 Task: Compose an email with the signature Ashley Martin with the subject Job application follow-up and the message Could you please provide more details on this issue? from softage.1@softage.net to softage.7@softage.net with an attached document Invoice.pdf Undo the message and rewrite the message as I am pleased to inform you that your request has been approved. Send the email. Finally, move the email from Sent Items to the label Insurance
Action: Mouse moved to (374, 611)
Screenshot: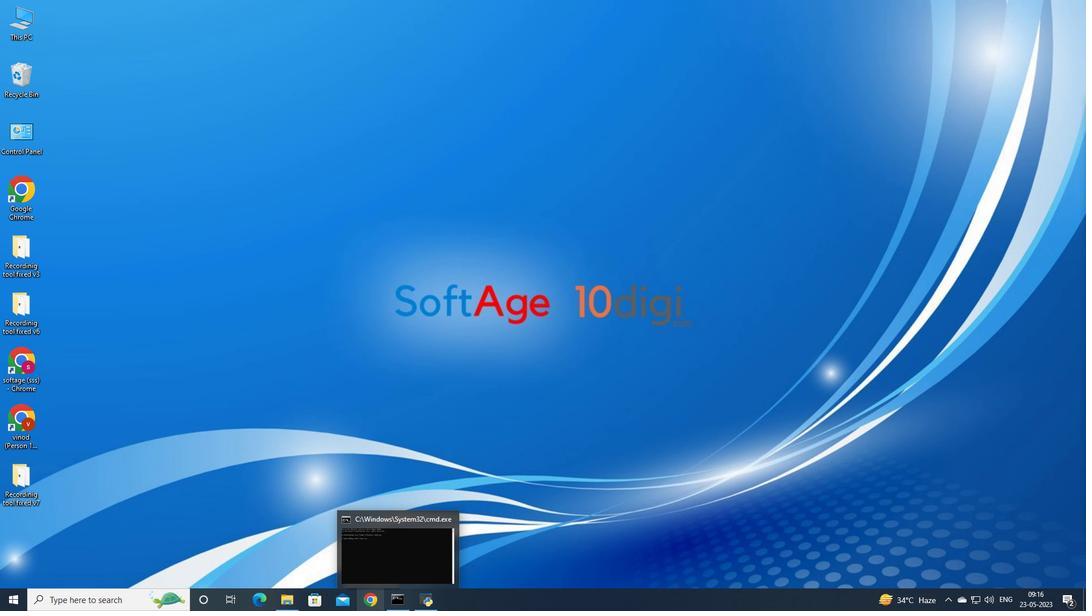 
Action: Mouse pressed left at (374, 610)
Screenshot: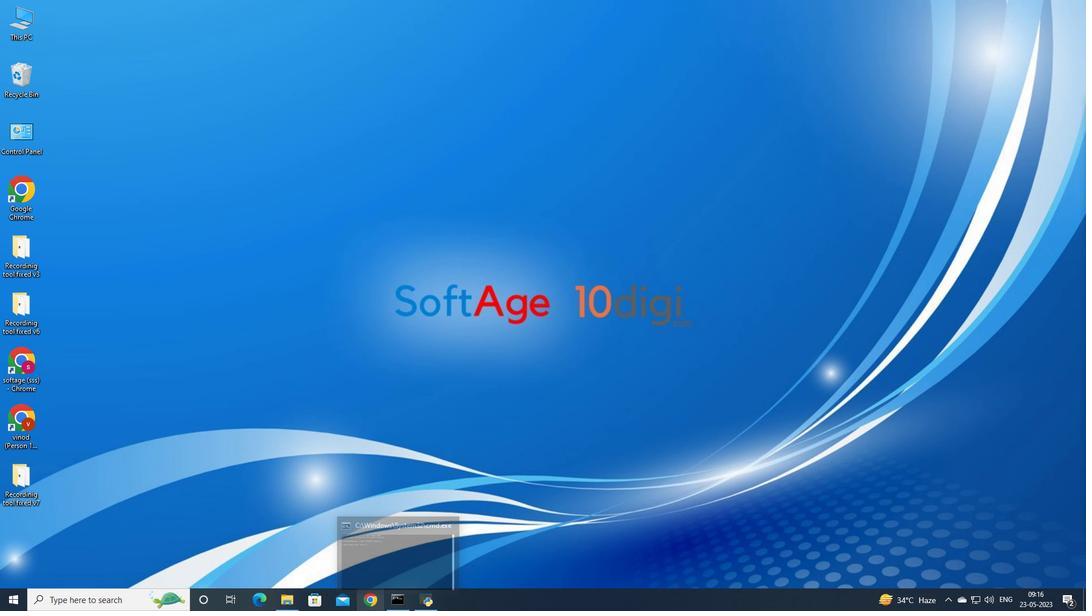 
Action: Mouse moved to (501, 354)
Screenshot: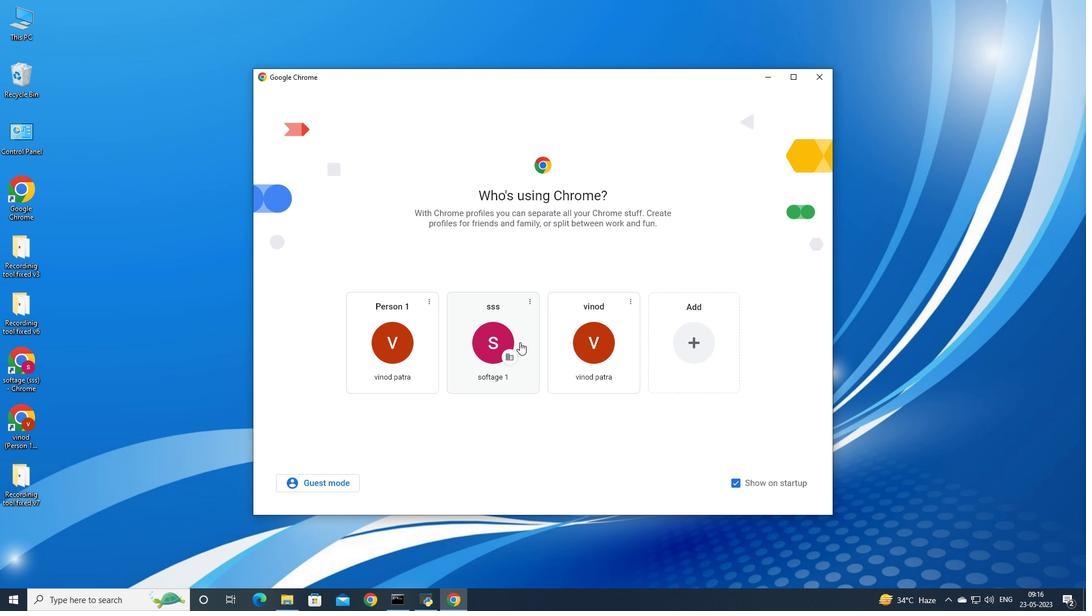 
Action: Mouse pressed left at (501, 354)
Screenshot: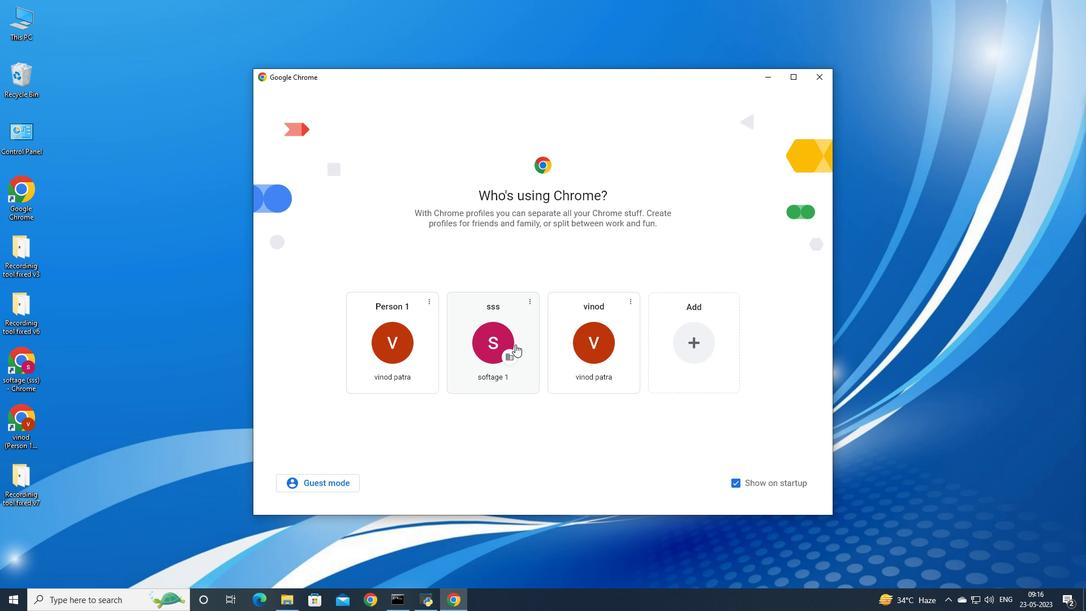 
Action: Mouse moved to (981, 61)
Screenshot: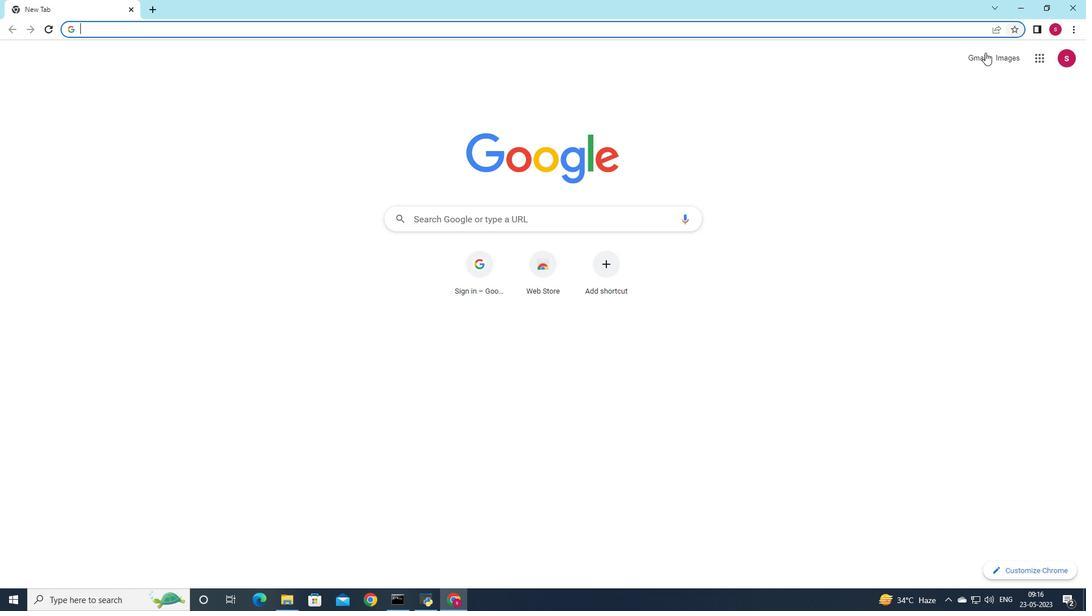 
Action: Mouse pressed left at (981, 61)
Screenshot: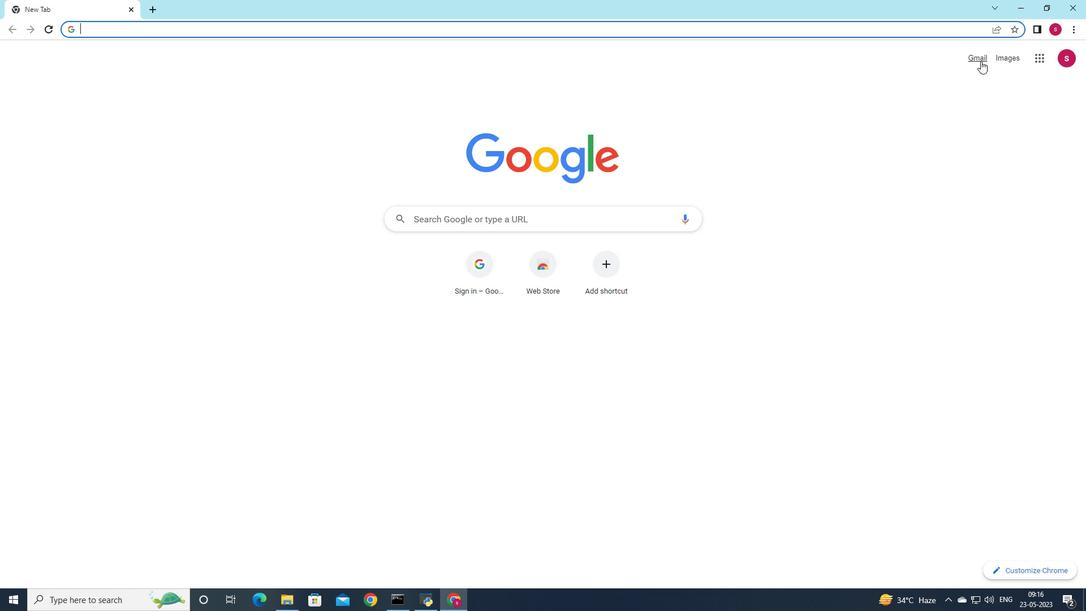 
Action: Mouse moved to (964, 74)
Screenshot: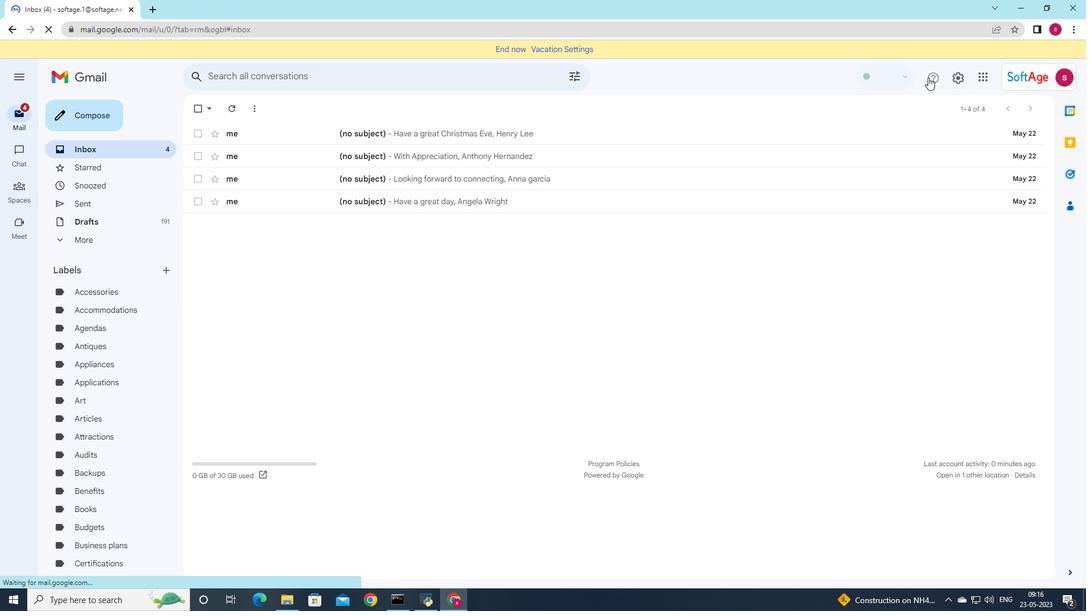 
Action: Mouse pressed left at (964, 74)
Screenshot: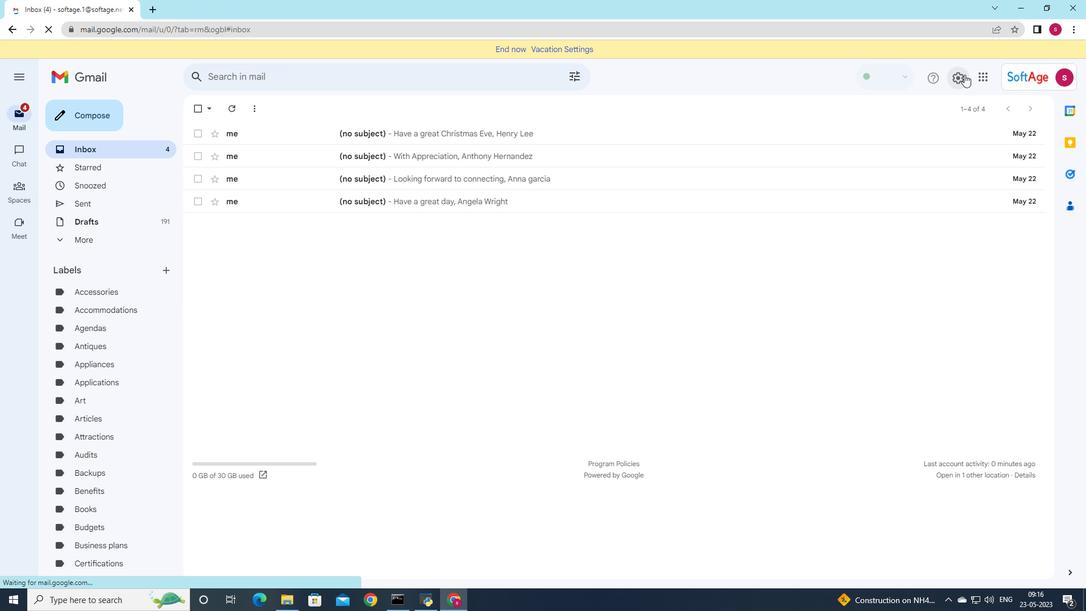 
Action: Mouse moved to (959, 131)
Screenshot: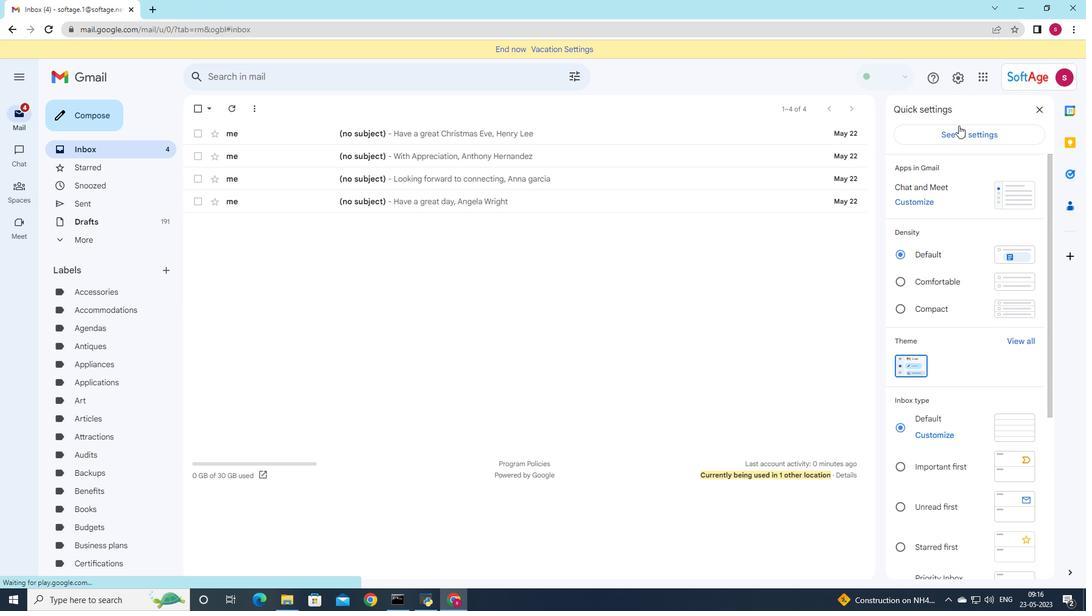 
Action: Mouse pressed left at (959, 131)
Screenshot: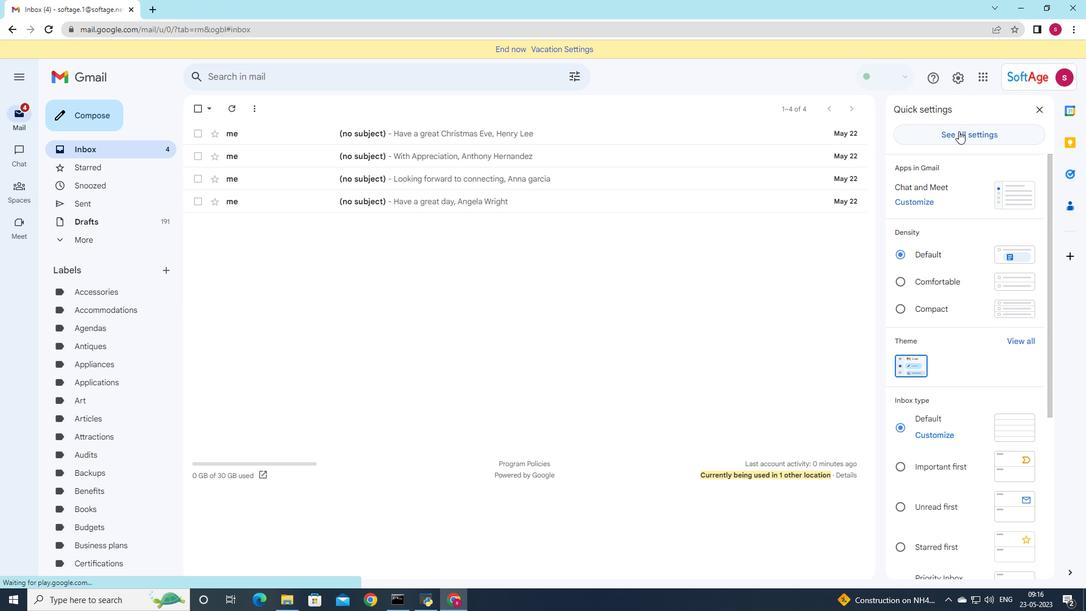 
Action: Mouse moved to (497, 409)
Screenshot: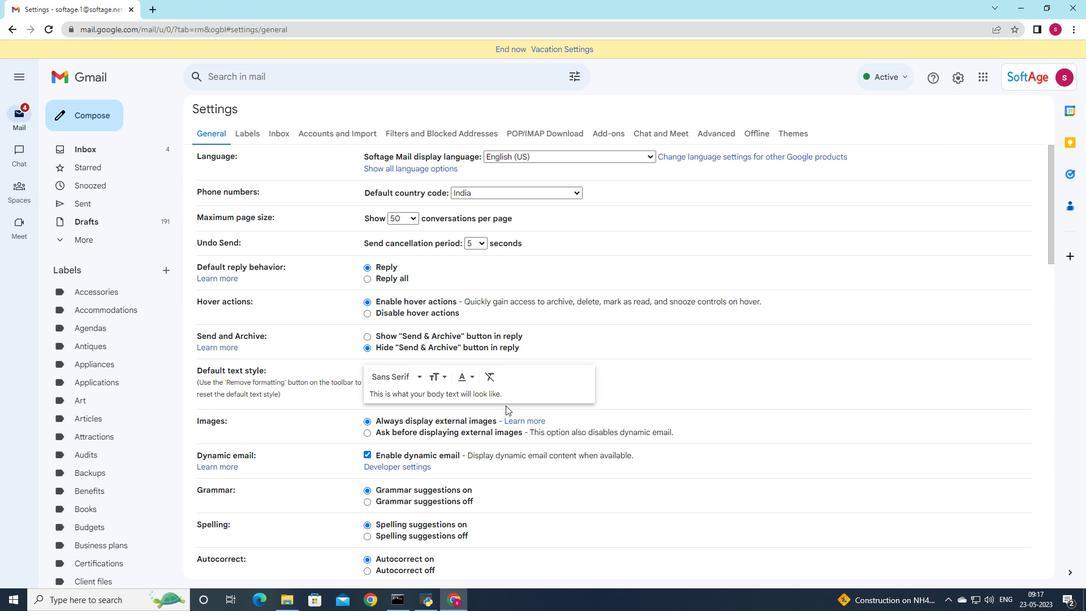 
Action: Mouse scrolled (497, 409) with delta (0, 0)
Screenshot: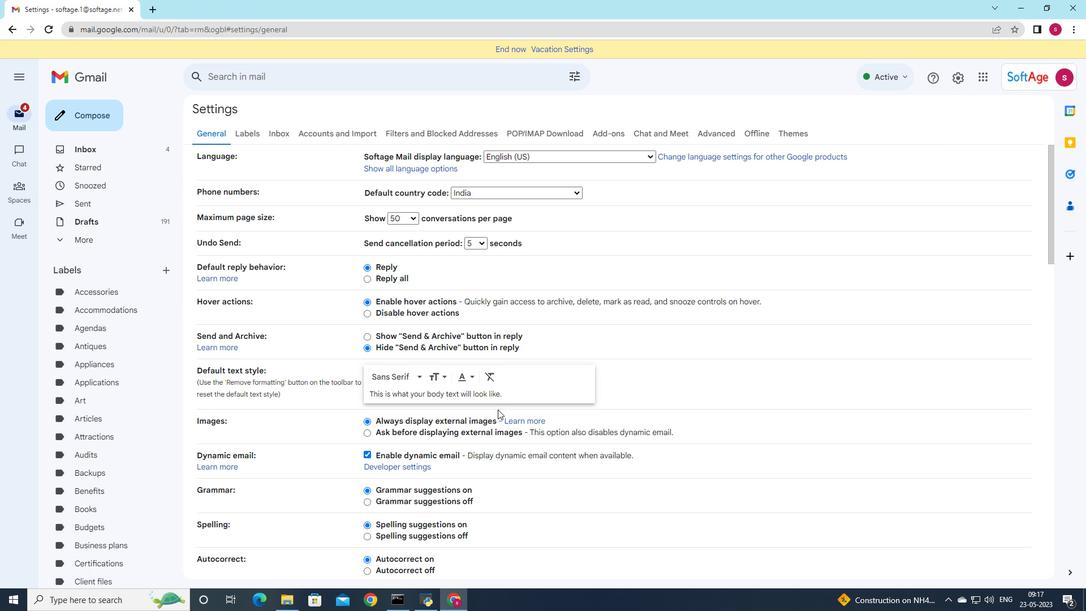
Action: Mouse scrolled (497, 409) with delta (0, 0)
Screenshot: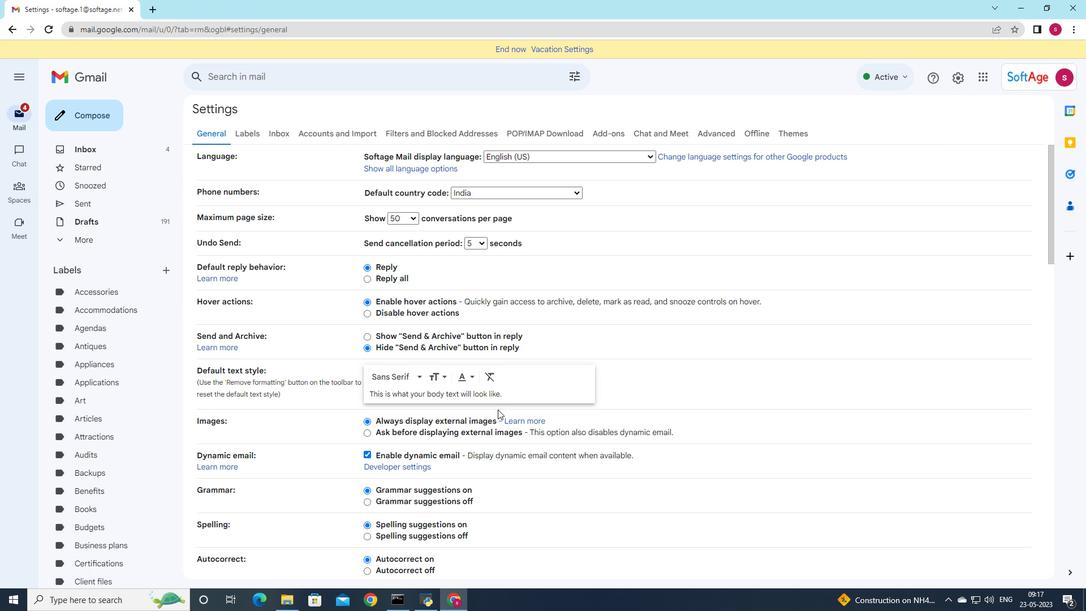 
Action: Mouse scrolled (497, 409) with delta (0, 0)
Screenshot: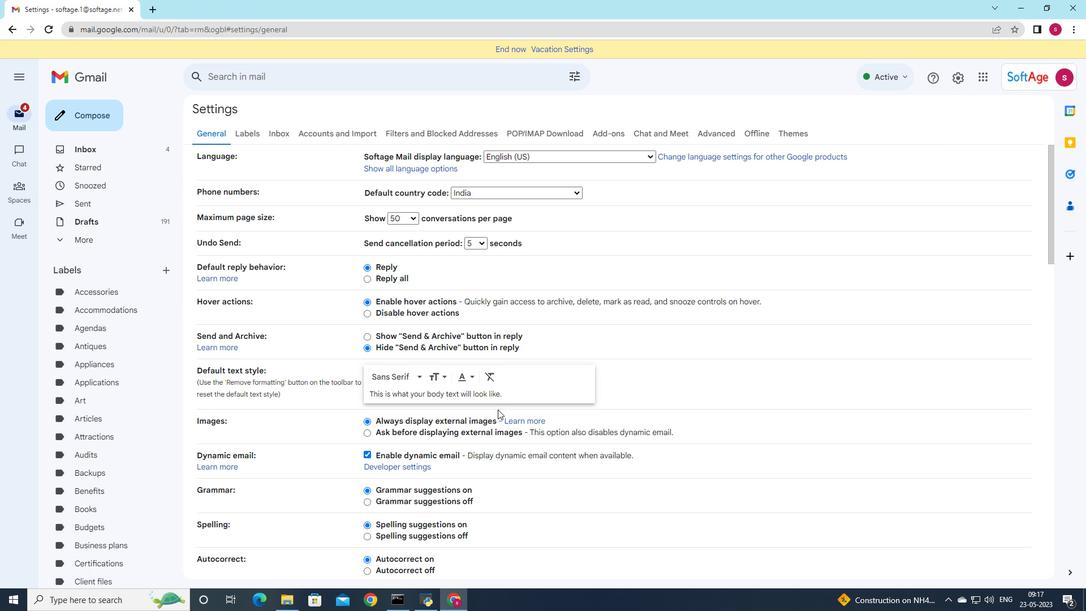 
Action: Mouse scrolled (497, 409) with delta (0, 0)
Screenshot: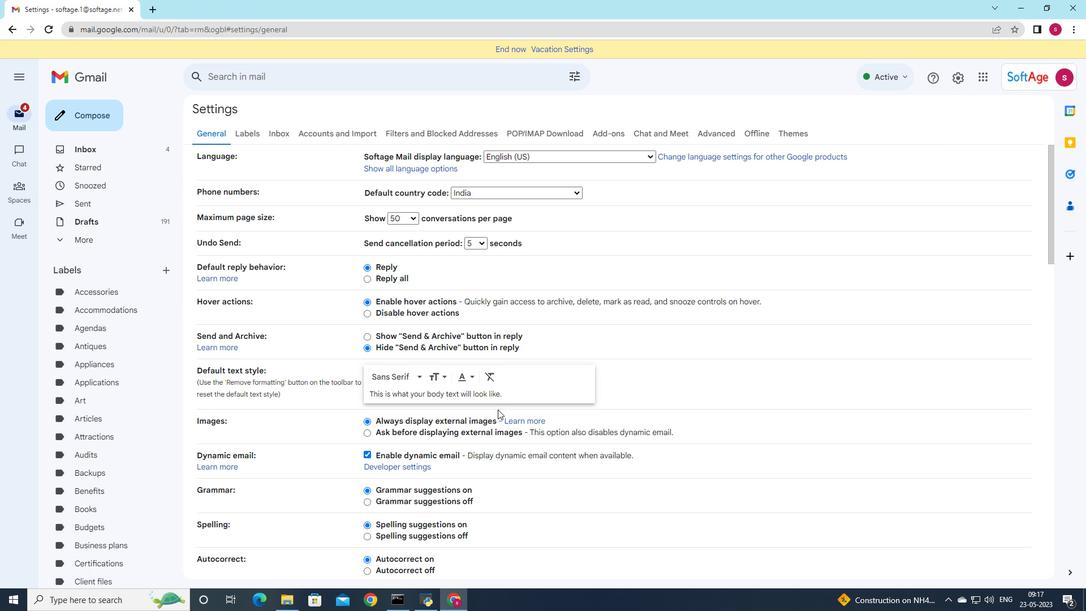 
Action: Mouse moved to (497, 409)
Screenshot: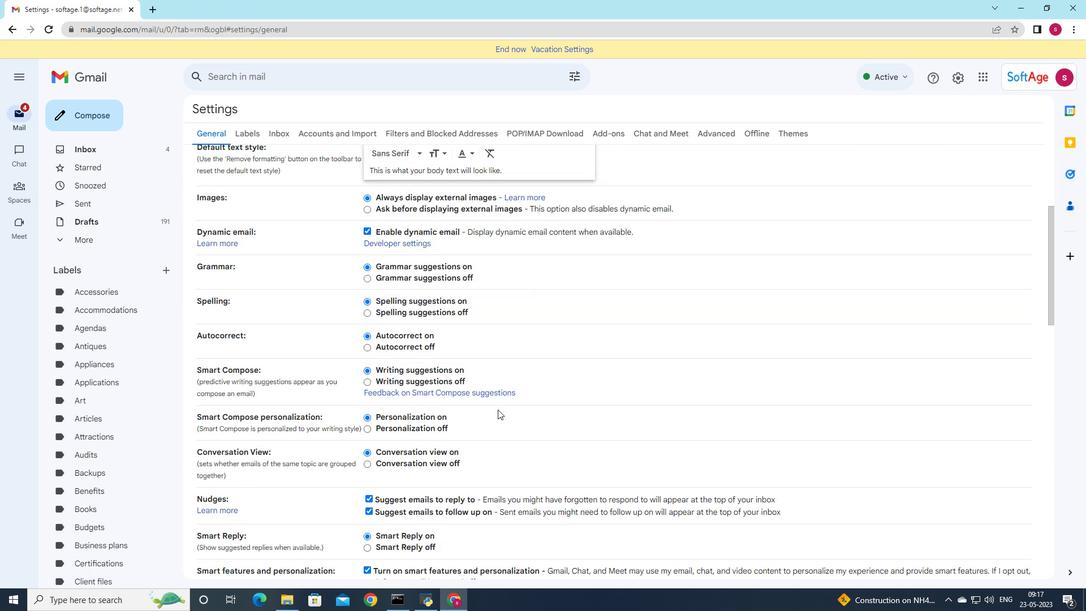 
Action: Mouse scrolled (497, 409) with delta (0, 0)
Screenshot: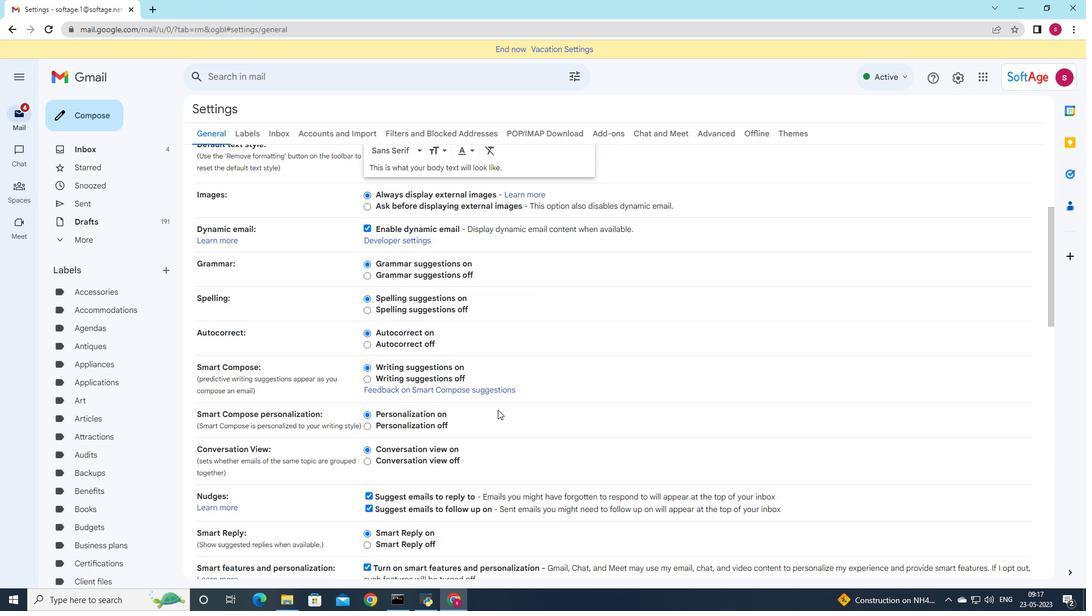 
Action: Mouse scrolled (497, 409) with delta (0, 0)
Screenshot: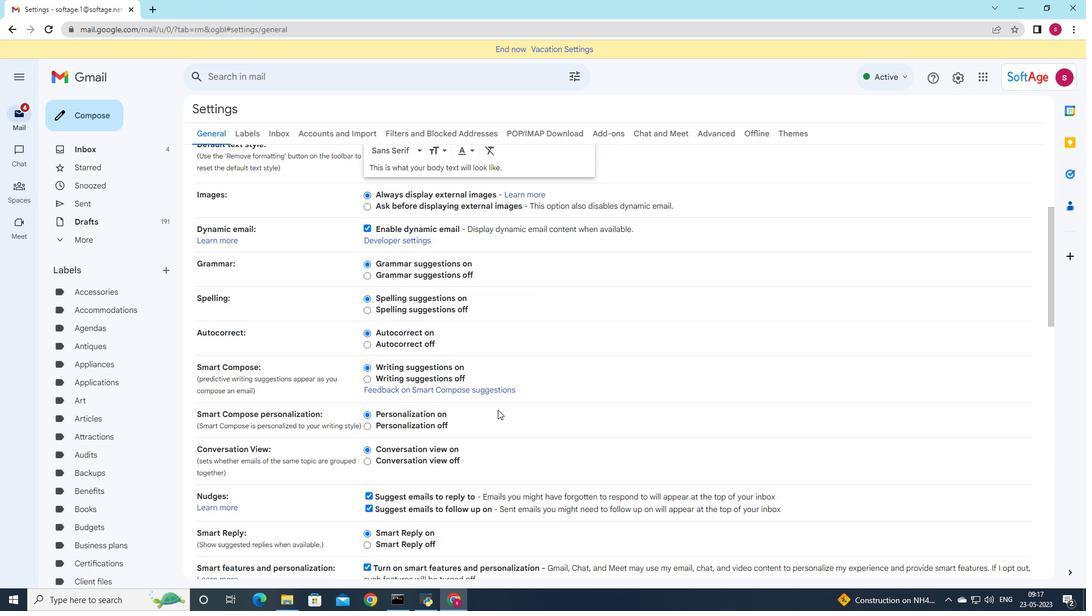 
Action: Mouse scrolled (497, 409) with delta (0, 0)
Screenshot: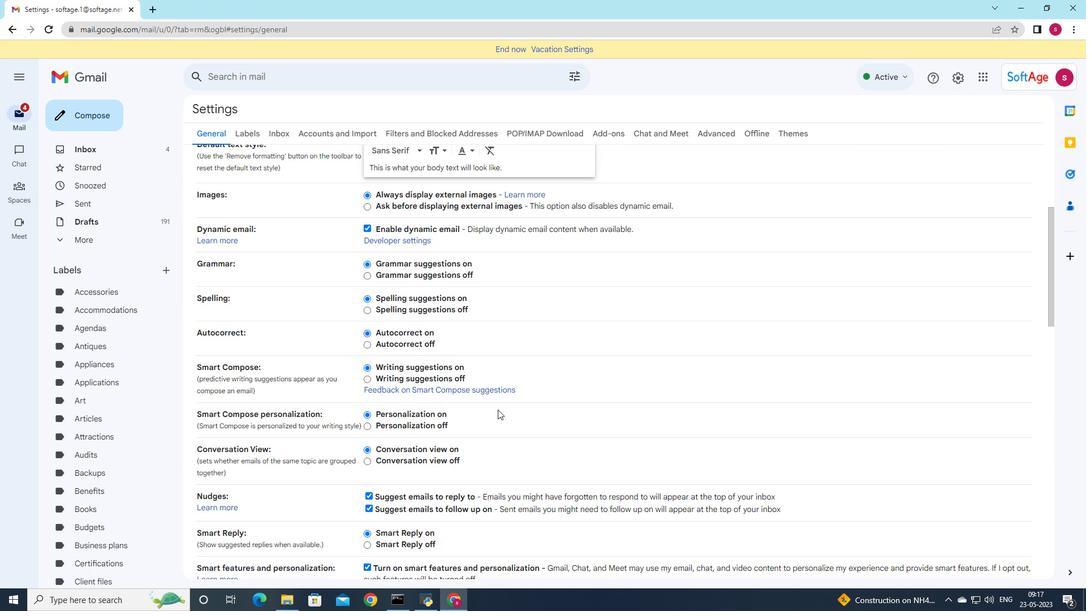 
Action: Mouse moved to (497, 410)
Screenshot: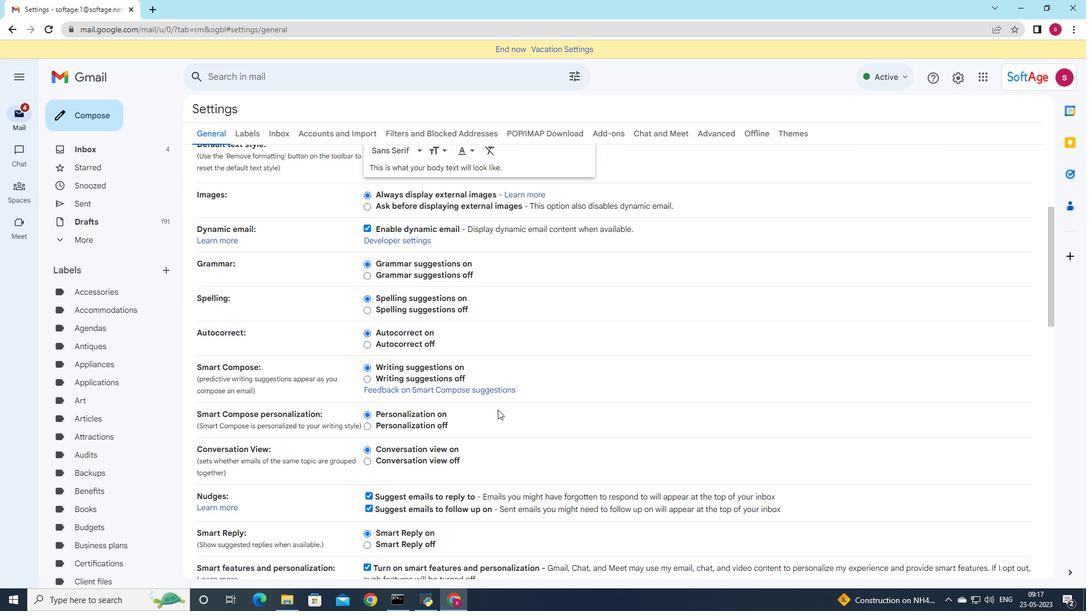 
Action: Mouse scrolled (497, 409) with delta (0, 0)
Screenshot: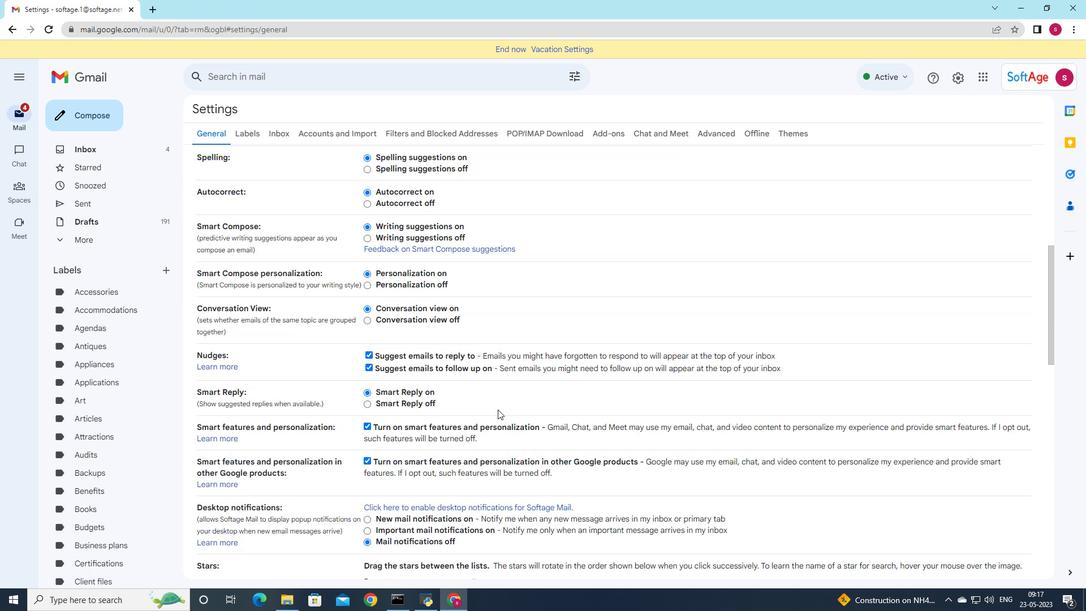 
Action: Mouse scrolled (497, 409) with delta (0, 0)
Screenshot: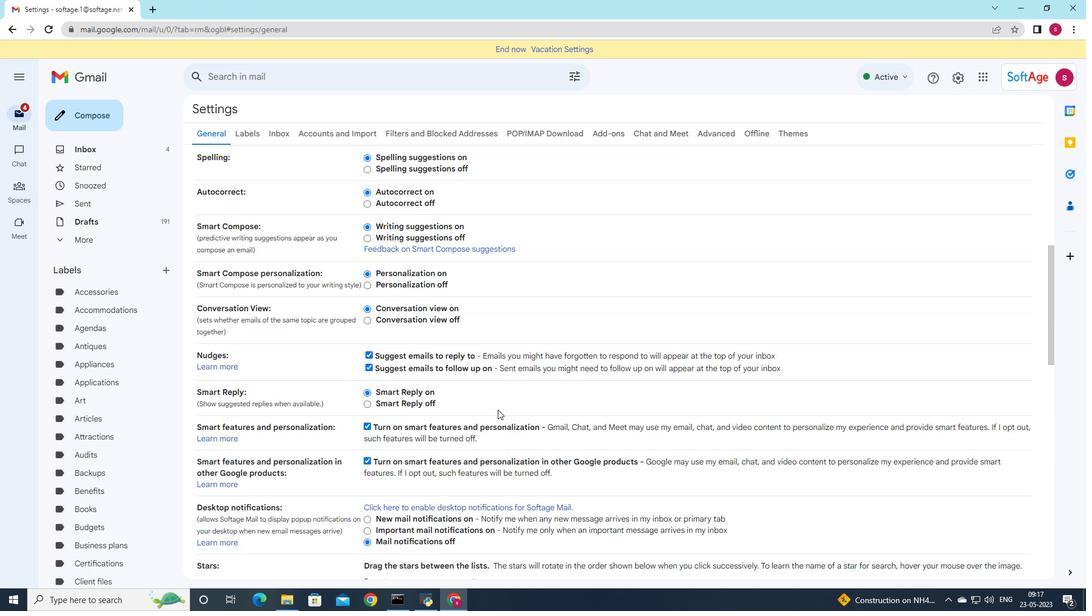 
Action: Mouse scrolled (497, 409) with delta (0, 0)
Screenshot: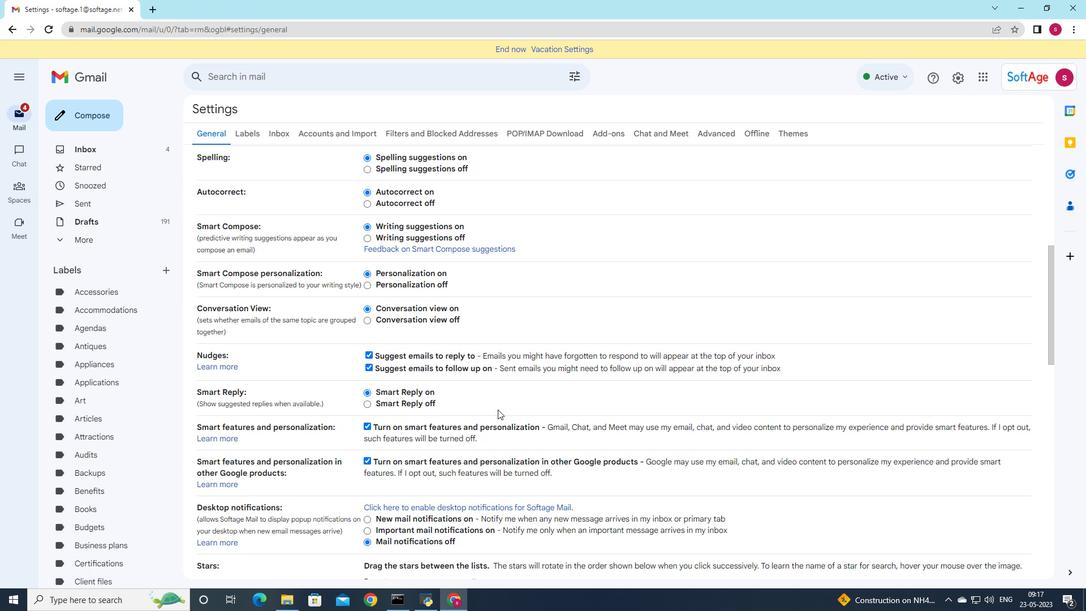 
Action: Mouse scrolled (497, 409) with delta (0, 0)
Screenshot: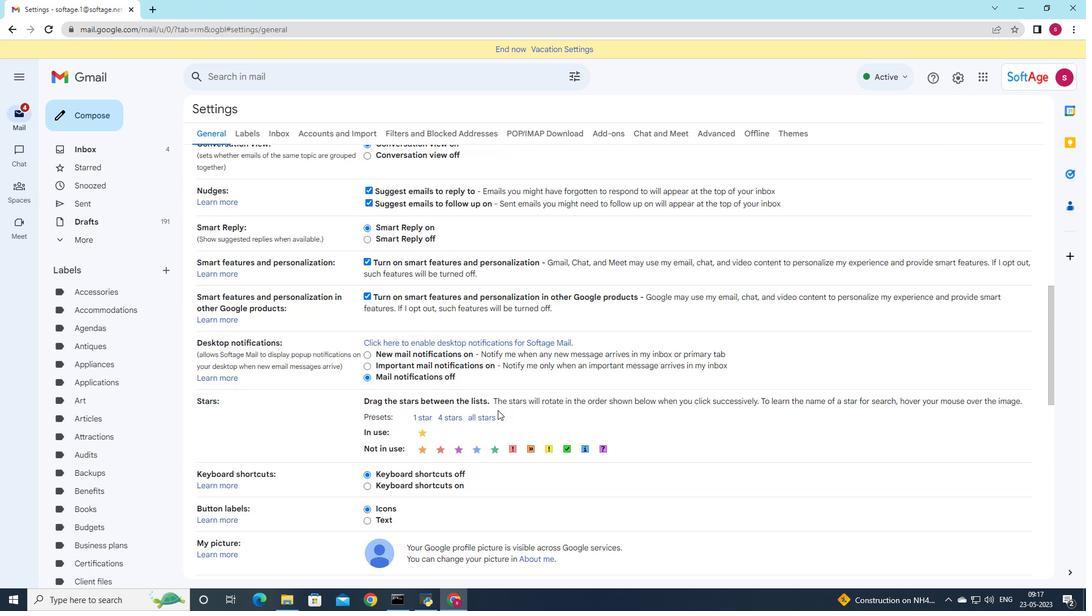 
Action: Mouse scrolled (497, 409) with delta (0, 0)
Screenshot: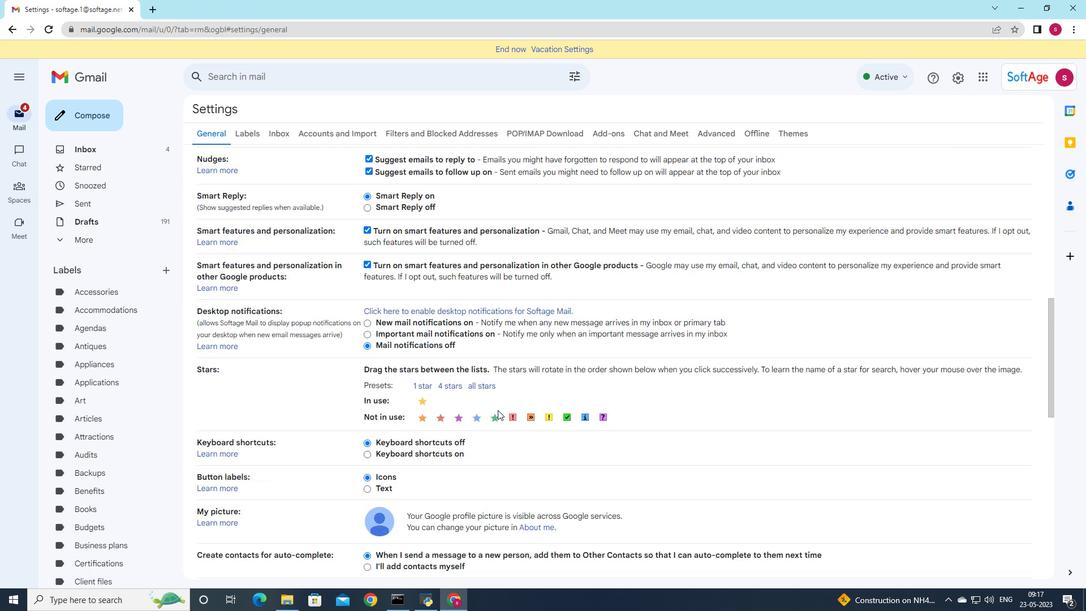 
Action: Mouse scrolled (497, 409) with delta (0, 0)
Screenshot: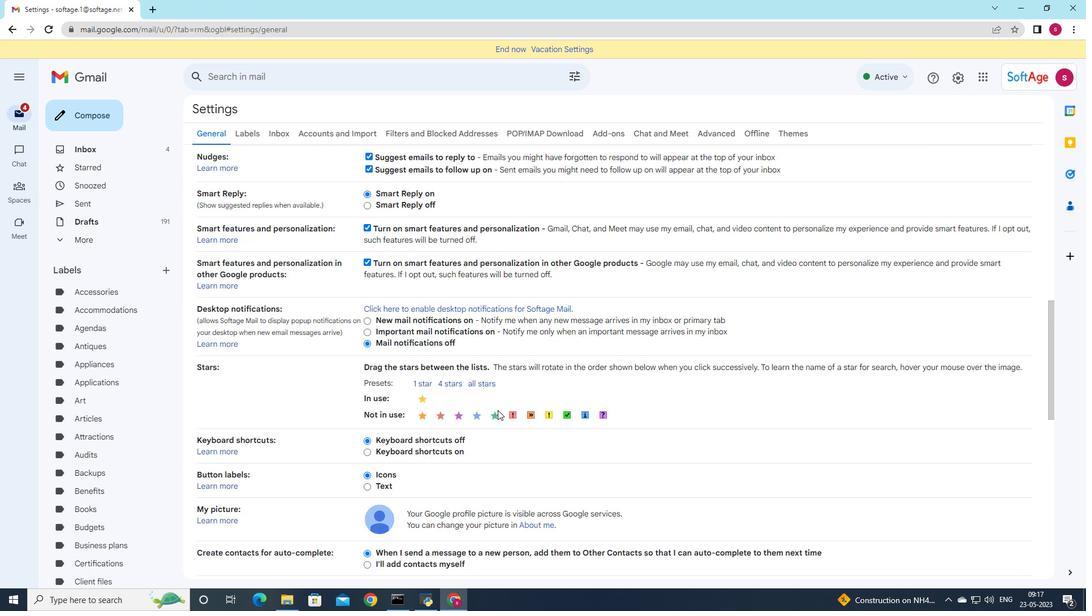 
Action: Mouse moved to (491, 427)
Screenshot: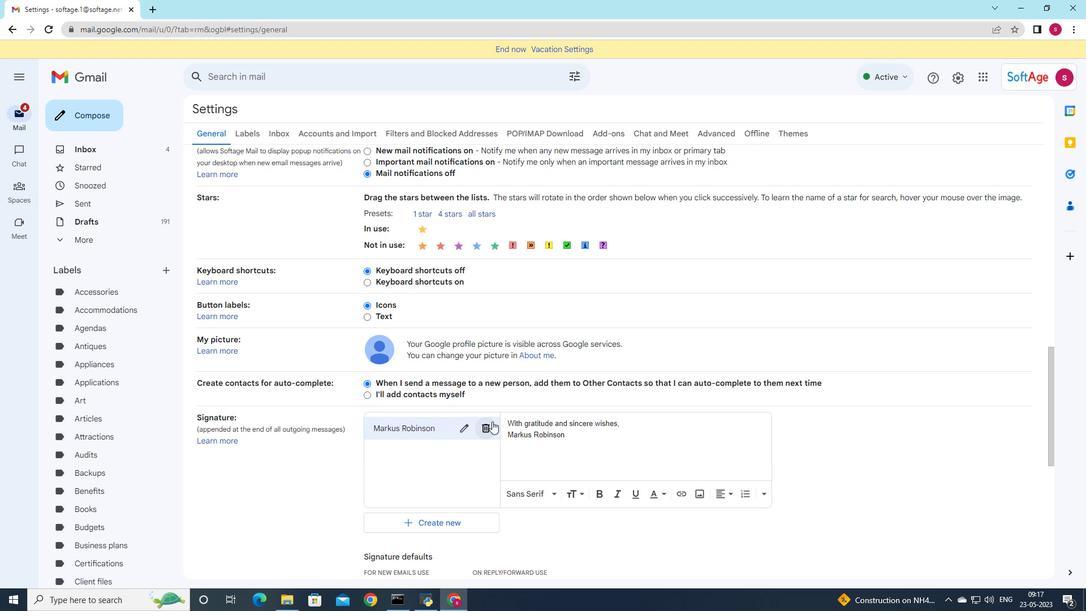
Action: Mouse pressed left at (491, 427)
Screenshot: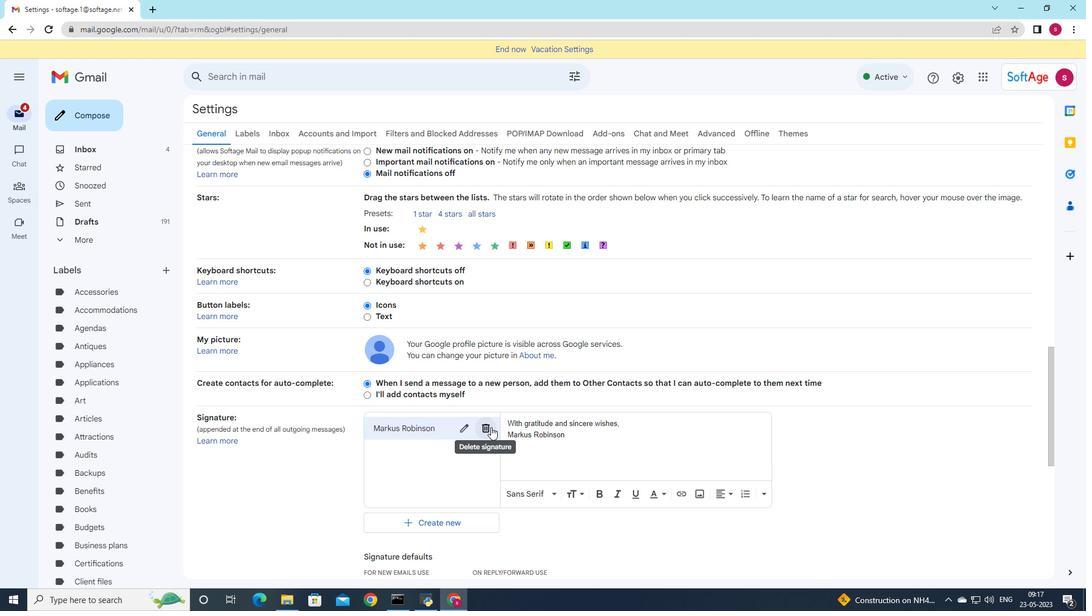 
Action: Mouse moved to (639, 336)
Screenshot: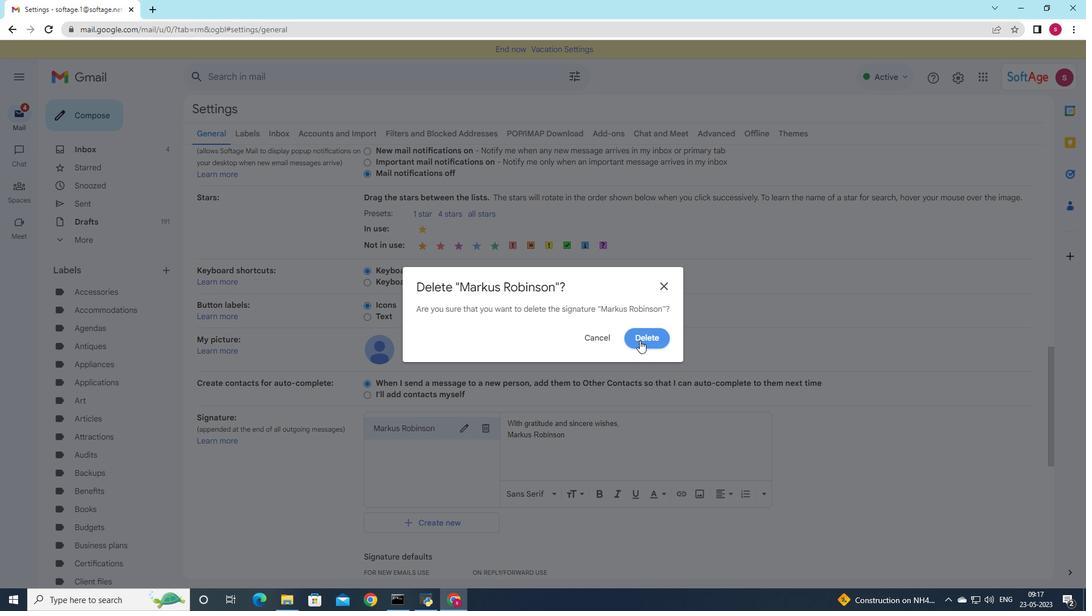 
Action: Mouse pressed left at (639, 336)
Screenshot: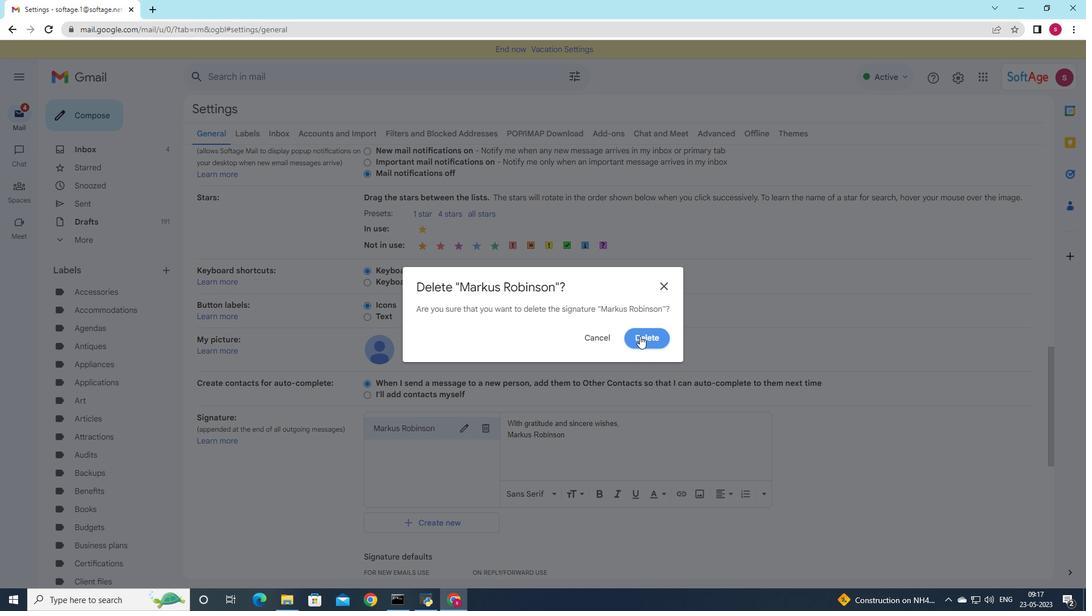 
Action: Mouse moved to (421, 434)
Screenshot: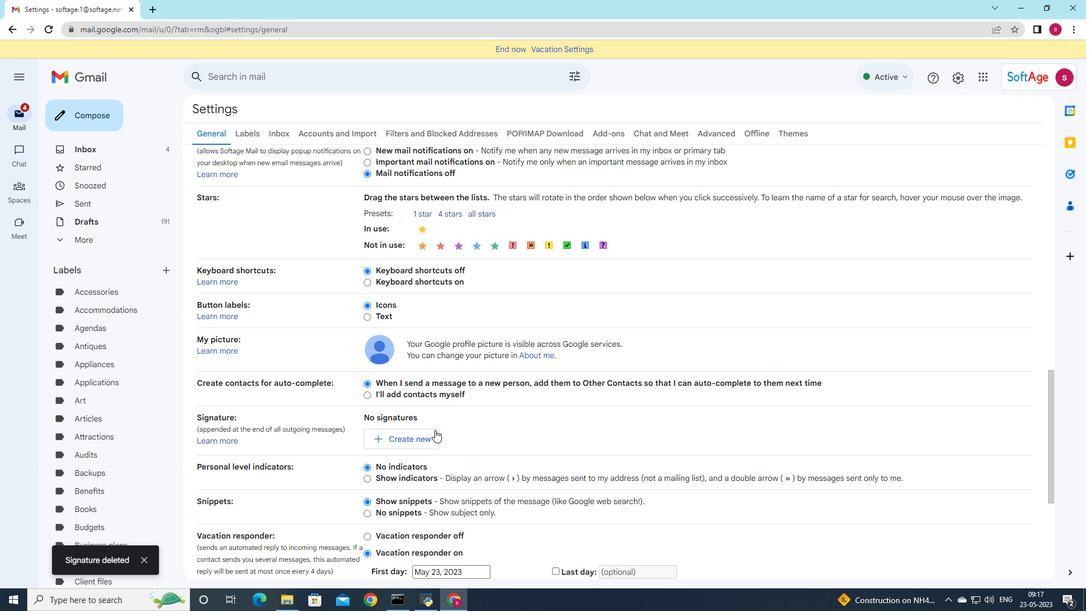 
Action: Mouse pressed left at (421, 434)
Screenshot: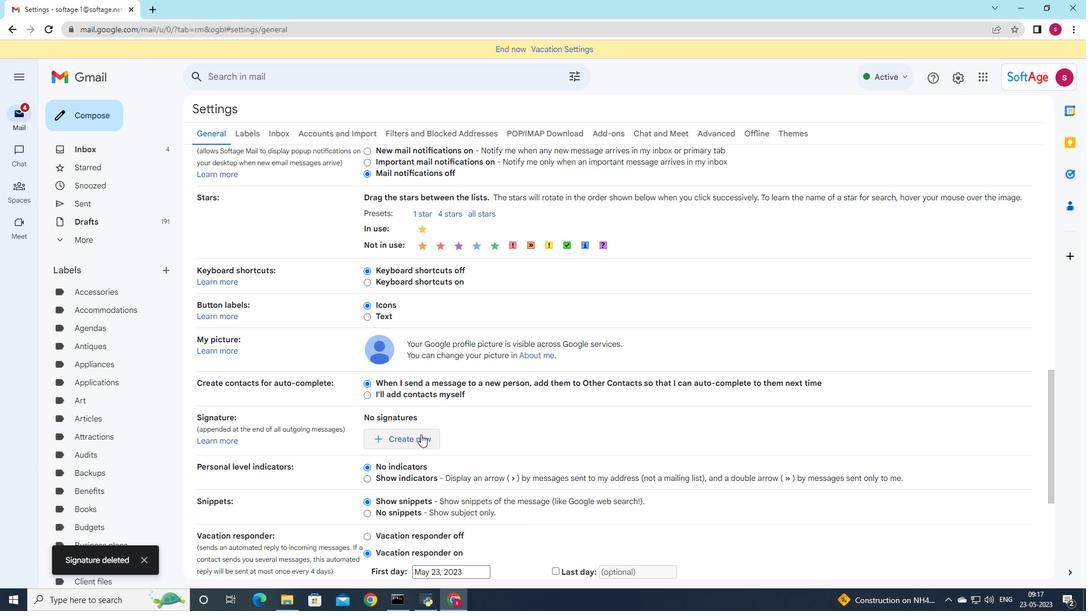 
Action: Mouse moved to (901, 421)
Screenshot: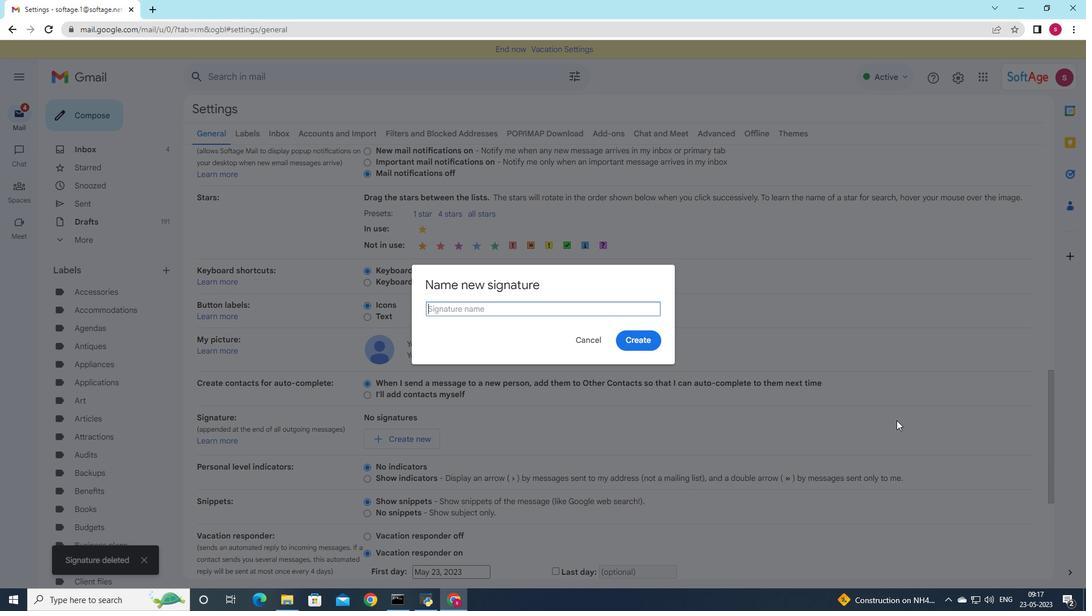 
Action: Key pressed <Key.shift>Ashley
Screenshot: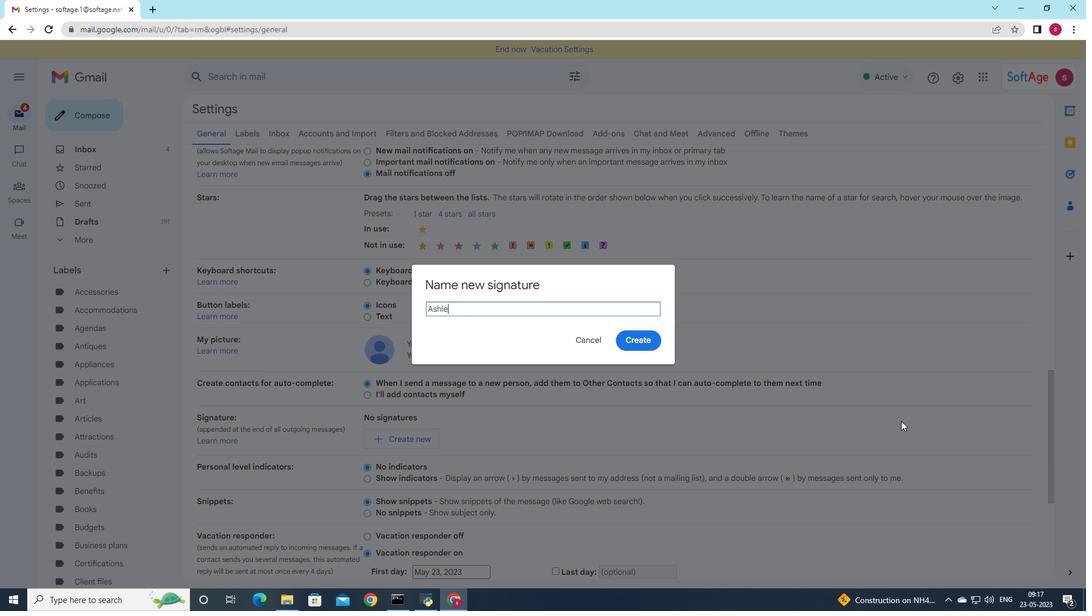 
Action: Mouse moved to (633, 343)
Screenshot: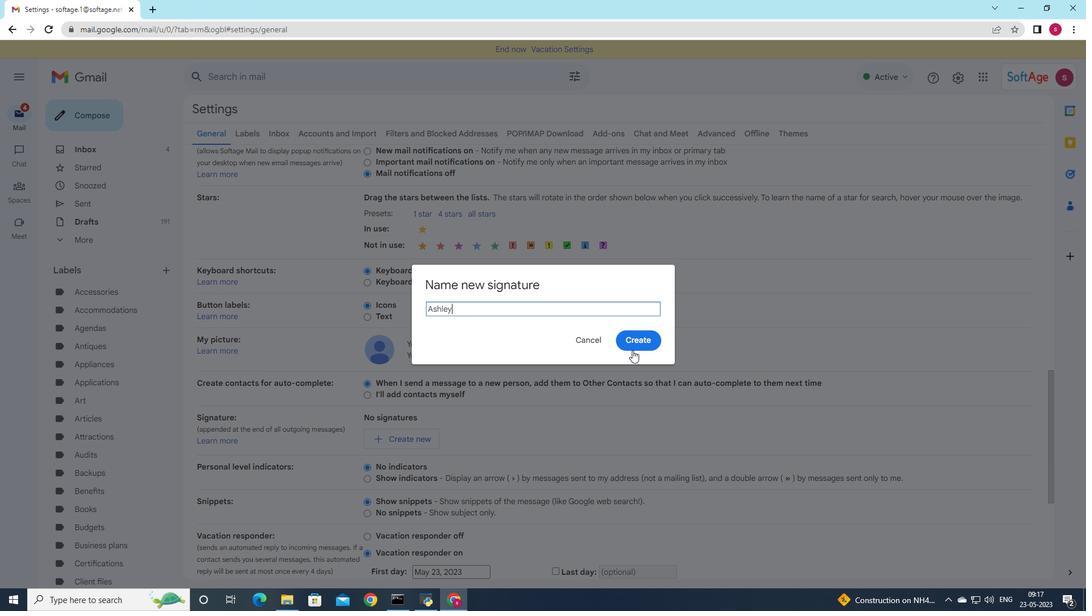 
Action: Mouse pressed left at (633, 343)
Screenshot: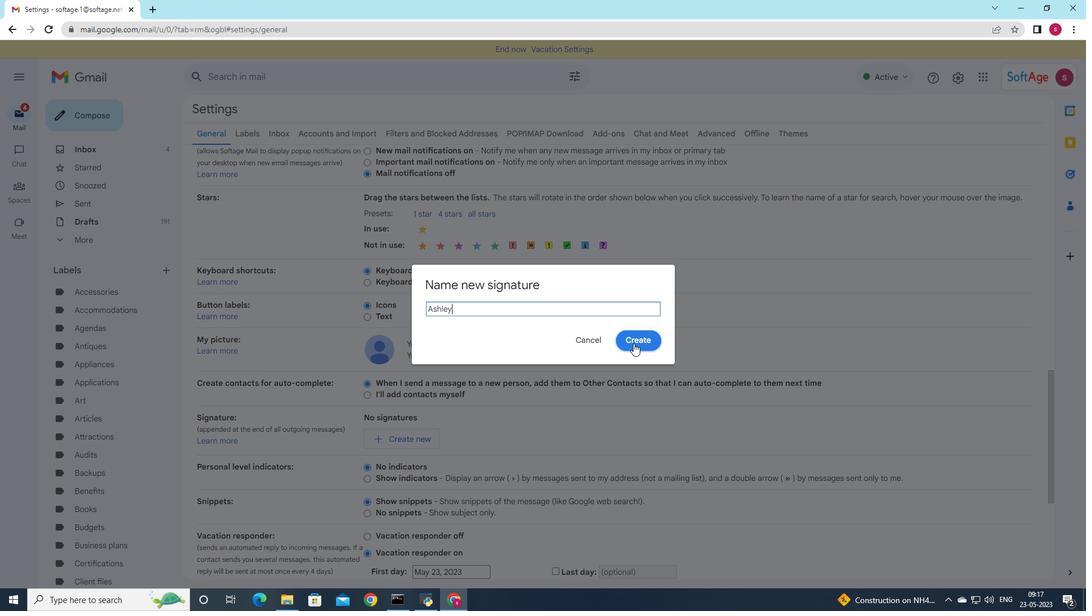 
Action: Mouse moved to (521, 432)
Screenshot: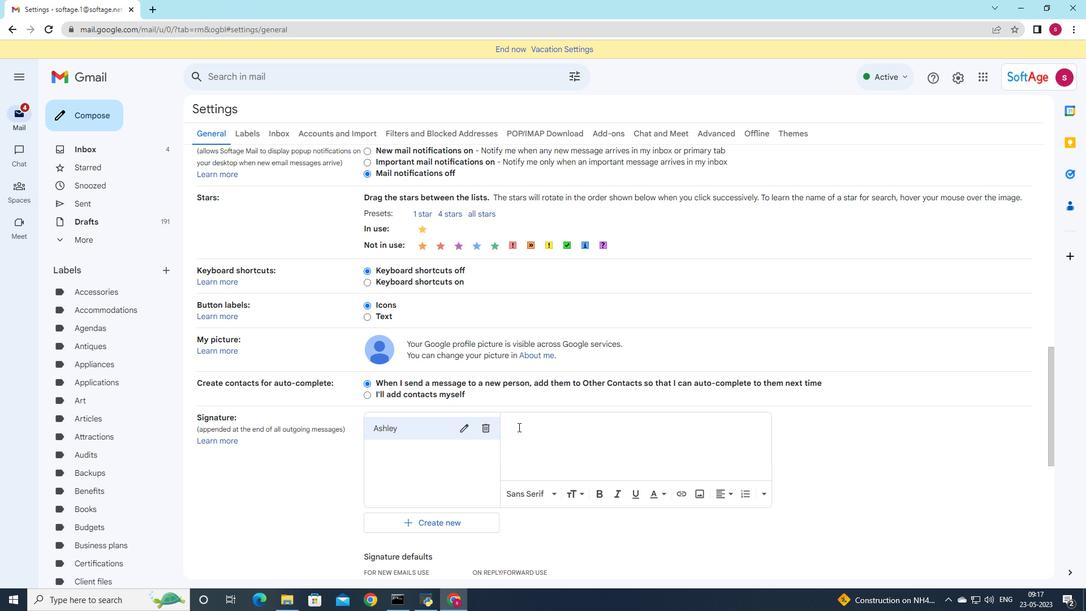 
Action: Mouse pressed left at (521, 432)
Screenshot: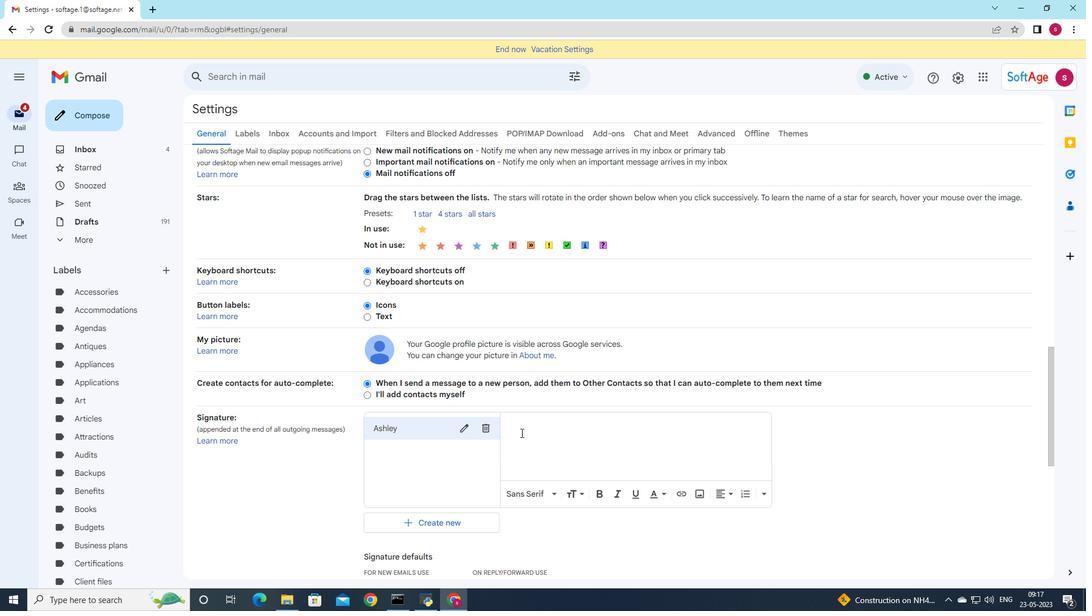 
Action: Mouse moved to (573, 405)
Screenshot: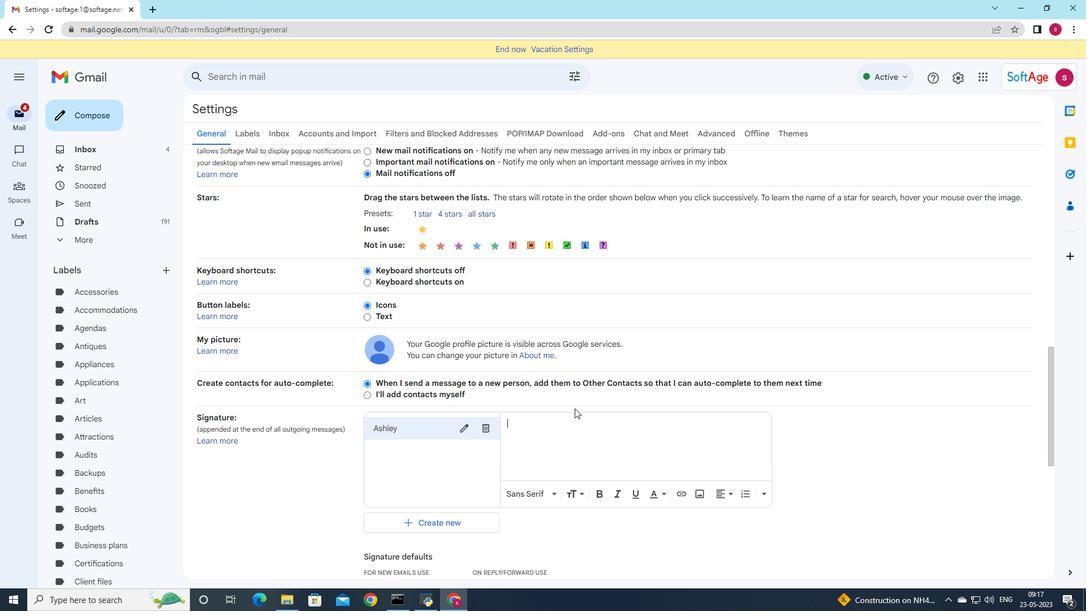 
Action: Mouse scrolled (573, 404) with delta (0, 0)
Screenshot: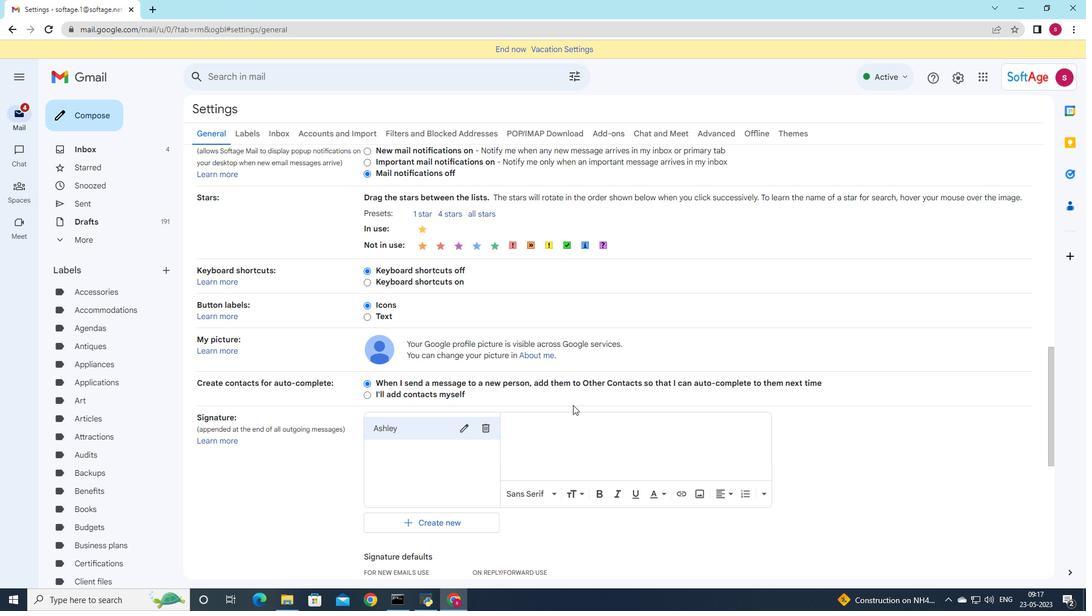 
Action: Mouse moved to (778, 345)
Screenshot: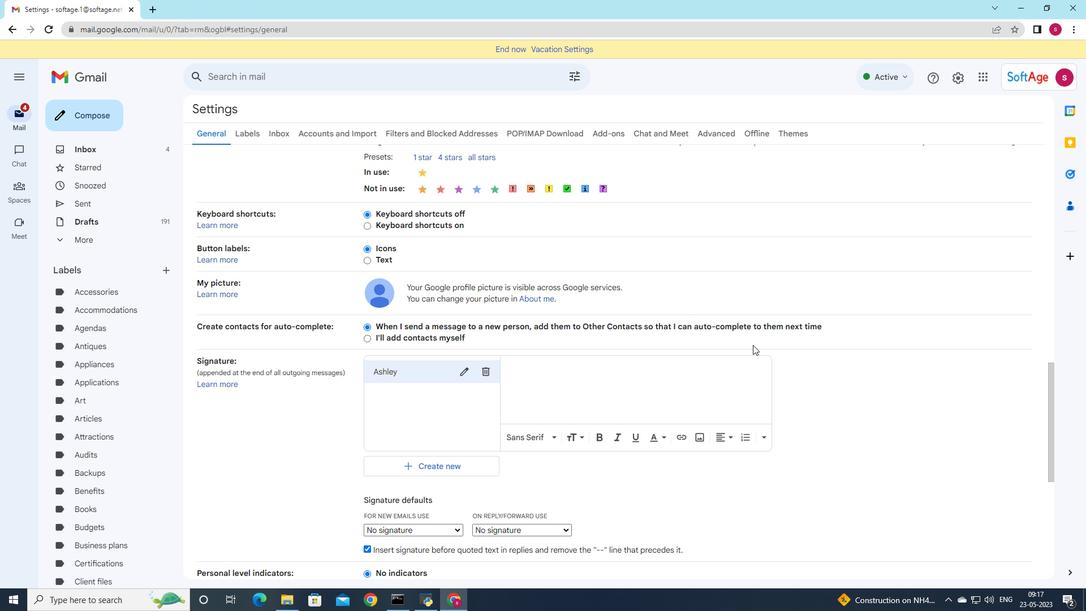 
Action: Key pressed <Key.shift>Could<Key.space>you<Key.space>please<Key.space>provide<Key.space>more<Key.space>details<Key.space>on<Key.space>this<Key.space>issue<Key.enter><Key.shift>Ashley<Key.space><Key.shift><Key.shift><Key.shift>Martin
Screenshot: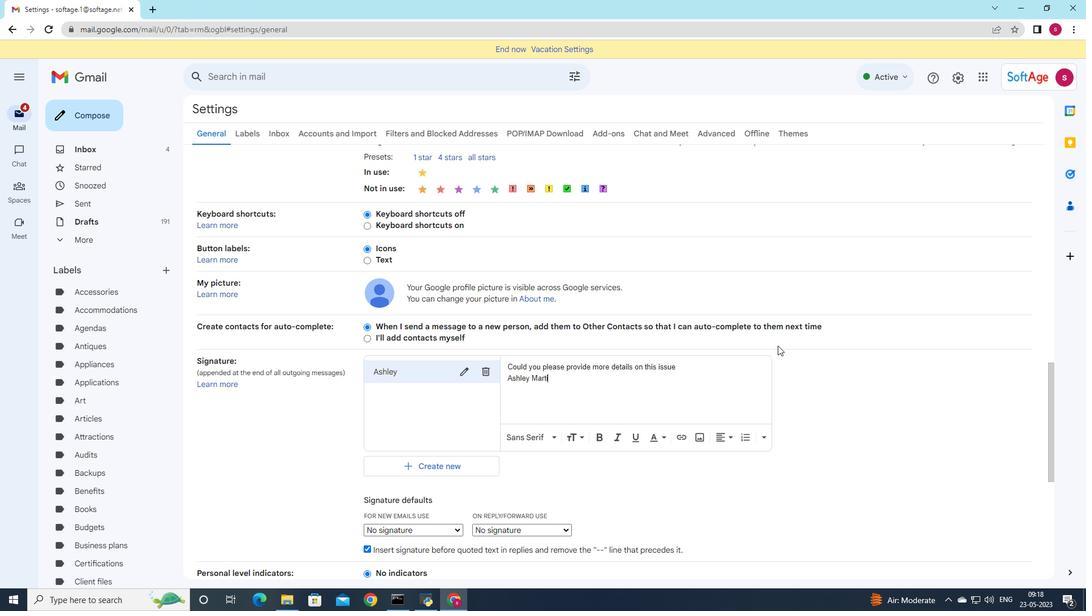 
Action: Mouse moved to (528, 363)
Screenshot: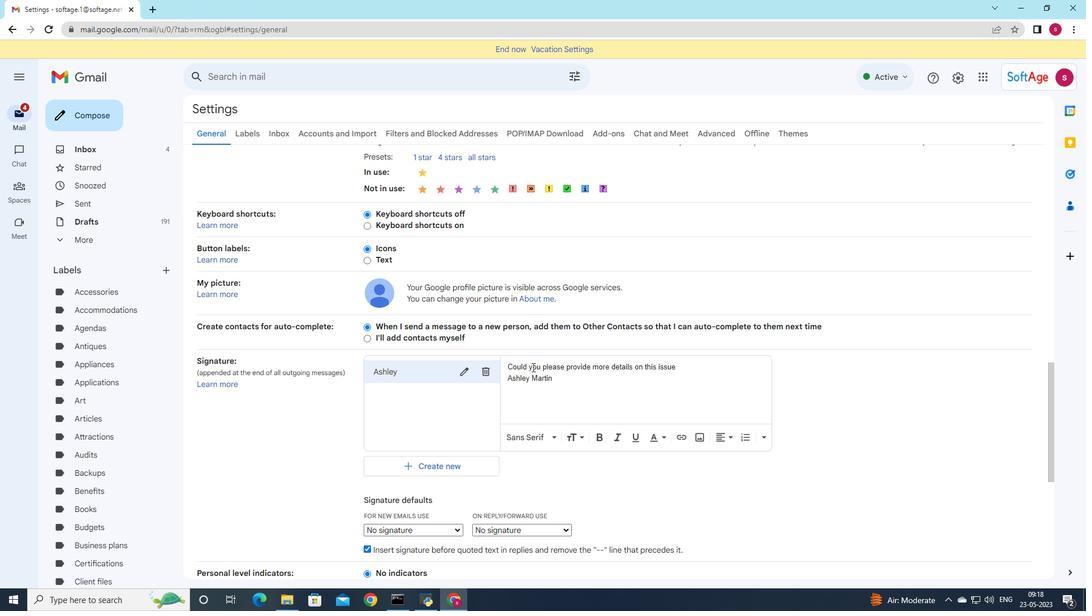 
Action: Mouse scrolled (528, 363) with delta (0, 0)
Screenshot: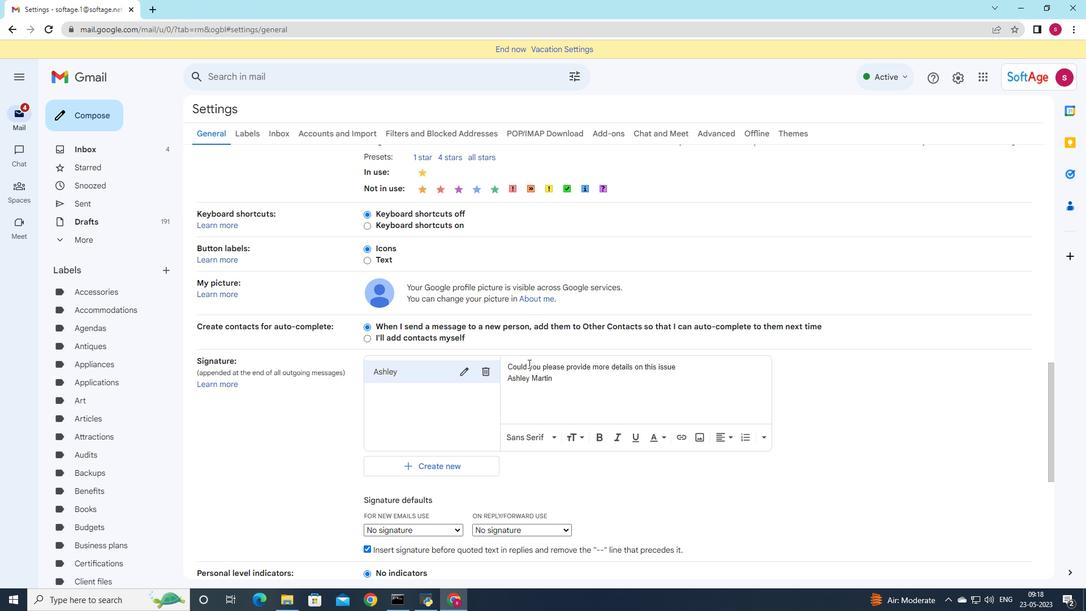 
Action: Mouse scrolled (528, 363) with delta (0, 0)
Screenshot: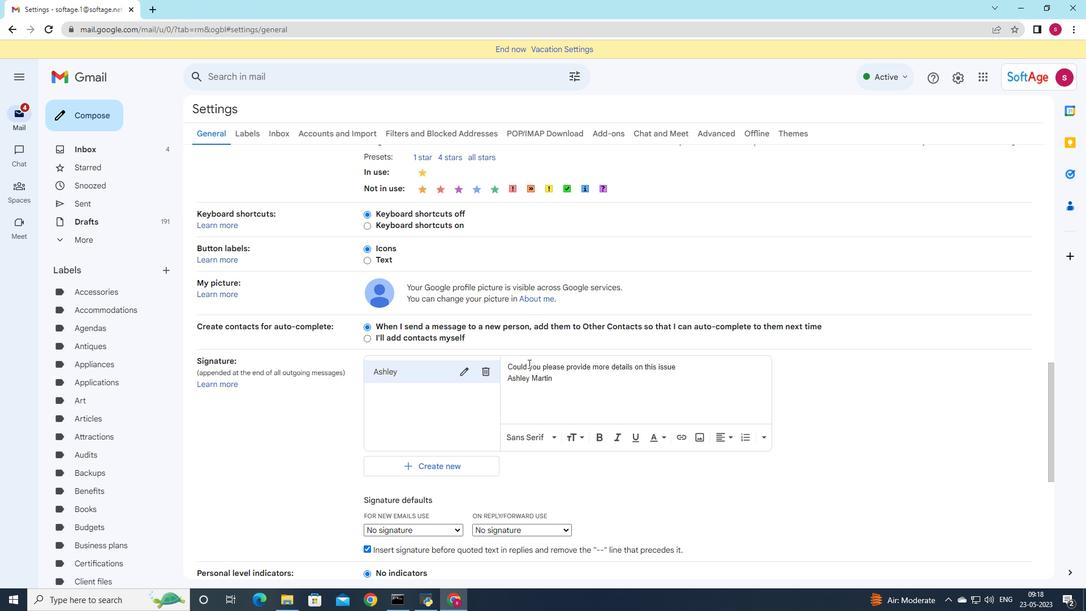 
Action: Mouse scrolled (528, 363) with delta (0, 0)
Screenshot: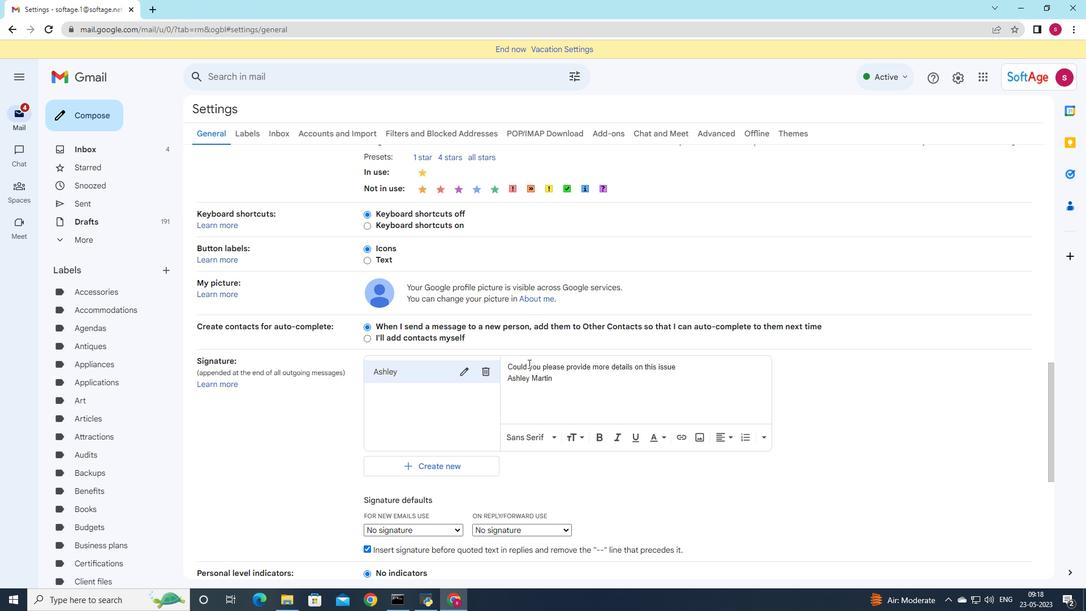 
Action: Mouse moved to (452, 362)
Screenshot: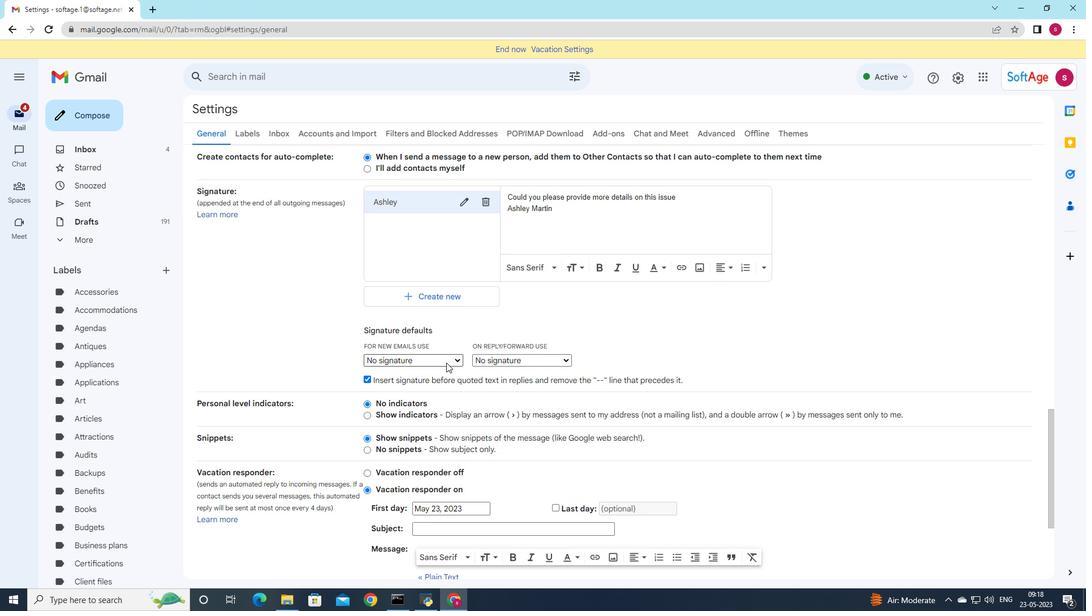 
Action: Mouse pressed left at (452, 362)
Screenshot: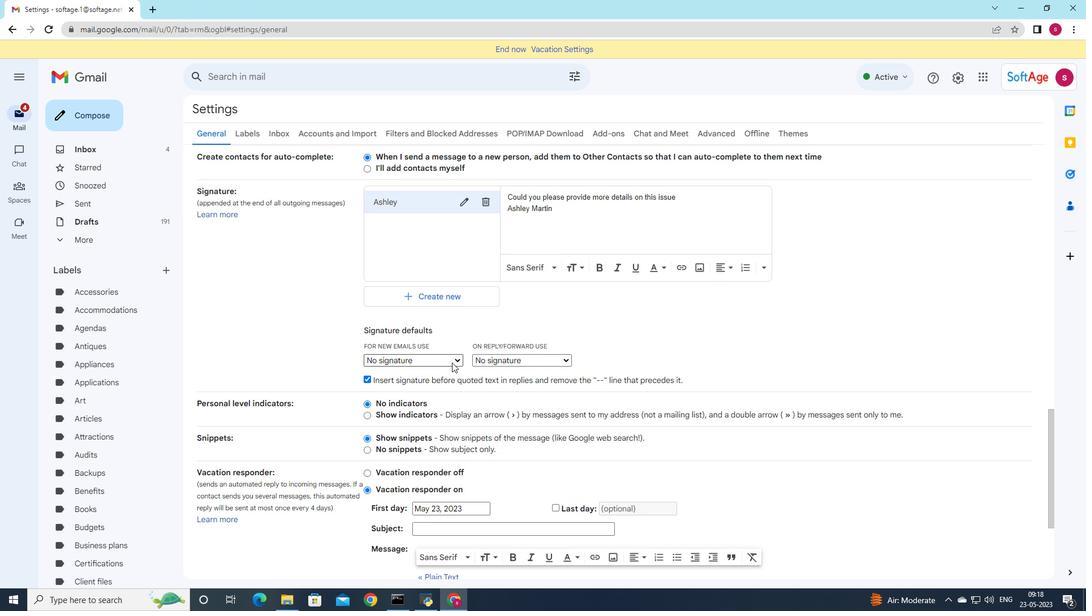 
Action: Mouse moved to (452, 383)
Screenshot: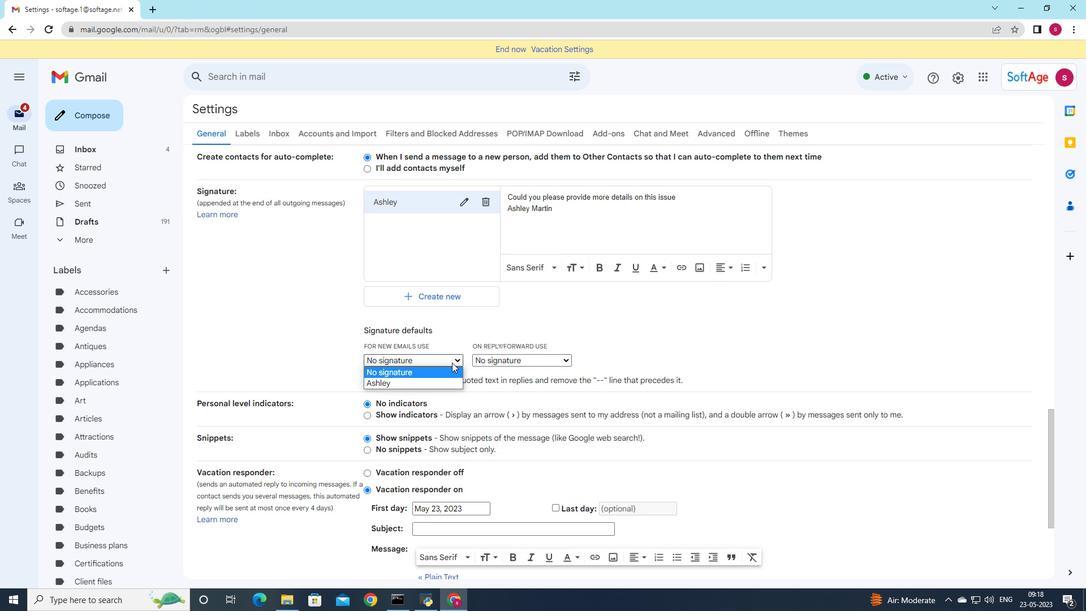 
Action: Mouse pressed left at (452, 383)
Screenshot: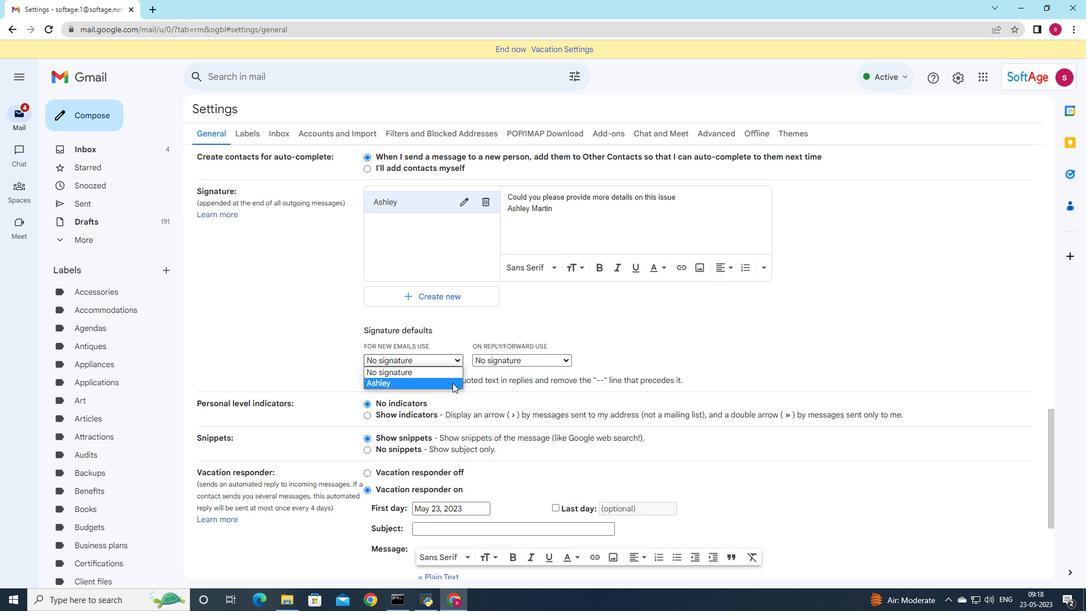 
Action: Mouse moved to (514, 359)
Screenshot: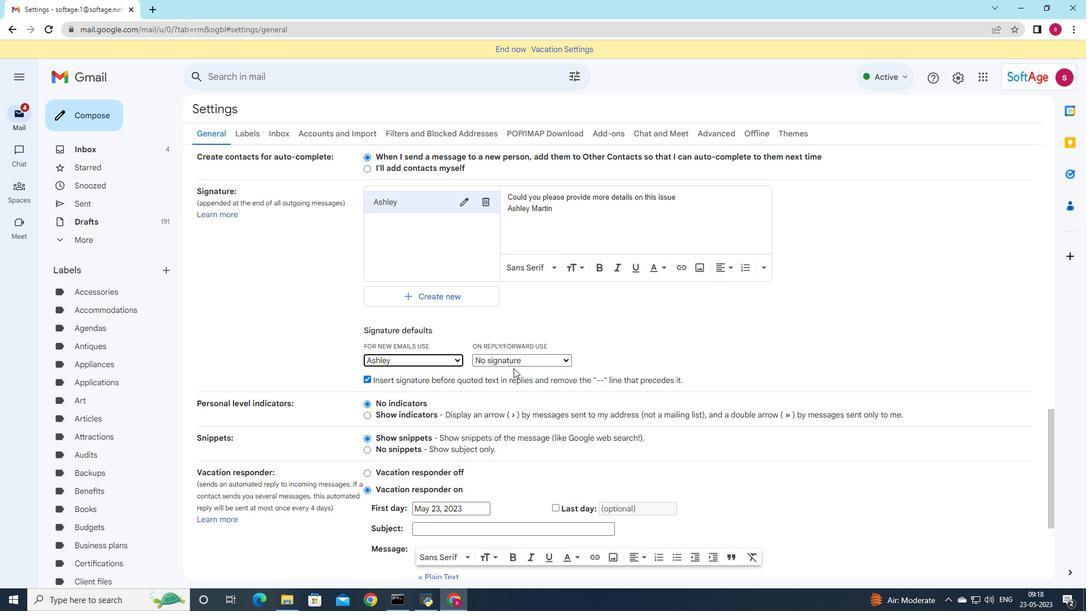 
Action: Mouse pressed left at (514, 359)
Screenshot: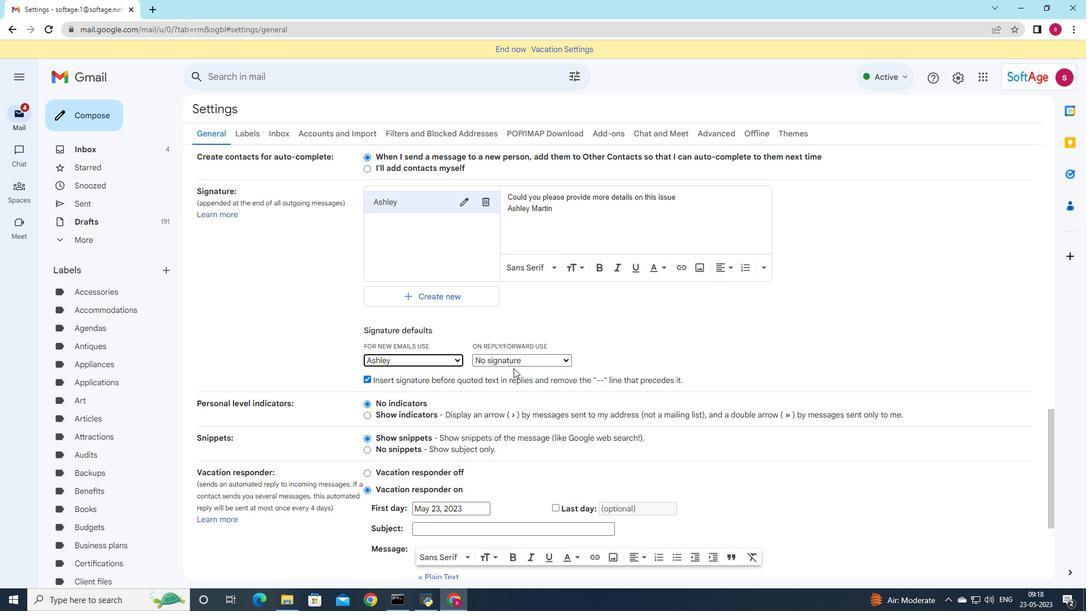 
Action: Mouse moved to (516, 379)
Screenshot: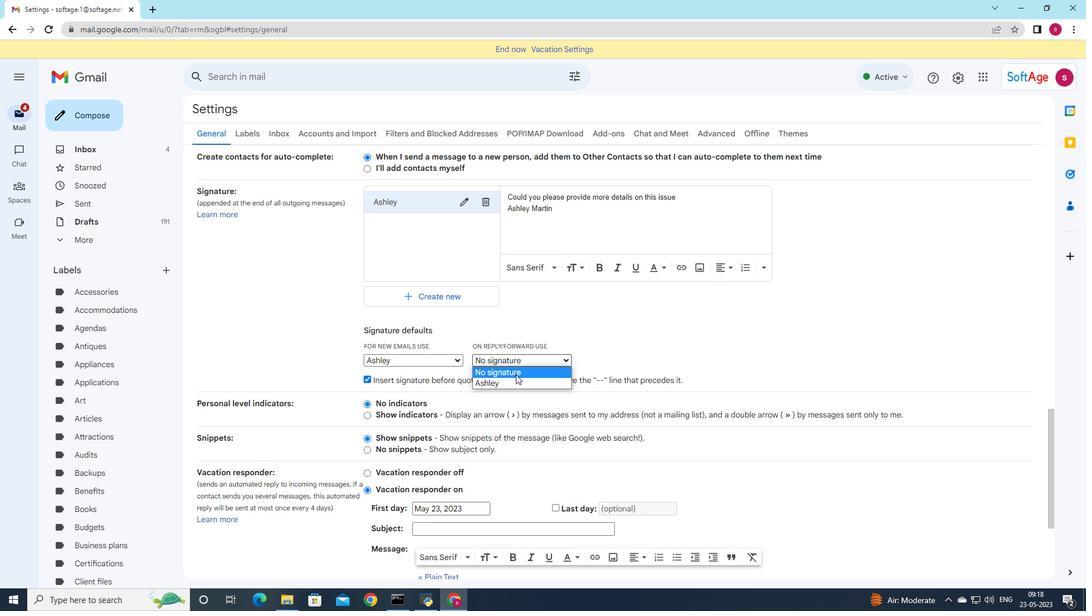 
Action: Mouse pressed left at (516, 379)
Screenshot: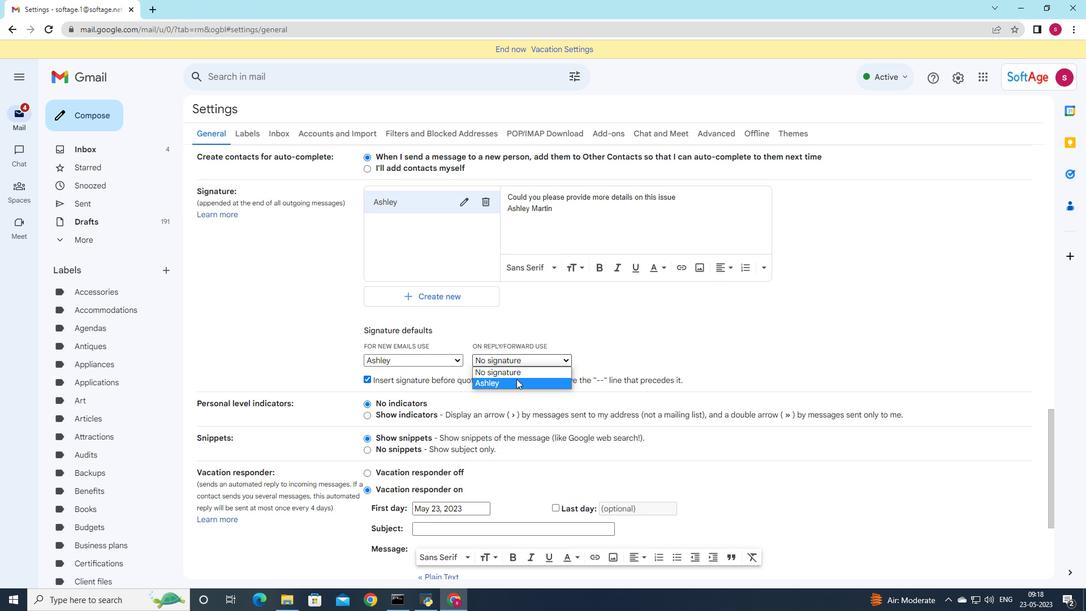 
Action: Mouse moved to (521, 364)
Screenshot: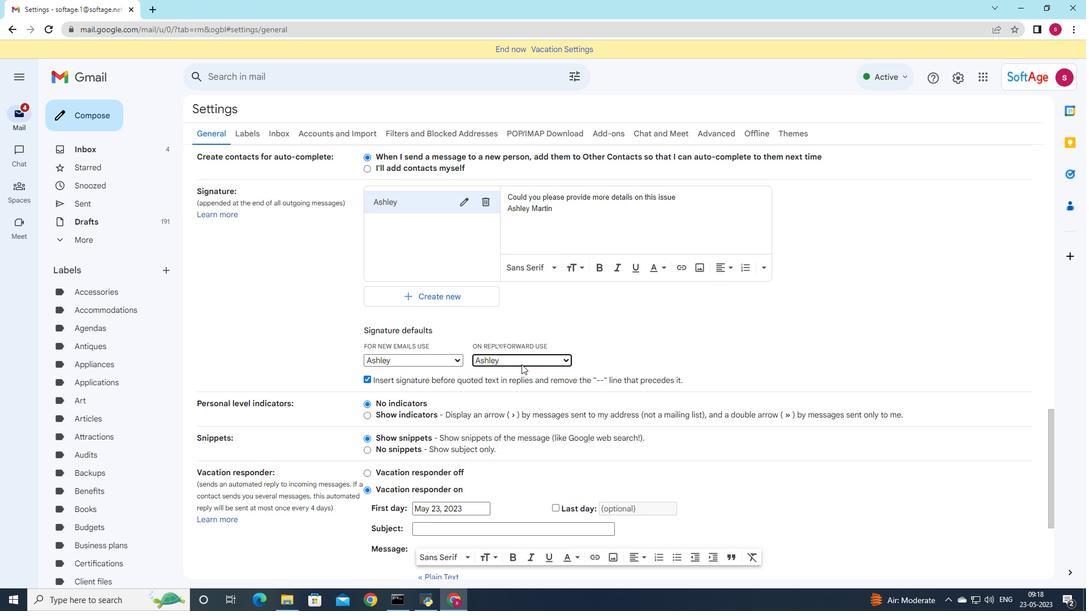 
Action: Mouse scrolled (521, 363) with delta (0, 0)
Screenshot: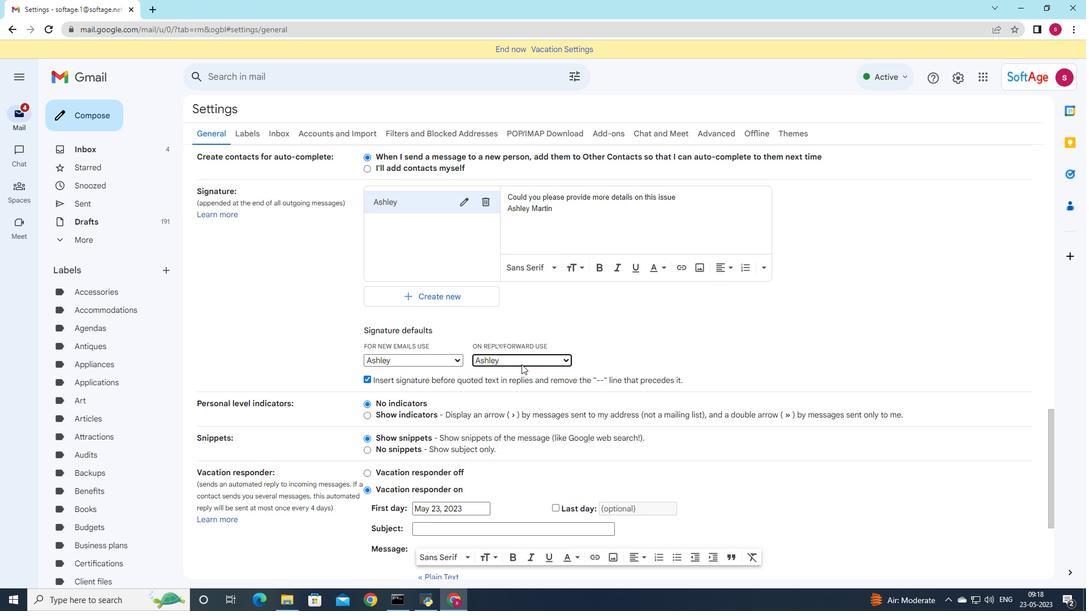 
Action: Mouse moved to (520, 364)
Screenshot: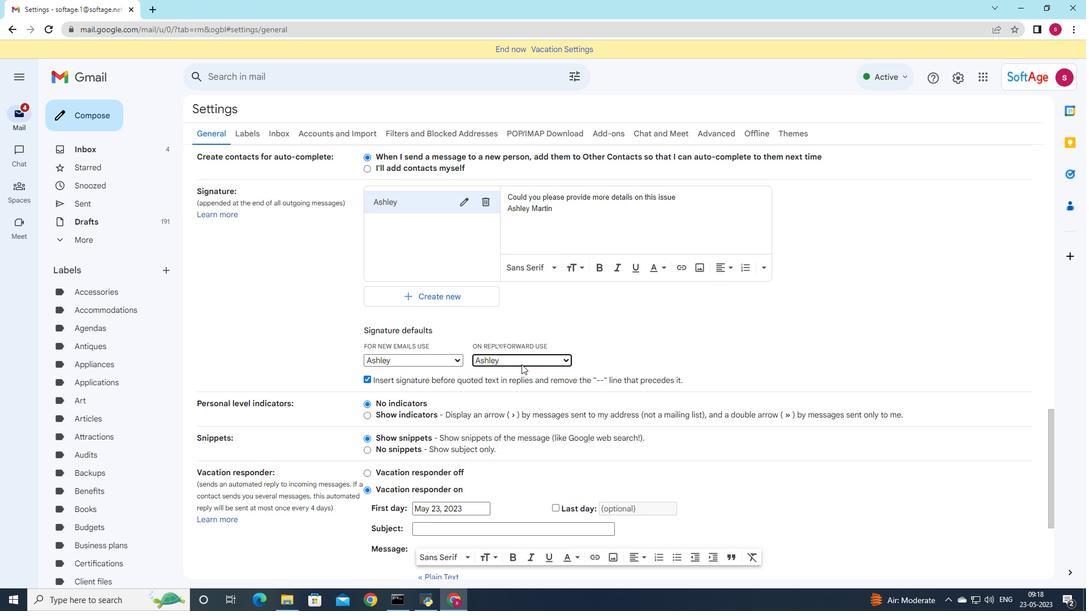 
Action: Mouse scrolled (520, 364) with delta (0, 0)
Screenshot: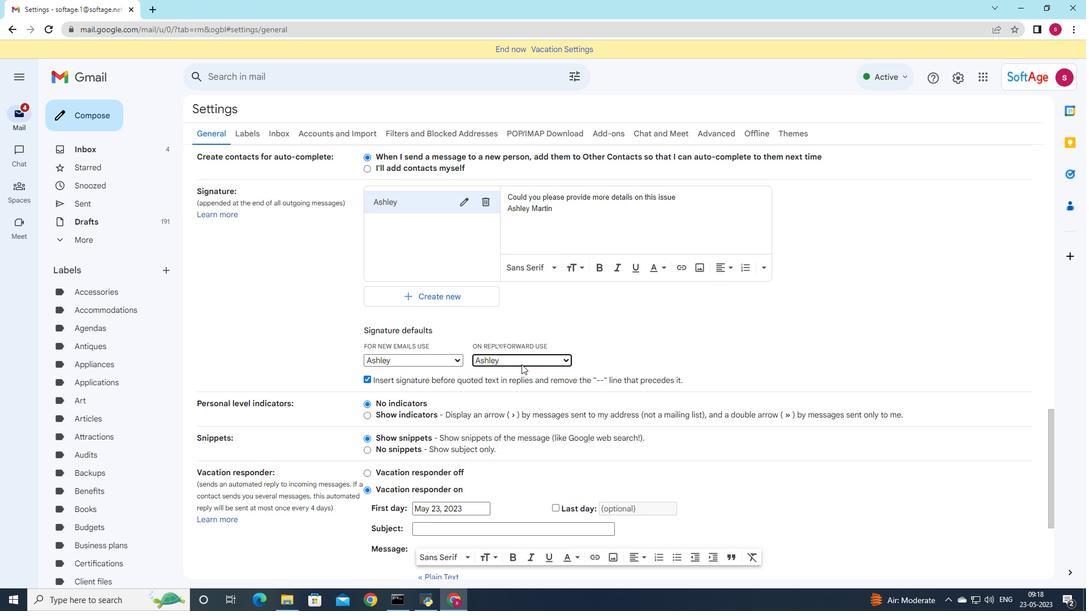 
Action: Mouse moved to (516, 367)
Screenshot: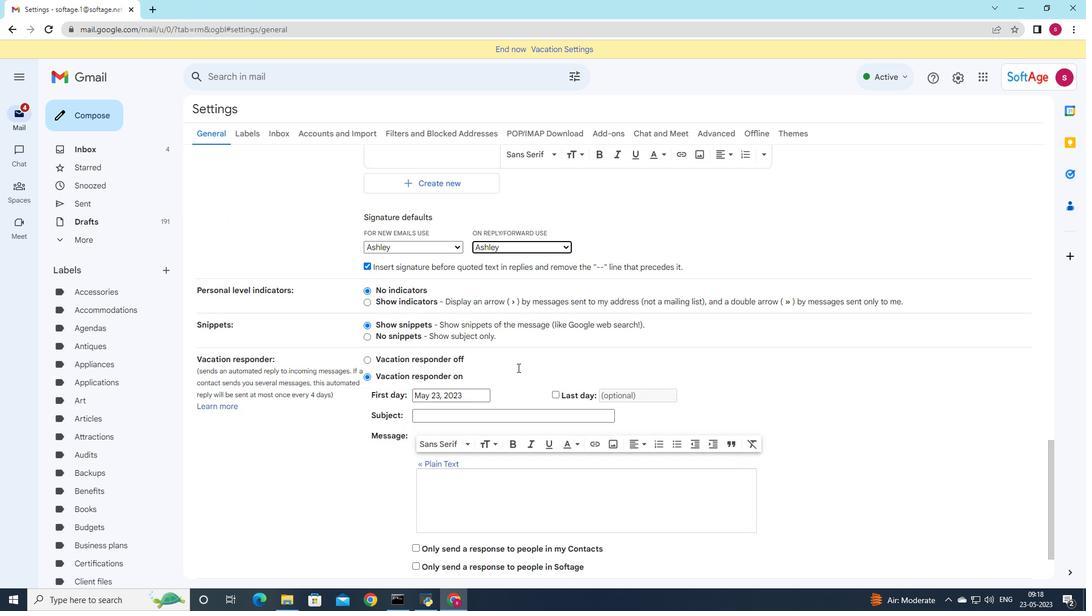 
Action: Mouse scrolled (516, 367) with delta (0, 0)
Screenshot: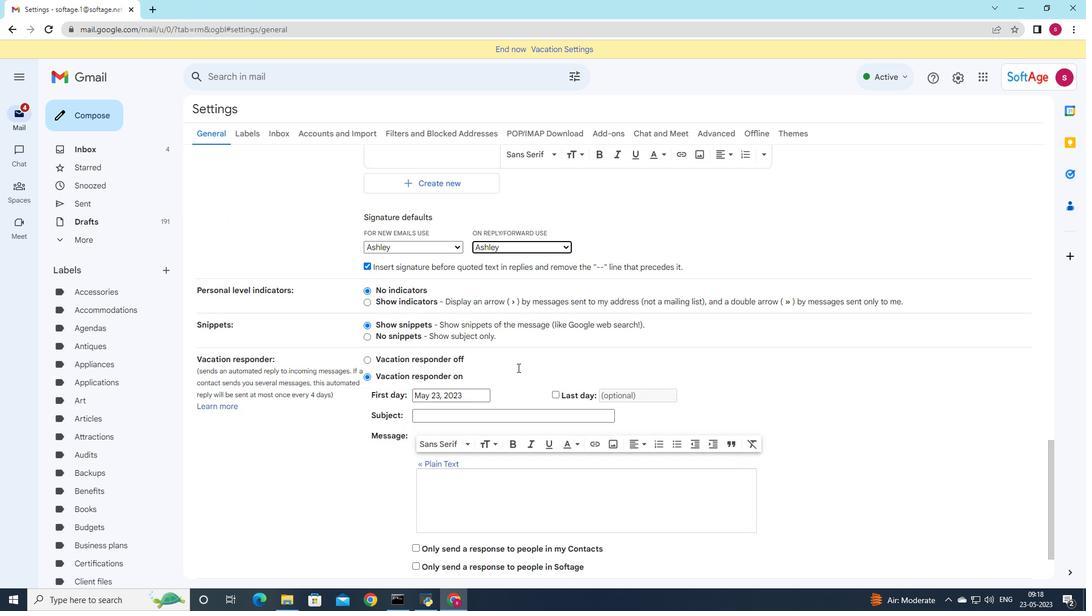 
Action: Mouse moved to (516, 368)
Screenshot: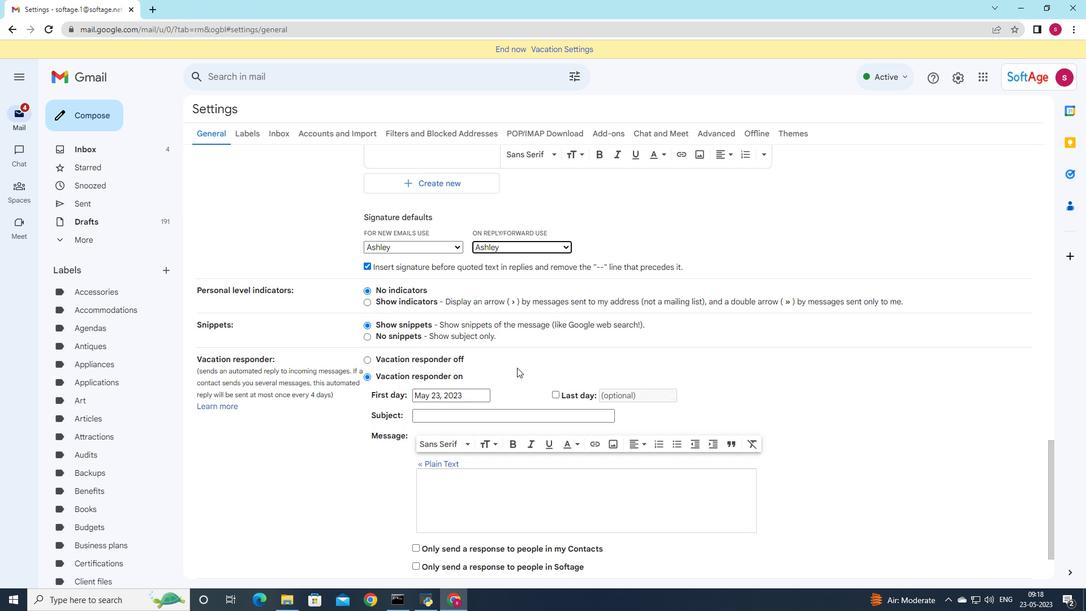 
Action: Mouse scrolled (516, 367) with delta (0, 0)
Screenshot: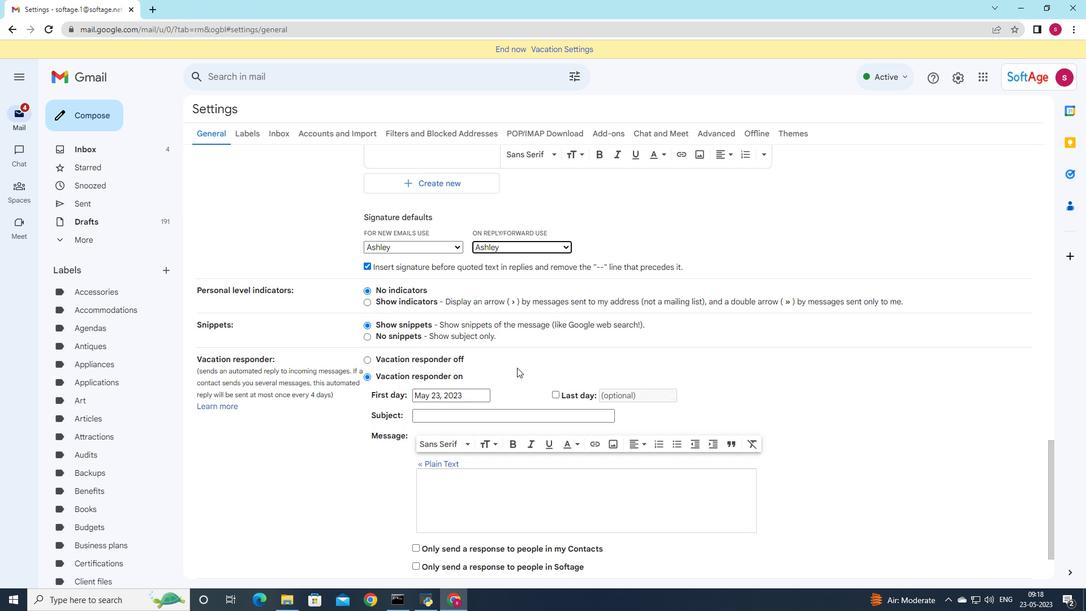 
Action: Mouse scrolled (516, 367) with delta (0, 0)
Screenshot: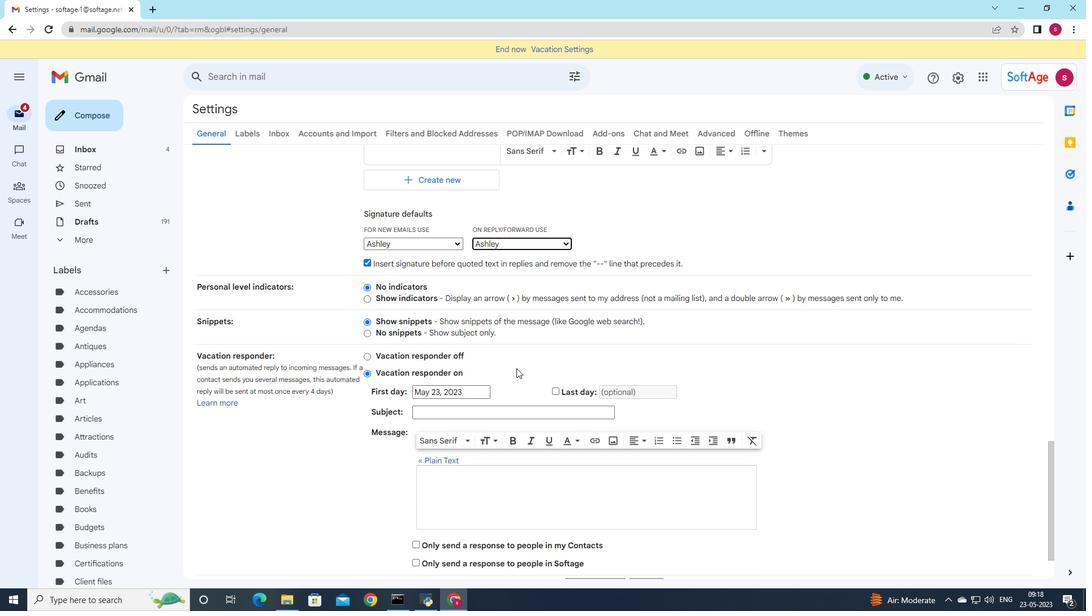 
Action: Mouse moved to (464, 329)
Screenshot: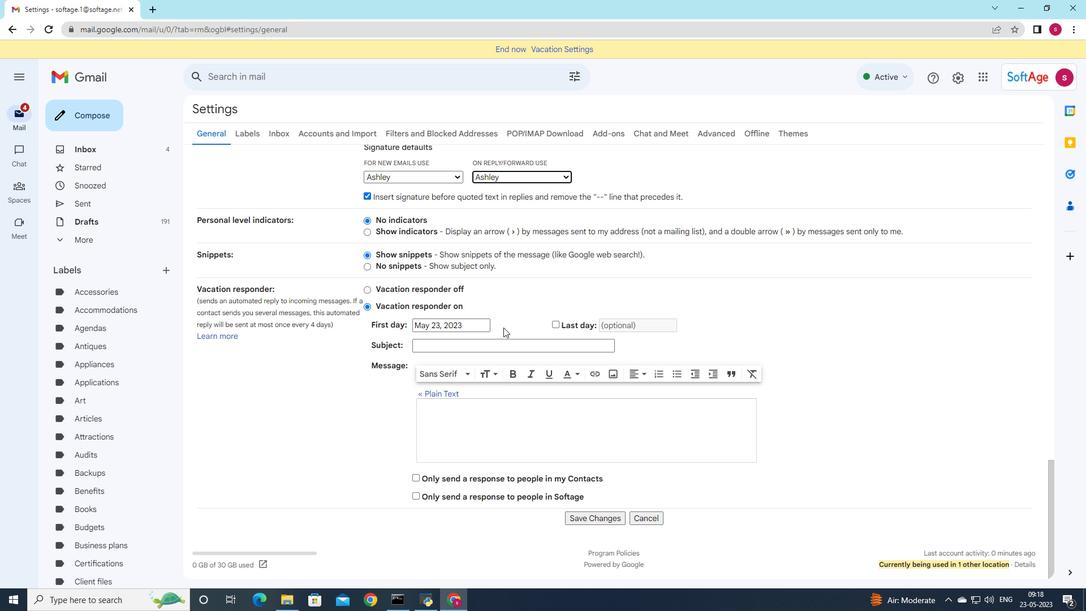 
Action: Mouse scrolled (464, 329) with delta (0, 0)
Screenshot: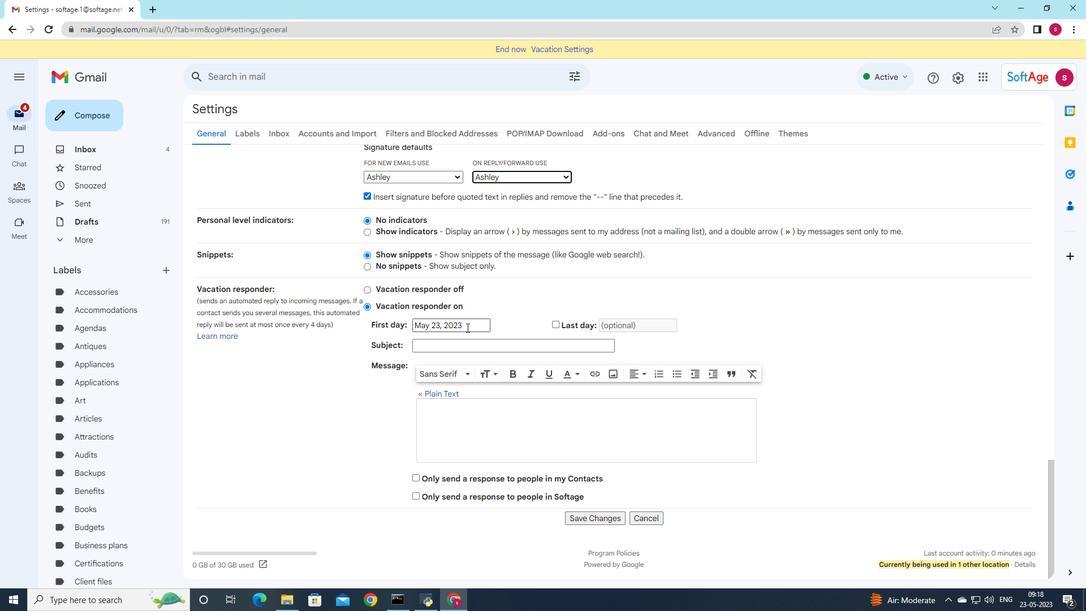 
Action: Mouse moved to (468, 332)
Screenshot: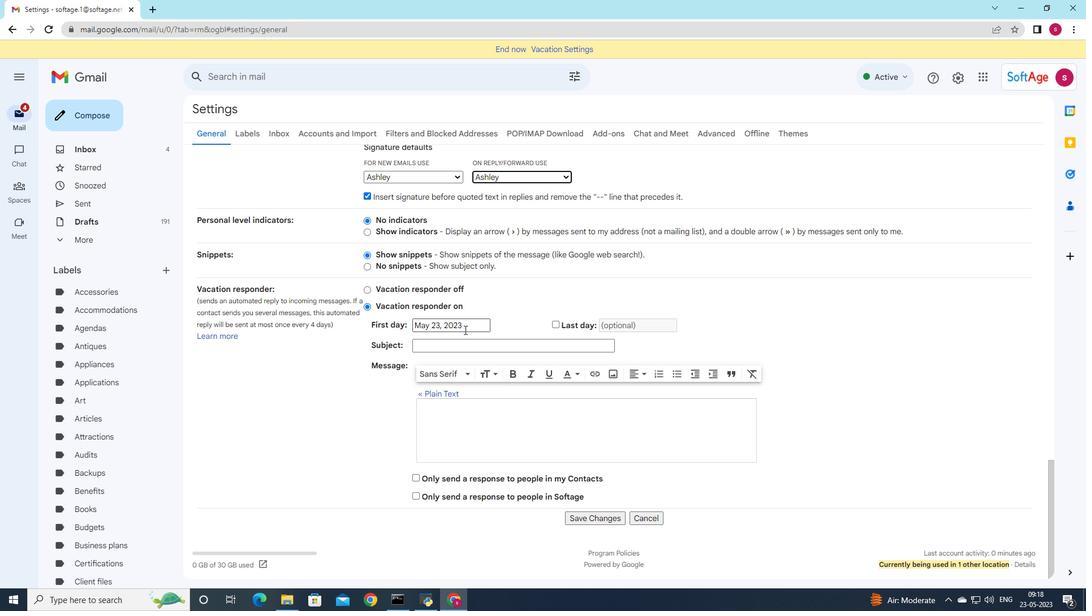 
Action: Mouse scrolled (468, 331) with delta (0, 0)
Screenshot: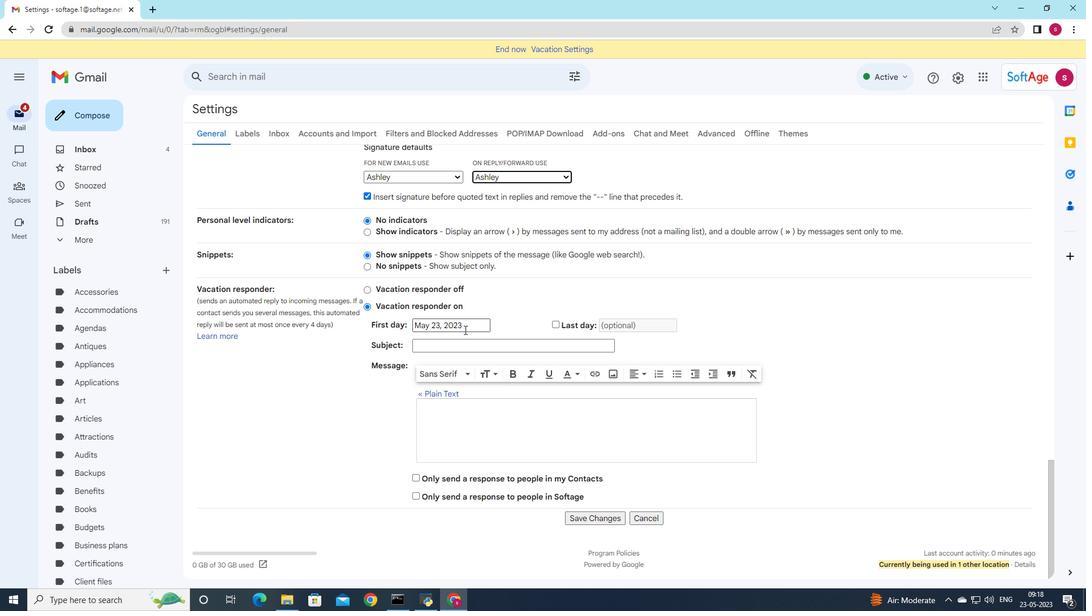 
Action: Mouse moved to (576, 515)
Screenshot: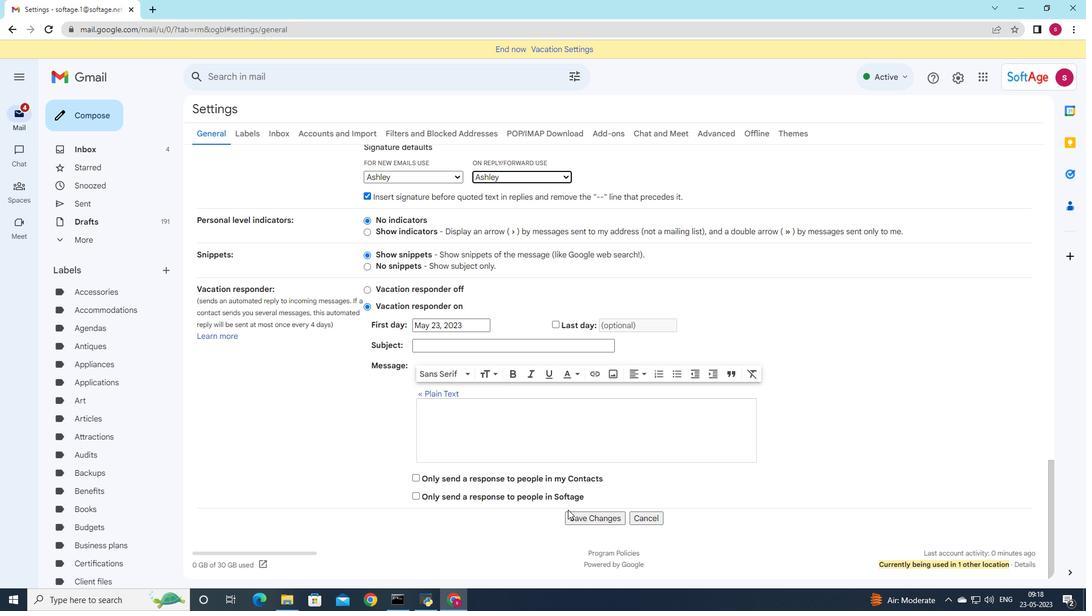 
Action: Mouse pressed left at (576, 515)
Screenshot: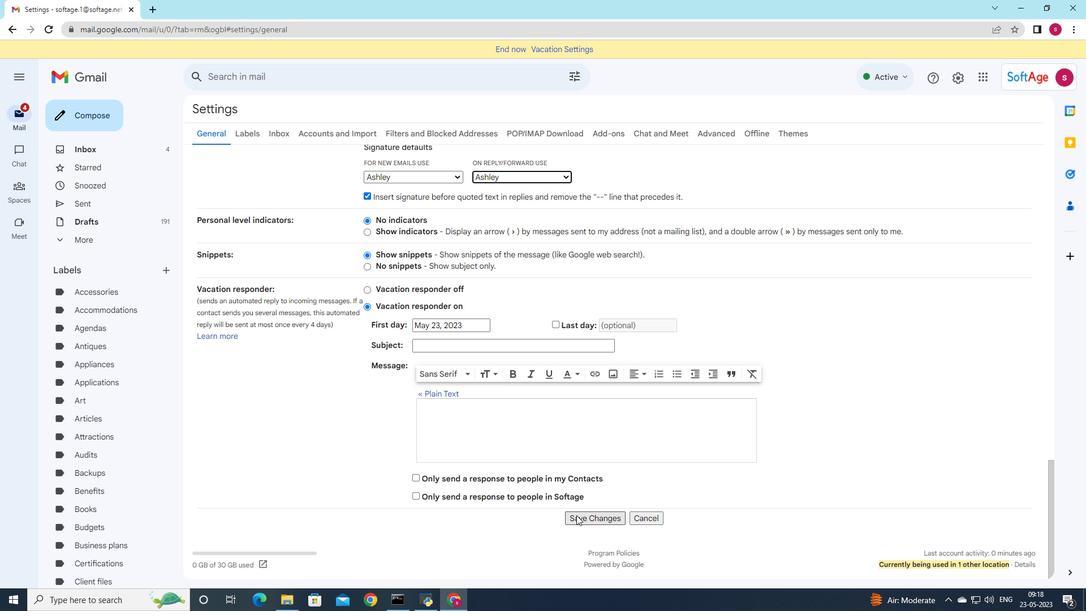 
Action: Mouse moved to (61, 121)
Screenshot: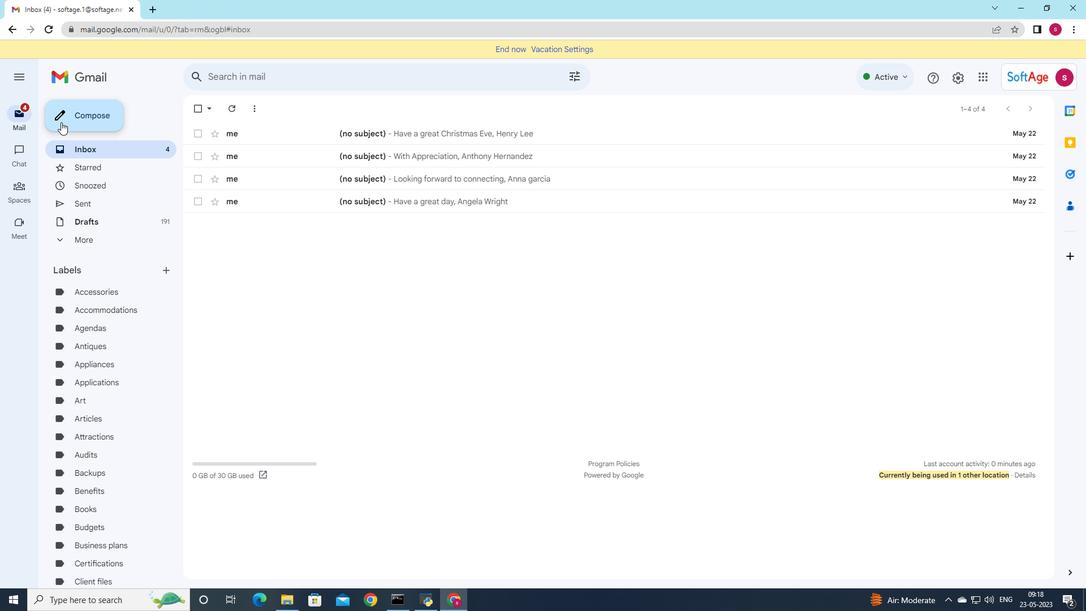 
Action: Mouse pressed left at (61, 121)
Screenshot: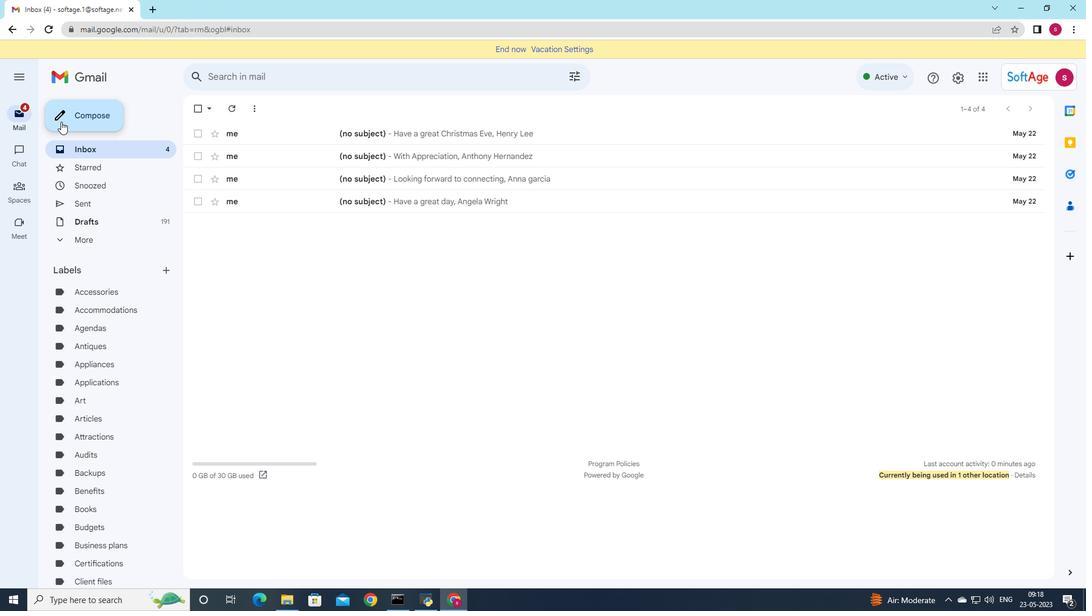 
Action: Mouse moved to (741, 260)
Screenshot: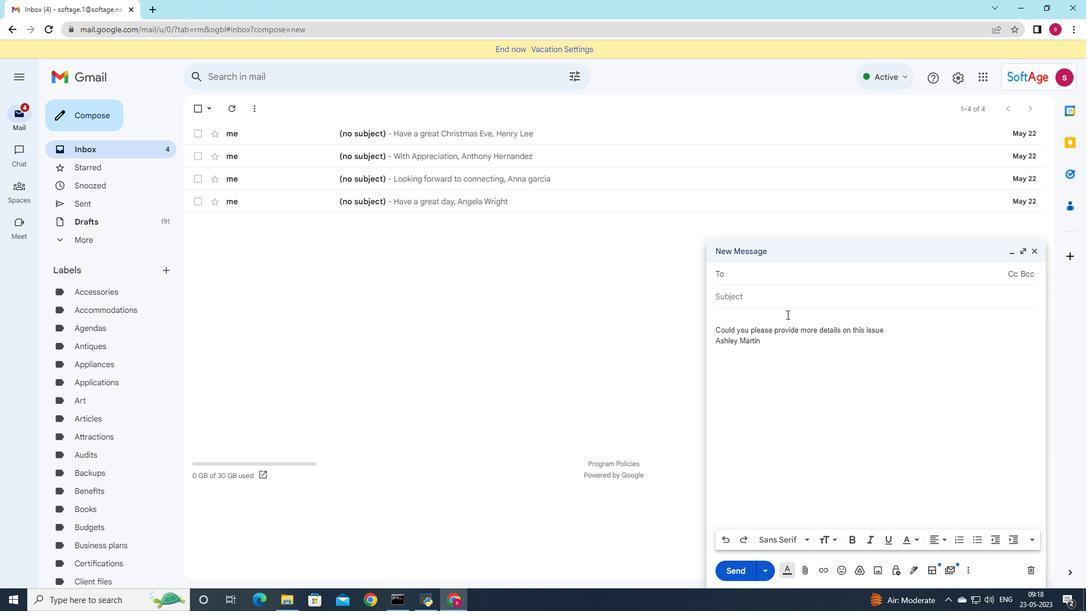 
Action: Key pressed soft
Screenshot: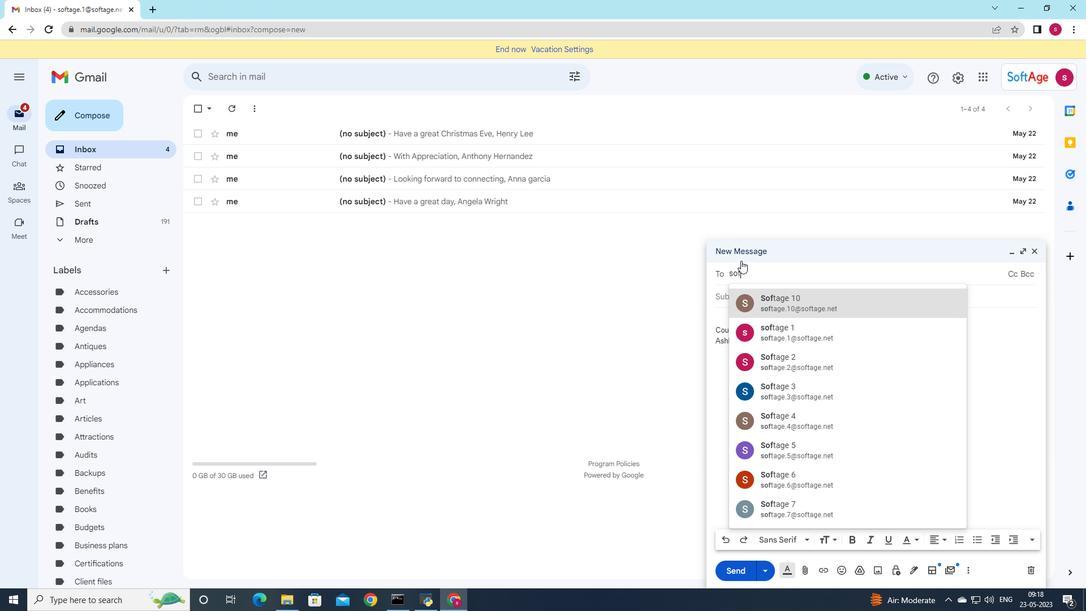 
Action: Mouse moved to (821, 515)
Screenshot: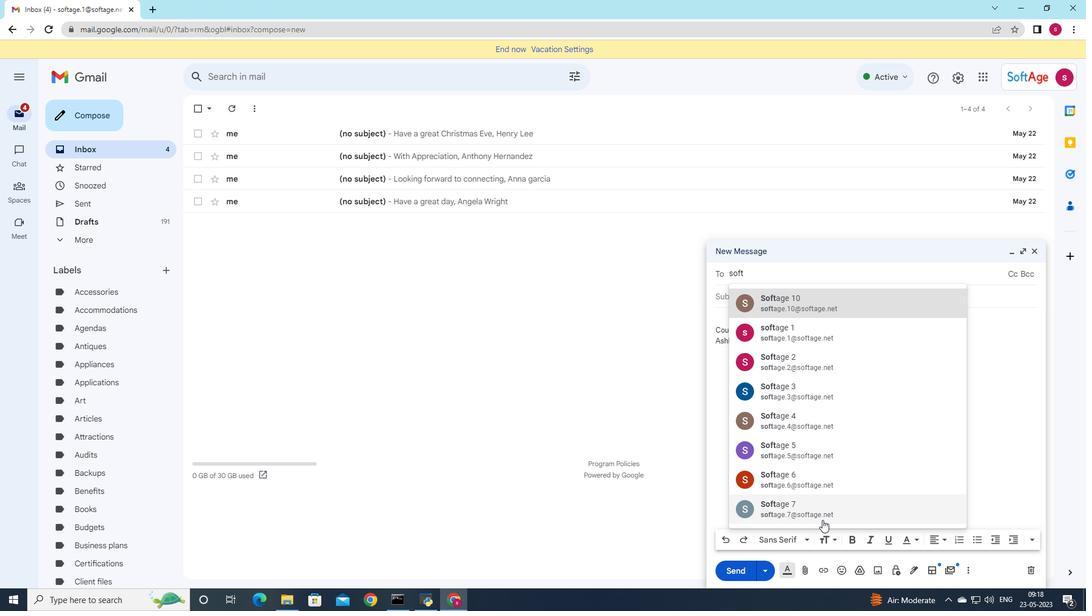 
Action: Mouse pressed left at (821, 515)
Screenshot: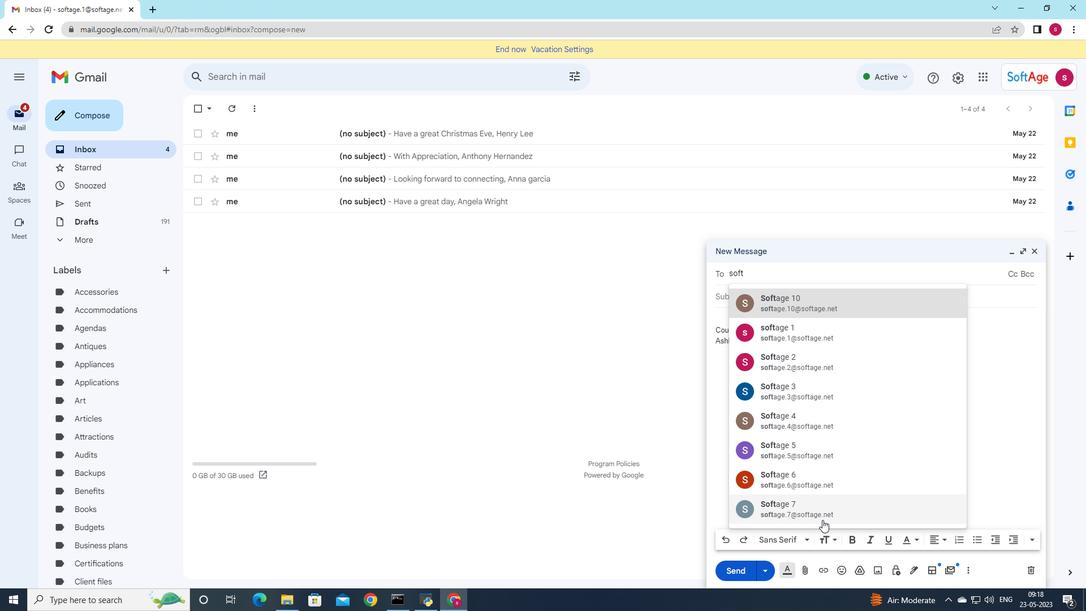 
Action: Mouse moved to (749, 306)
Screenshot: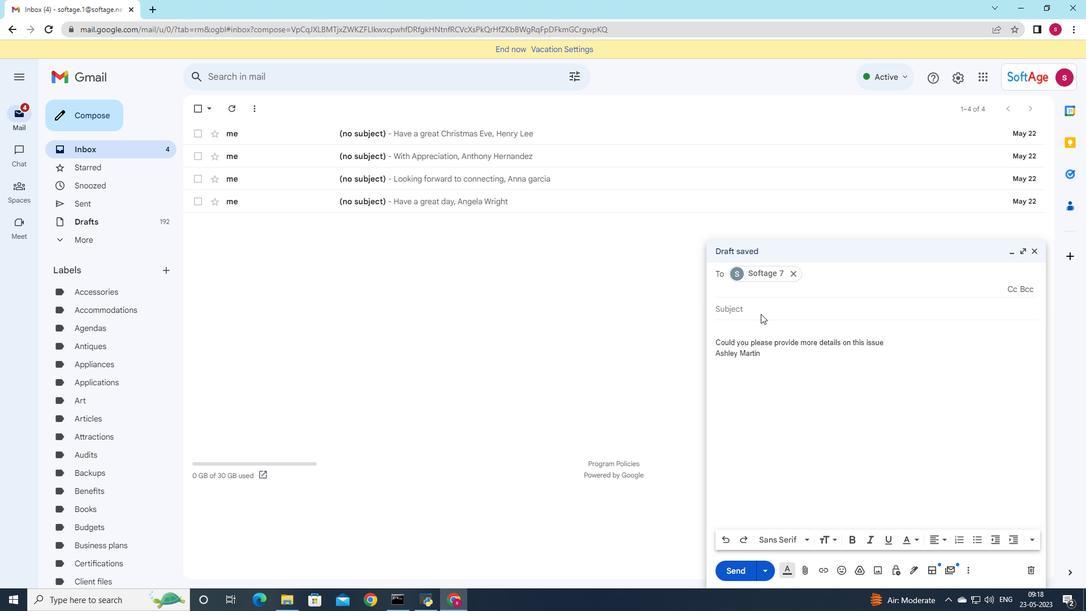 
Action: Mouse pressed left at (749, 306)
Screenshot: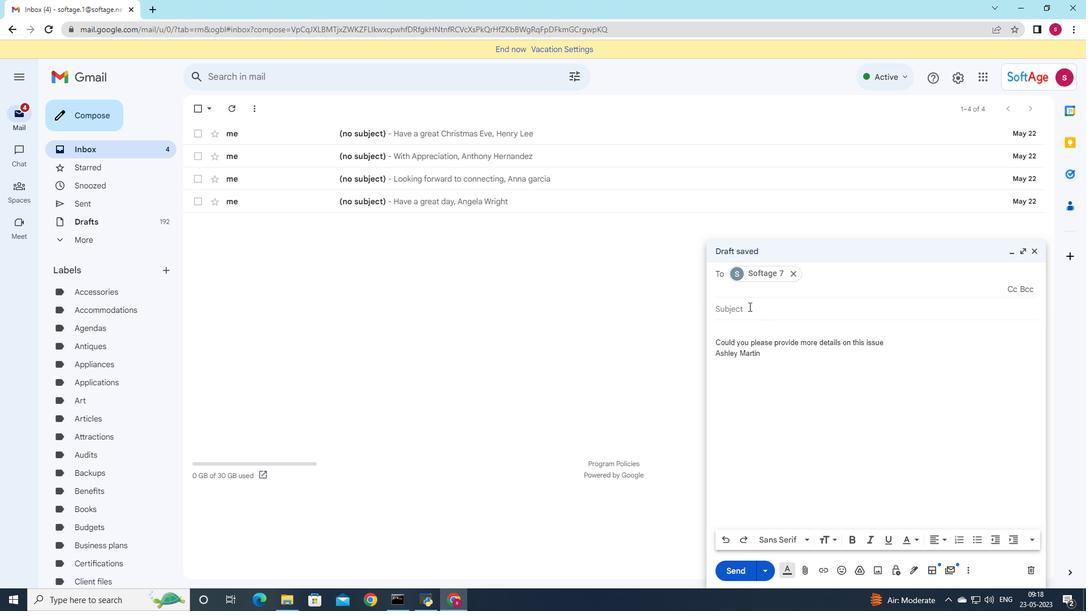 
Action: Mouse moved to (1085, 342)
Screenshot: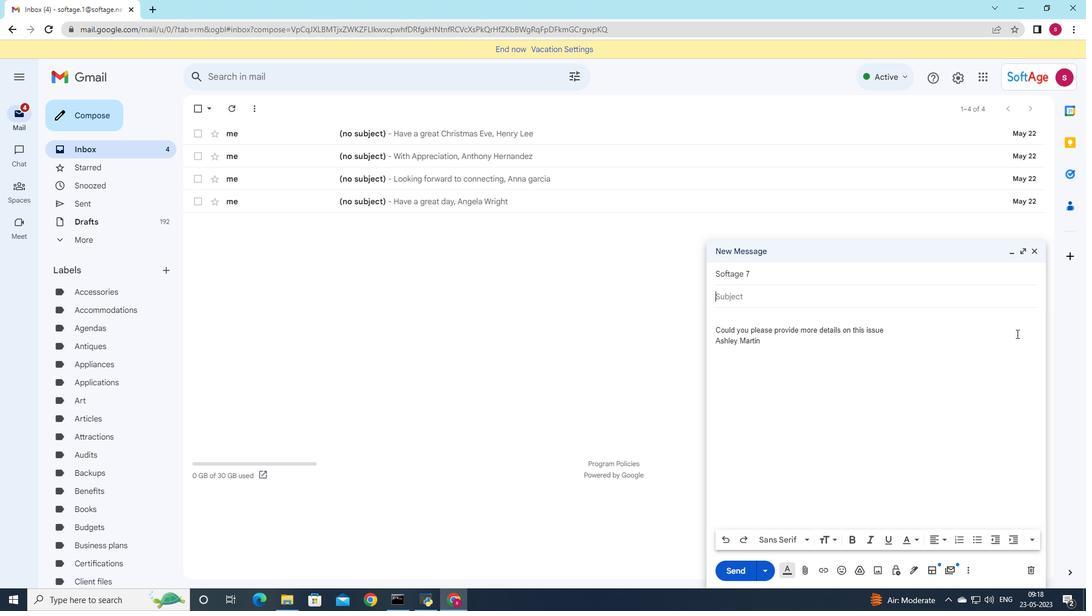 
Action: Key pressed <Key.shift>Job<Key.space>application<Key.space>follow-up
Screenshot: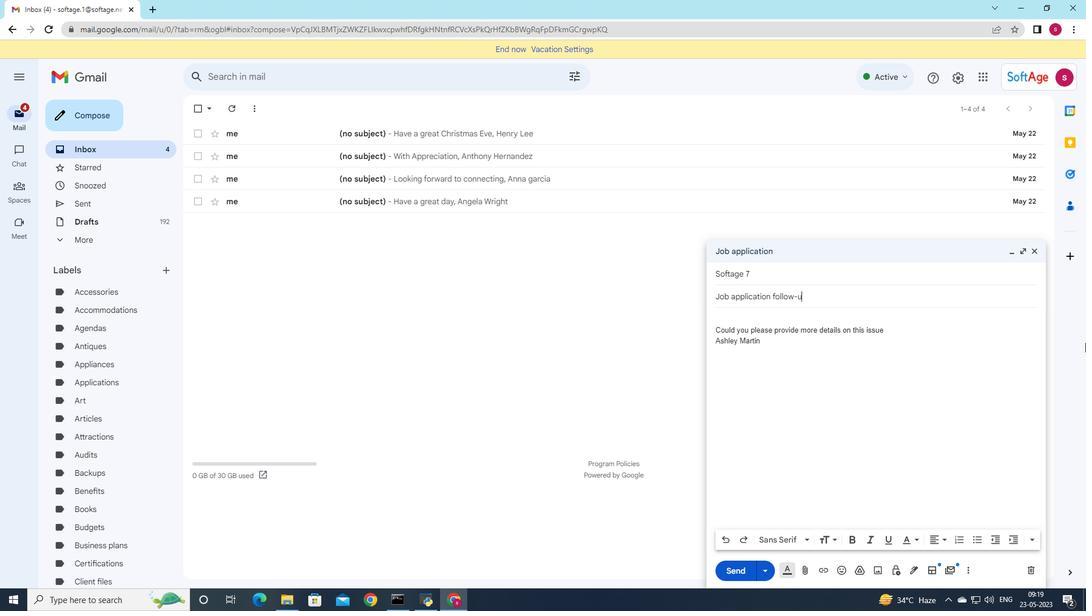 
Action: Mouse moved to (784, 333)
Screenshot: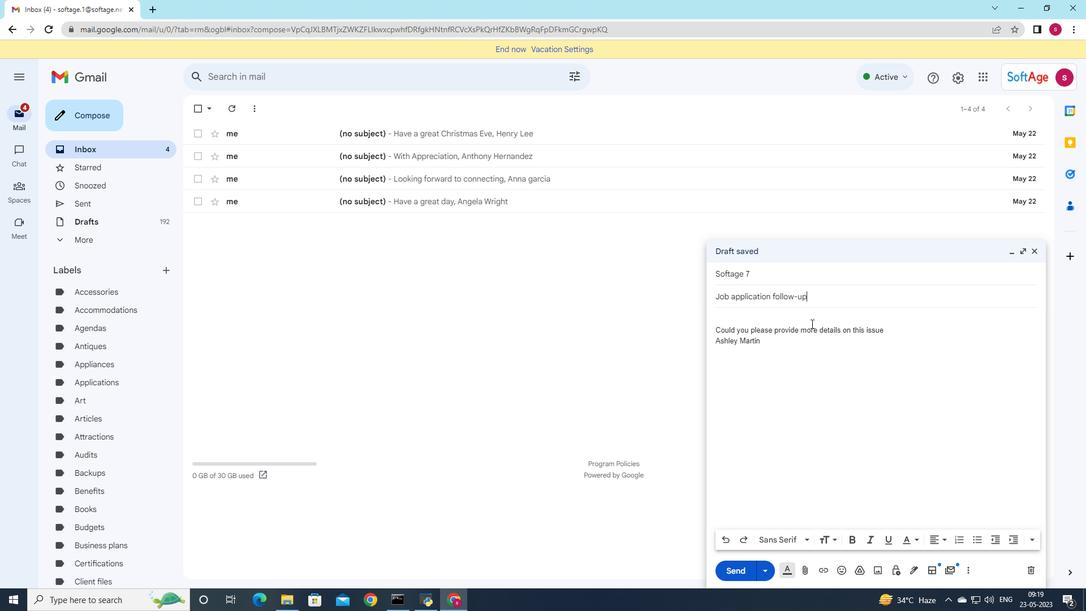 
Action: Mouse scrolled (784, 332) with delta (0, 0)
Screenshot: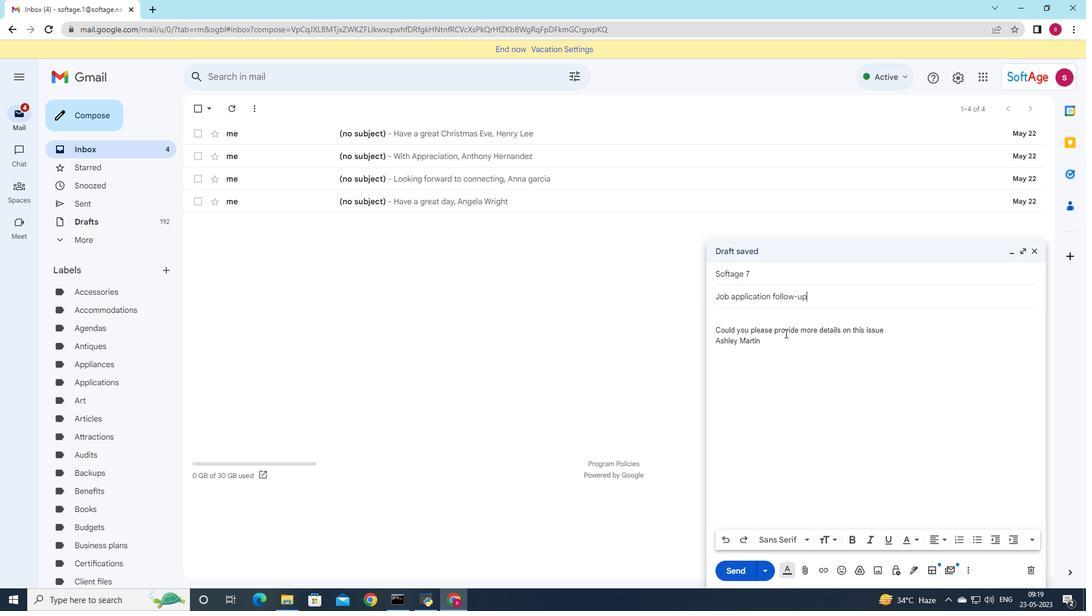 
Action: Mouse moved to (803, 575)
Screenshot: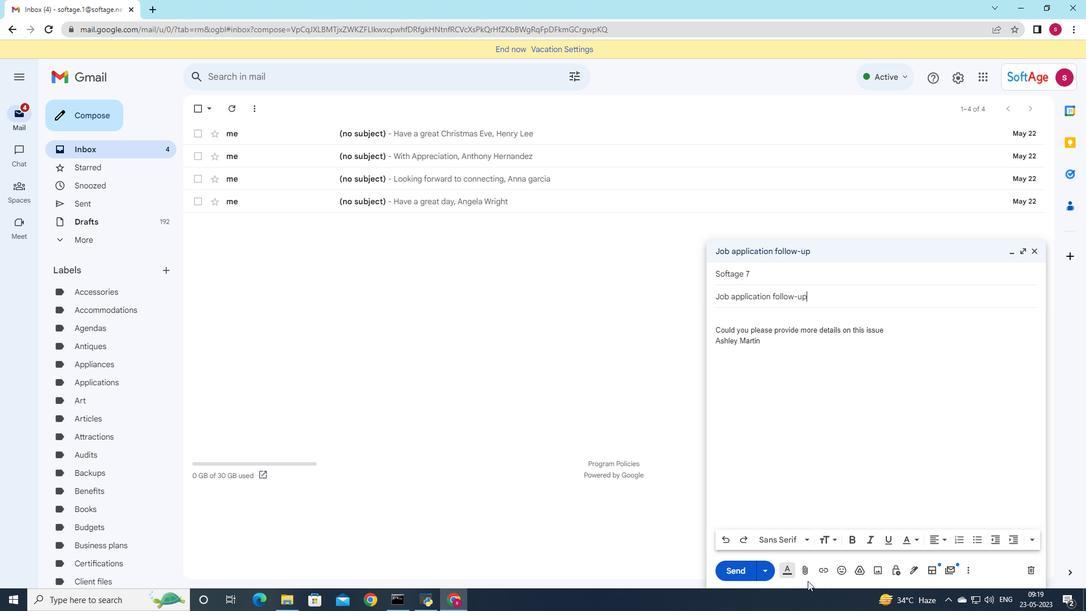 
Action: Mouse pressed left at (803, 575)
Screenshot: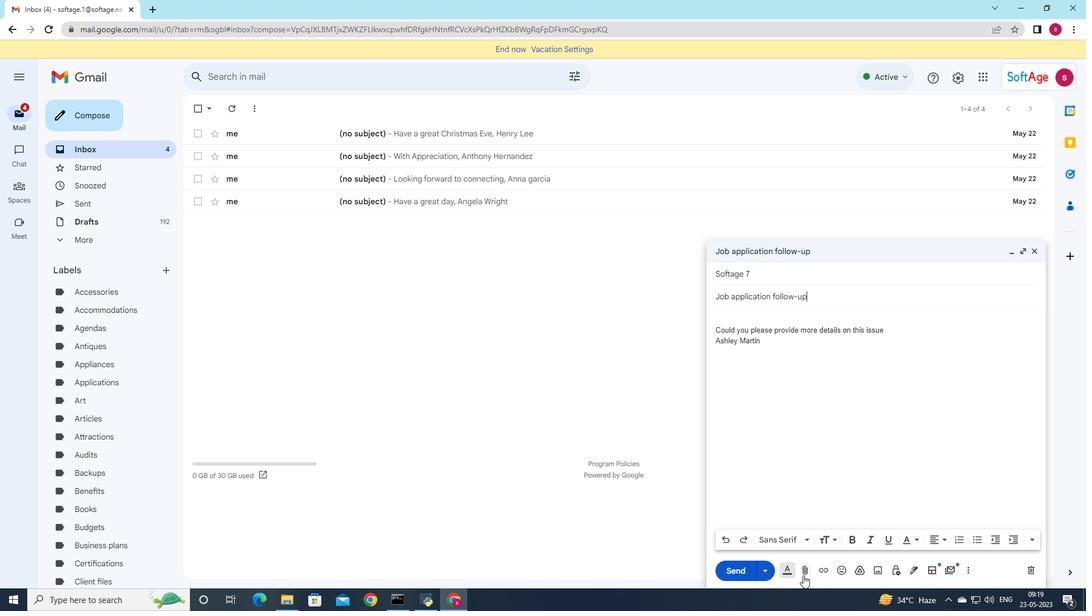 
Action: Mouse moved to (254, 76)
Screenshot: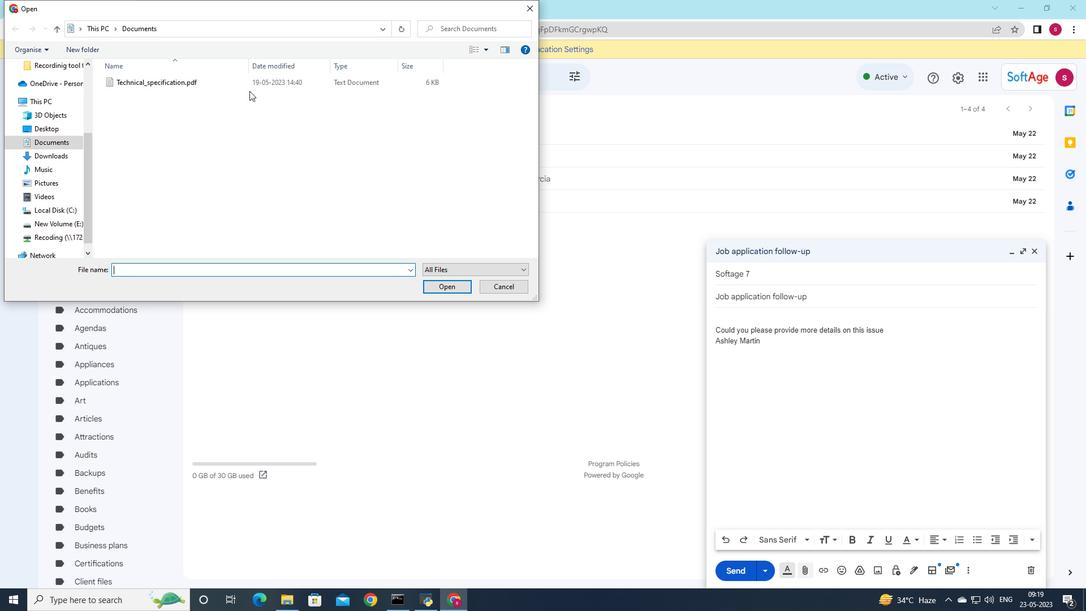 
Action: Mouse pressed left at (254, 76)
Screenshot: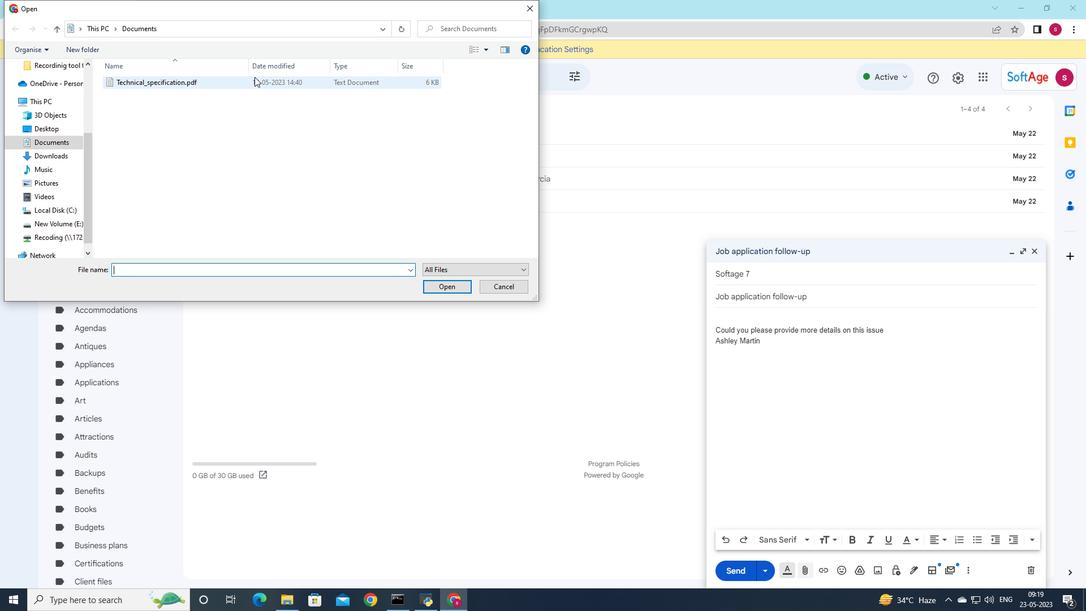 
Action: Mouse pressed left at (254, 76)
Screenshot: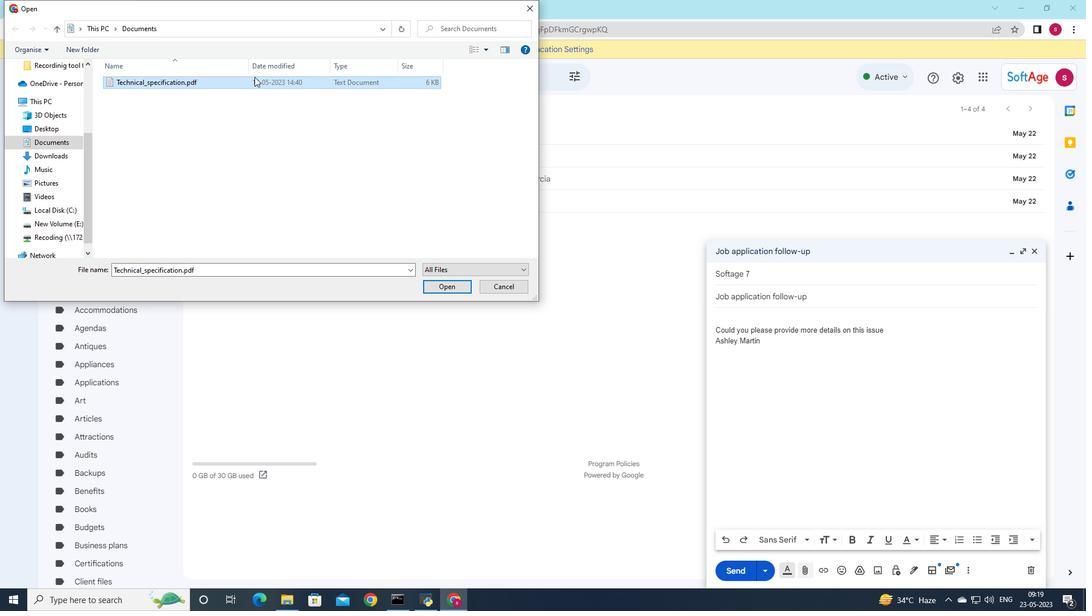 
Action: Mouse moved to (222, 83)
Screenshot: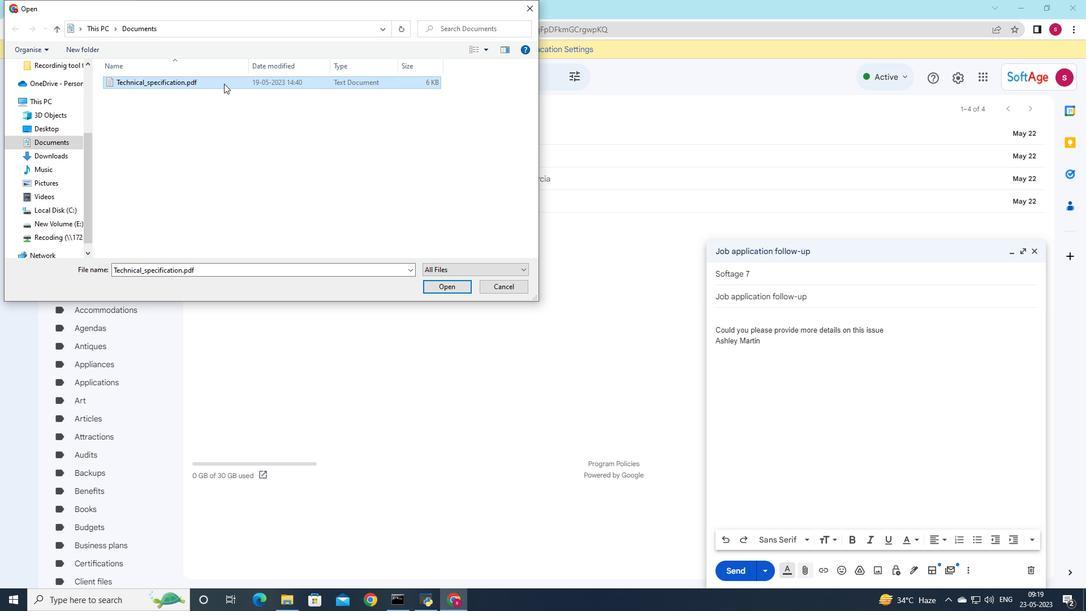 
Action: Mouse pressed left at (222, 83)
Screenshot: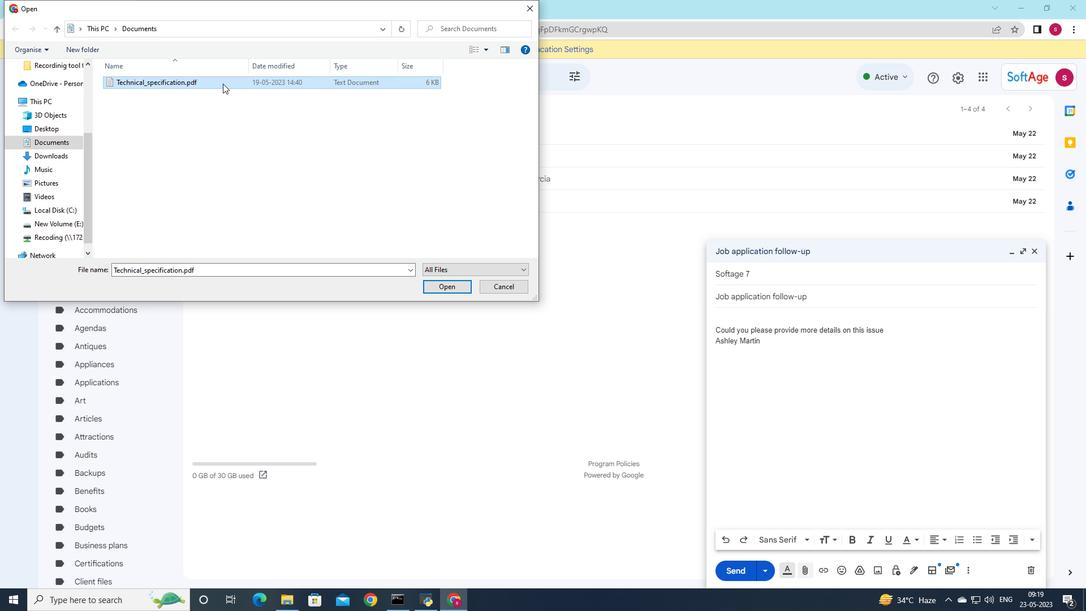 
Action: Mouse moved to (433, 170)
Screenshot: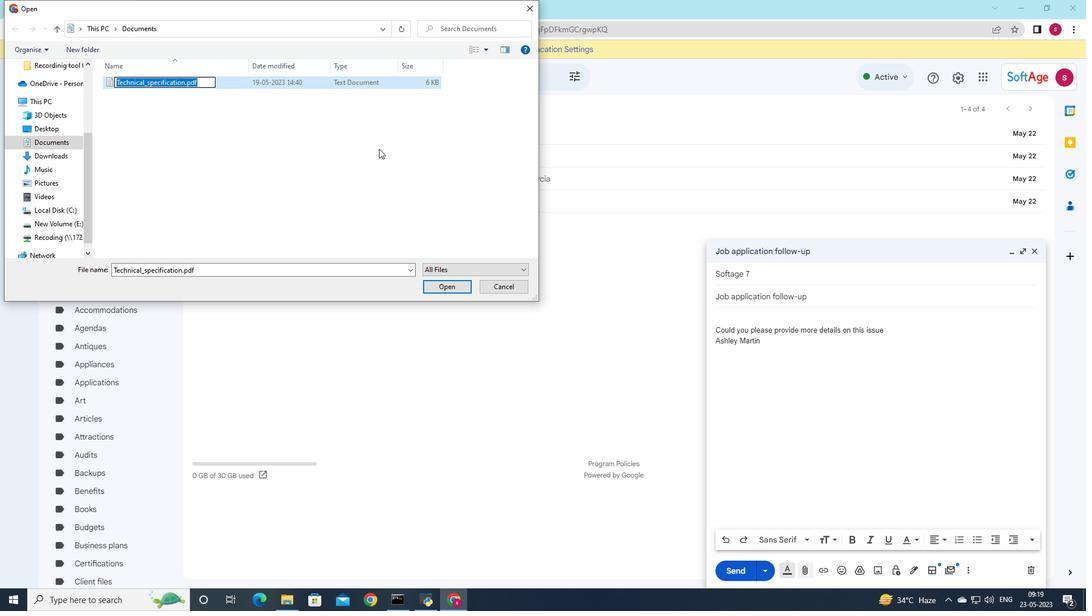 
Action: Key pressed <Key.shift>Invoice.pdf
Screenshot: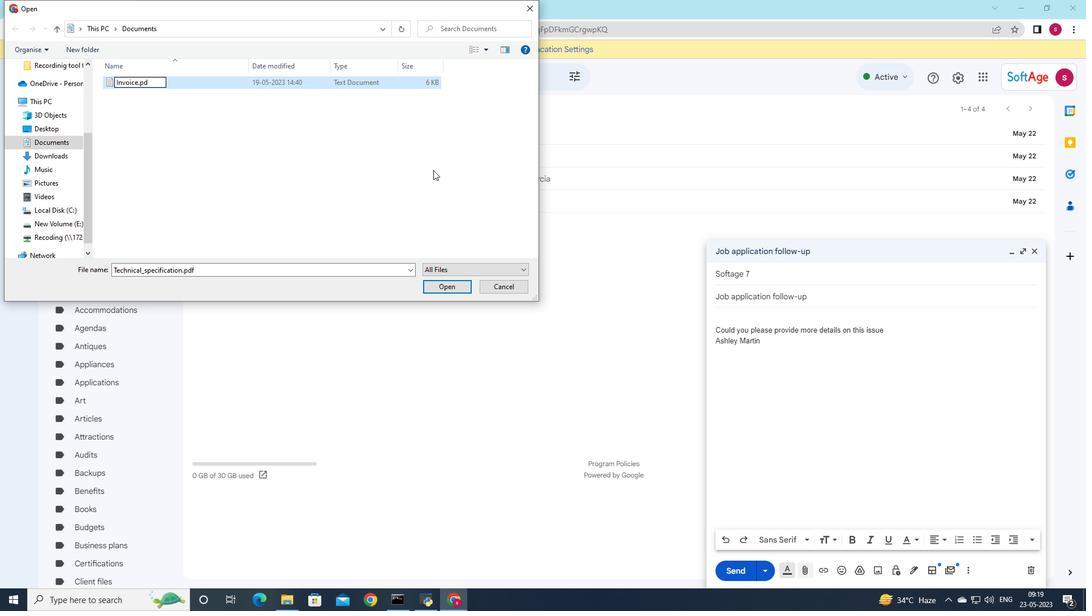 
Action: Mouse moved to (325, 79)
Screenshot: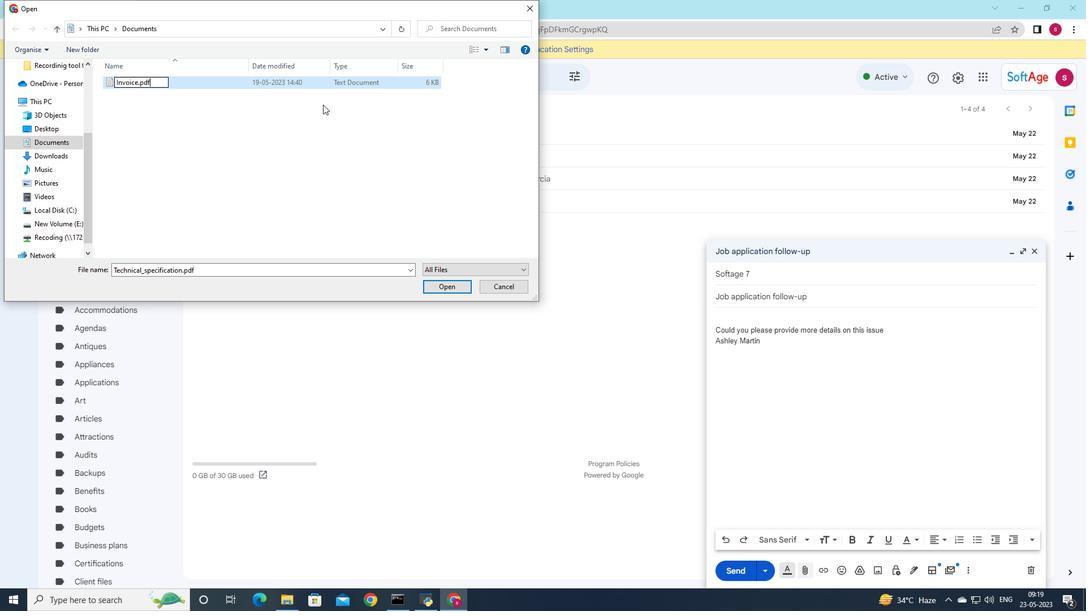 
Action: Mouse pressed left at (325, 79)
Screenshot: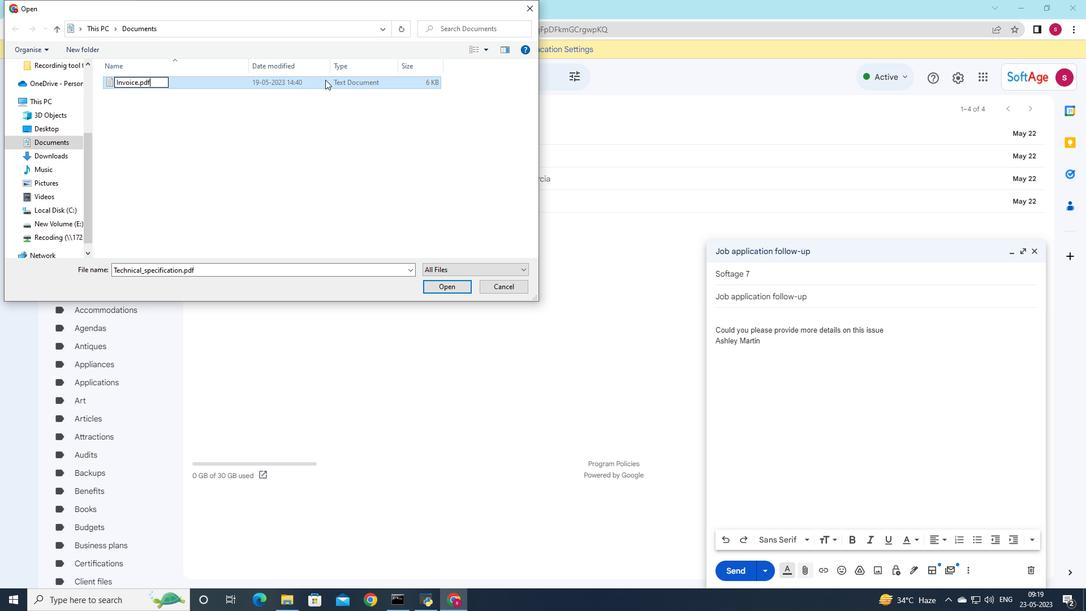 
Action: Mouse moved to (443, 291)
Screenshot: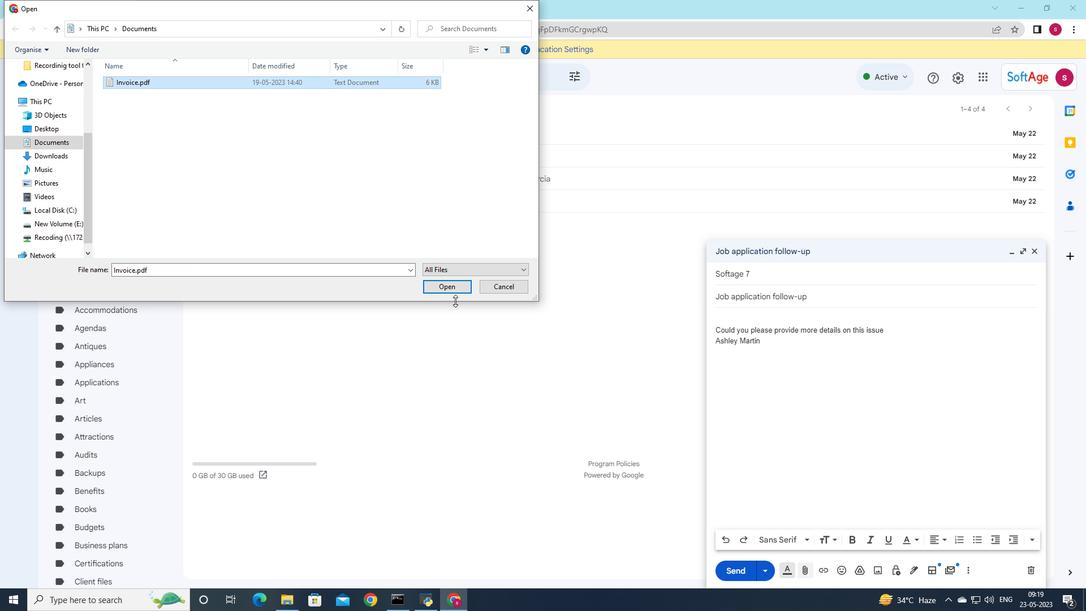 
Action: Mouse pressed left at (443, 291)
Screenshot: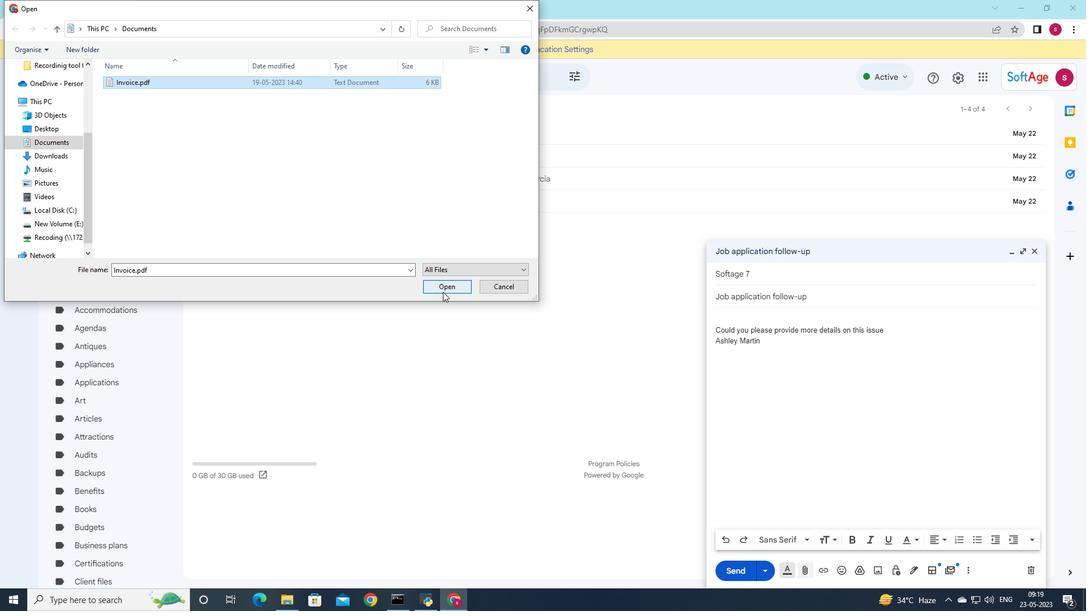 
Action: Mouse moved to (890, 330)
Screenshot: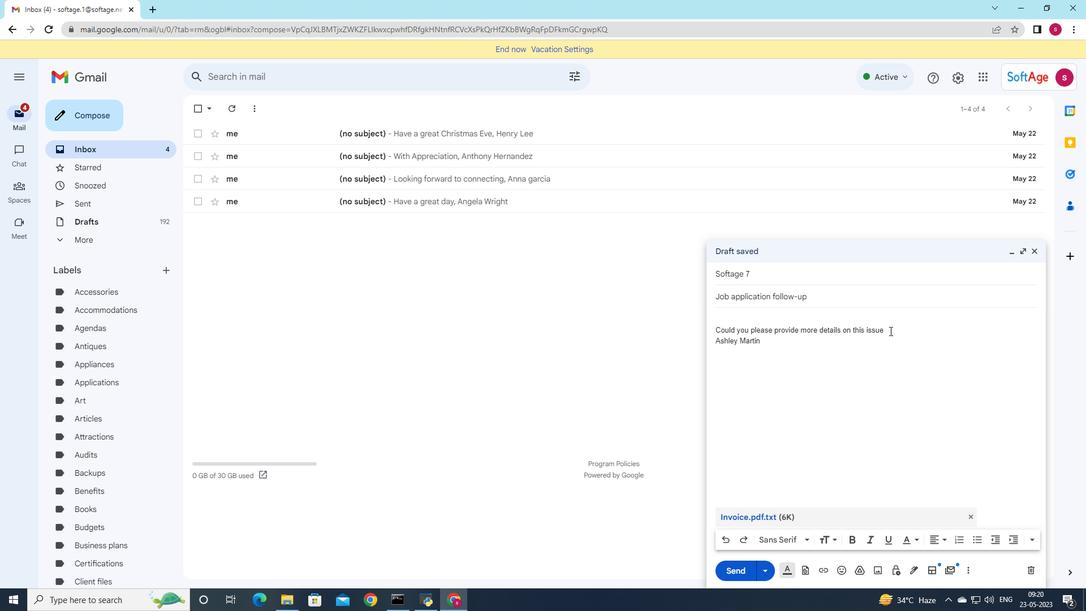 
Action: Mouse pressed left at (890, 330)
Screenshot: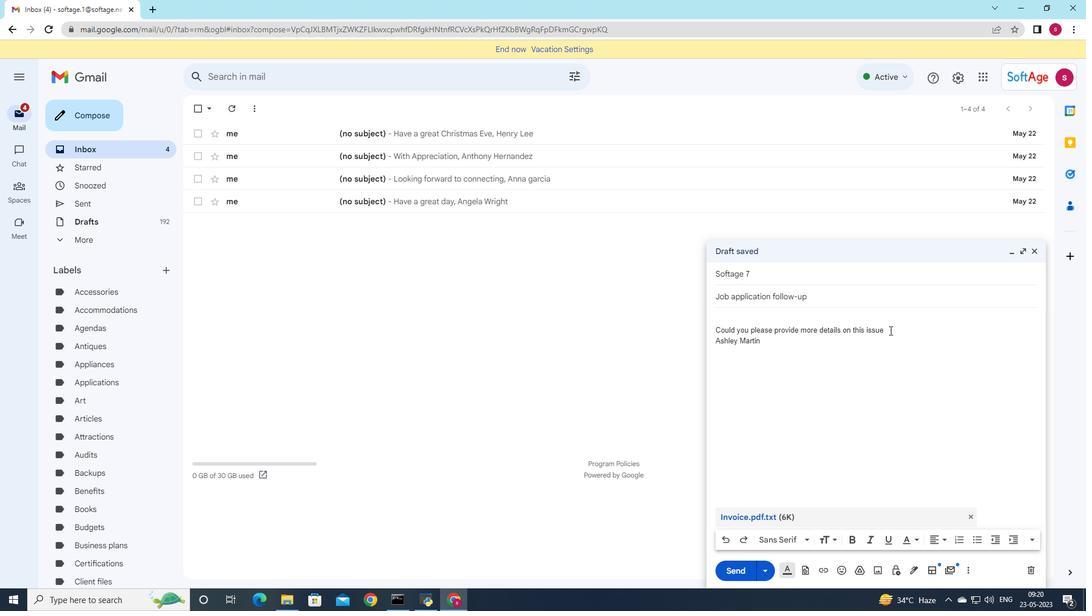 
Action: Mouse moved to (711, 328)
Screenshot: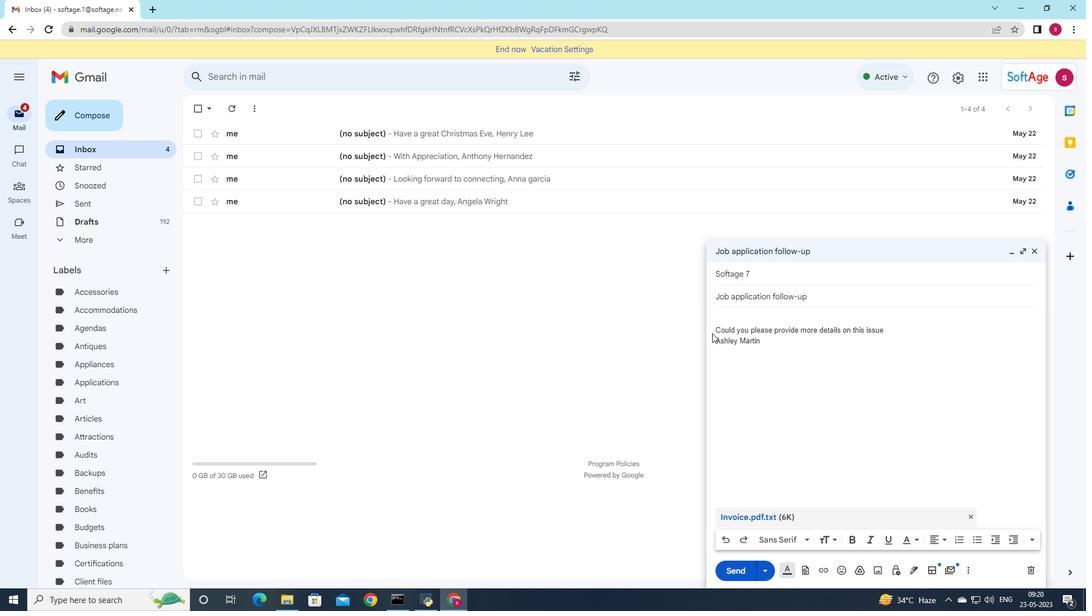 
Action: Key pressed <Key.delete><Key.backspace>
Screenshot: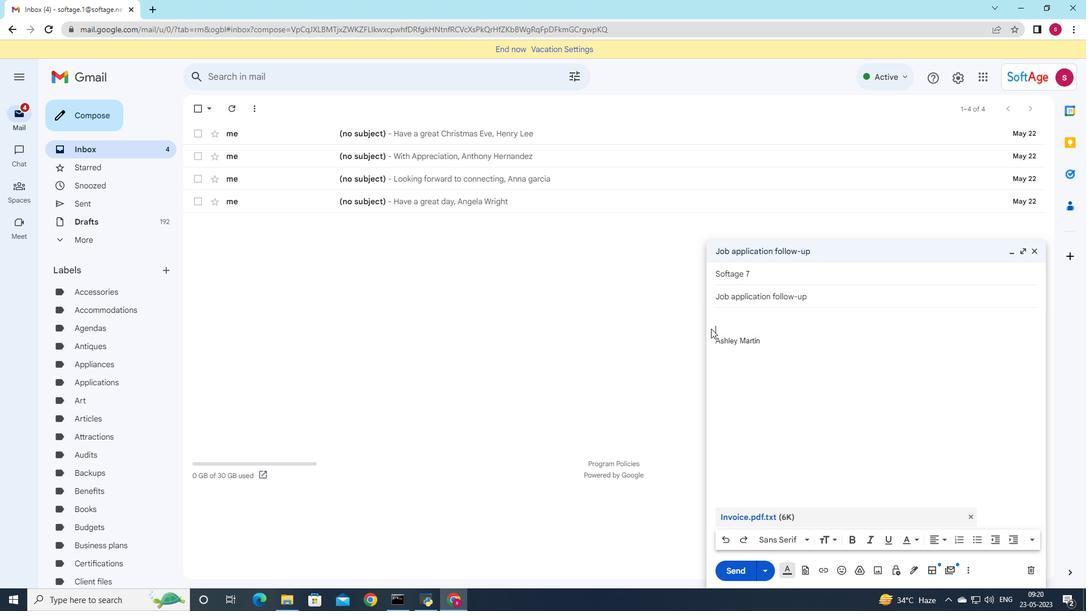 
Action: Mouse moved to (984, 422)
Screenshot: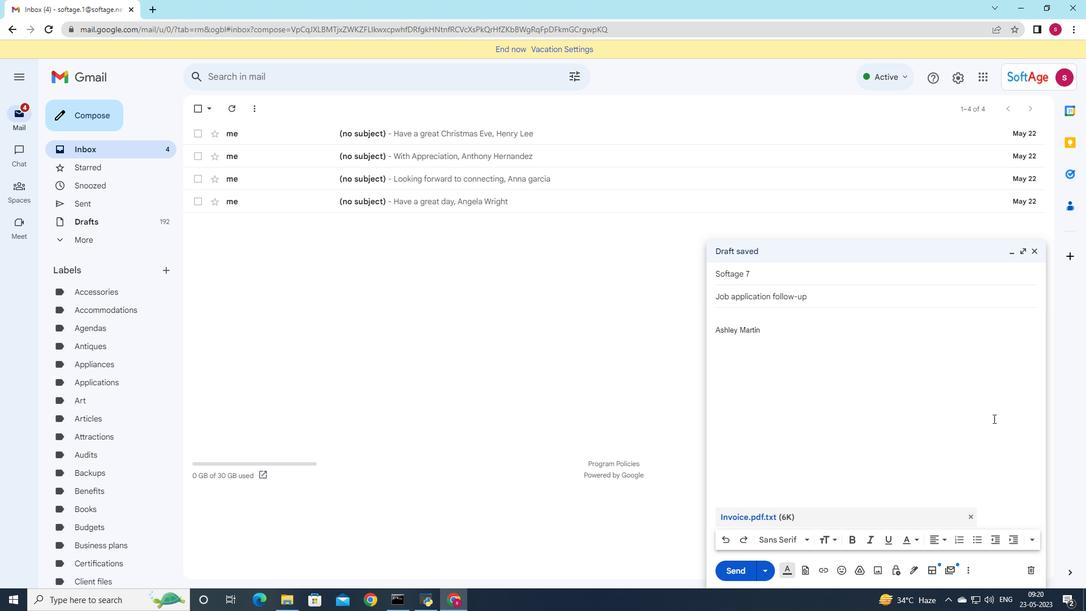 
Action: Key pressed <Key.shift>I<Key.space>am<Key.space>pleased<Key.space>to<Key.space>inform<Key.space>you<Key.space>that<Key.space>your<Key.space>request<Key.space>has<Key.space>been<Key.space>approved
Screenshot: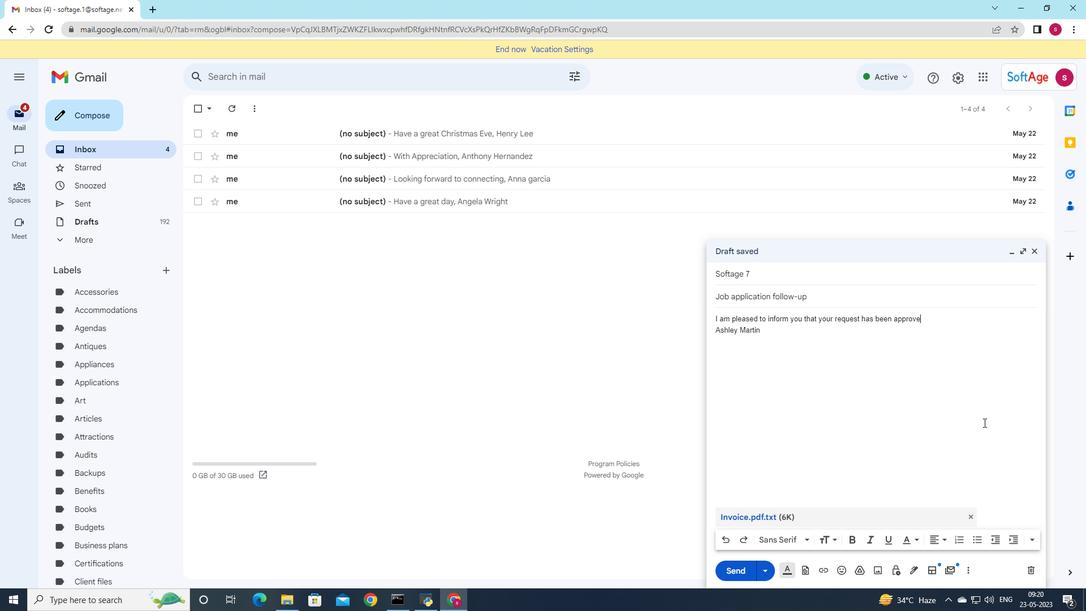 
Action: Mouse moved to (866, 511)
Screenshot: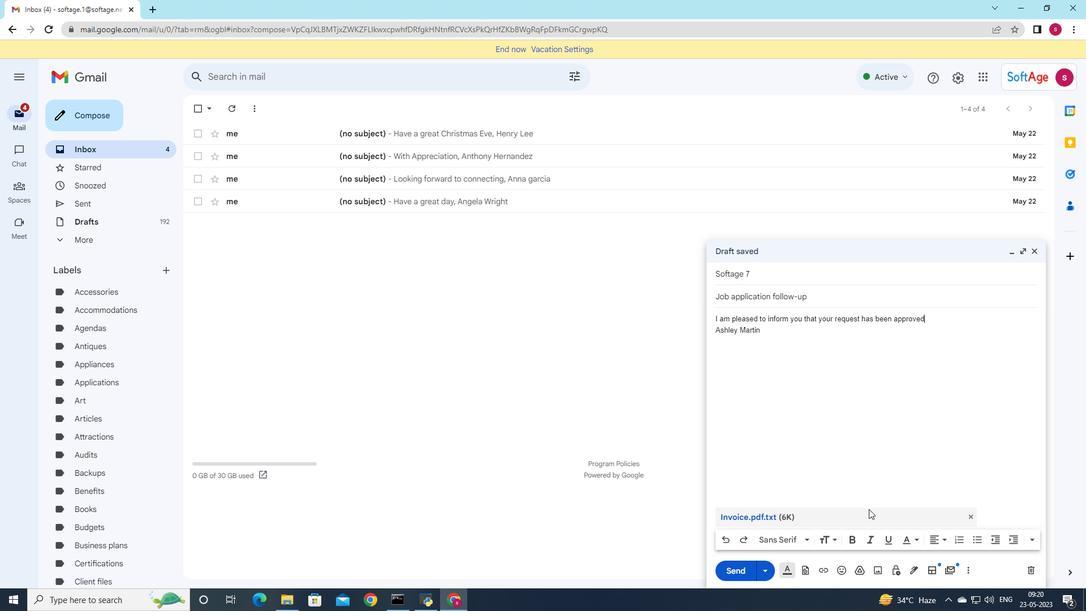 
Action: Mouse scrolled (866, 510) with delta (0, 0)
Screenshot: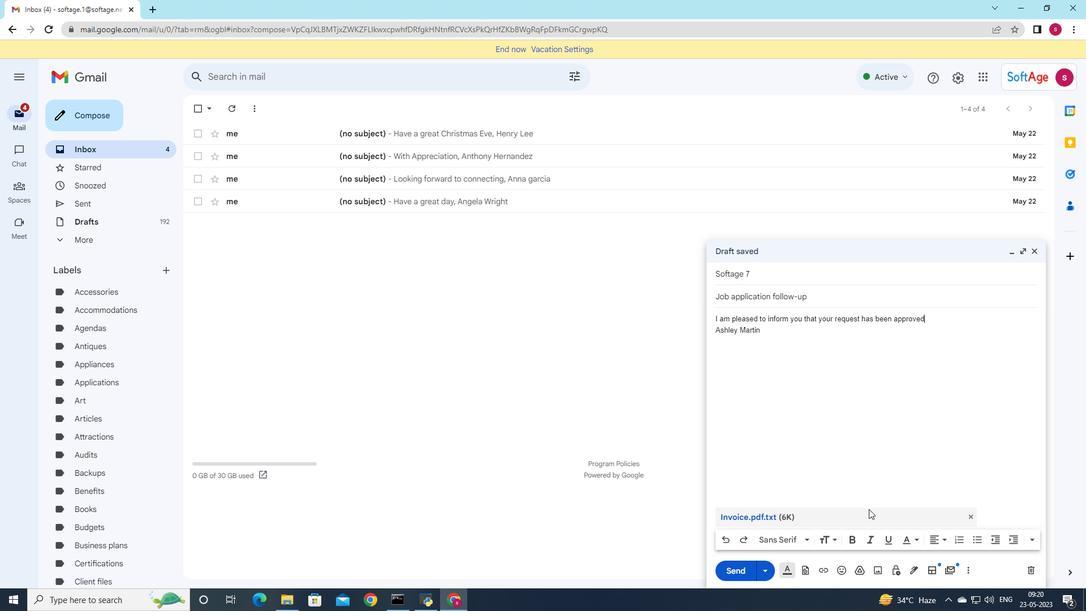 
Action: Mouse moved to (866, 511)
Screenshot: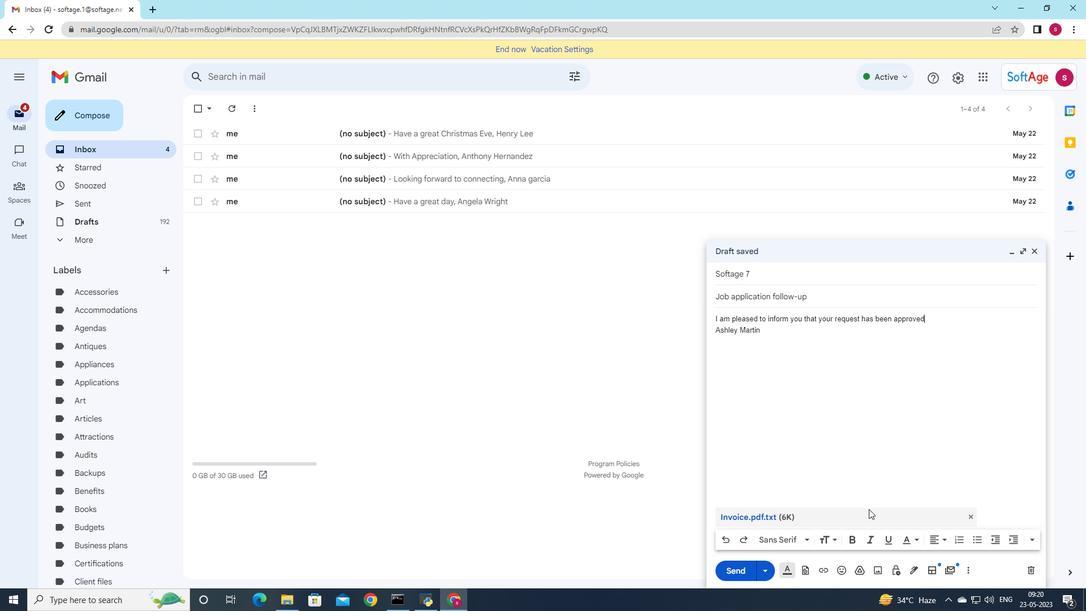 
Action: Mouse scrolled (866, 510) with delta (0, 0)
Screenshot: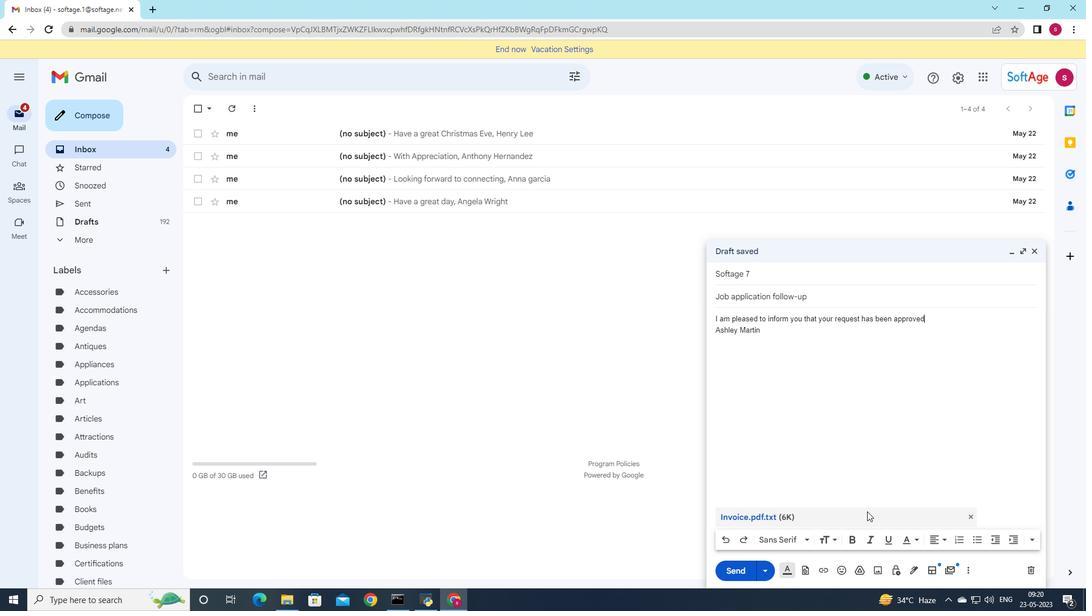 
Action: Mouse moved to (866, 511)
Screenshot: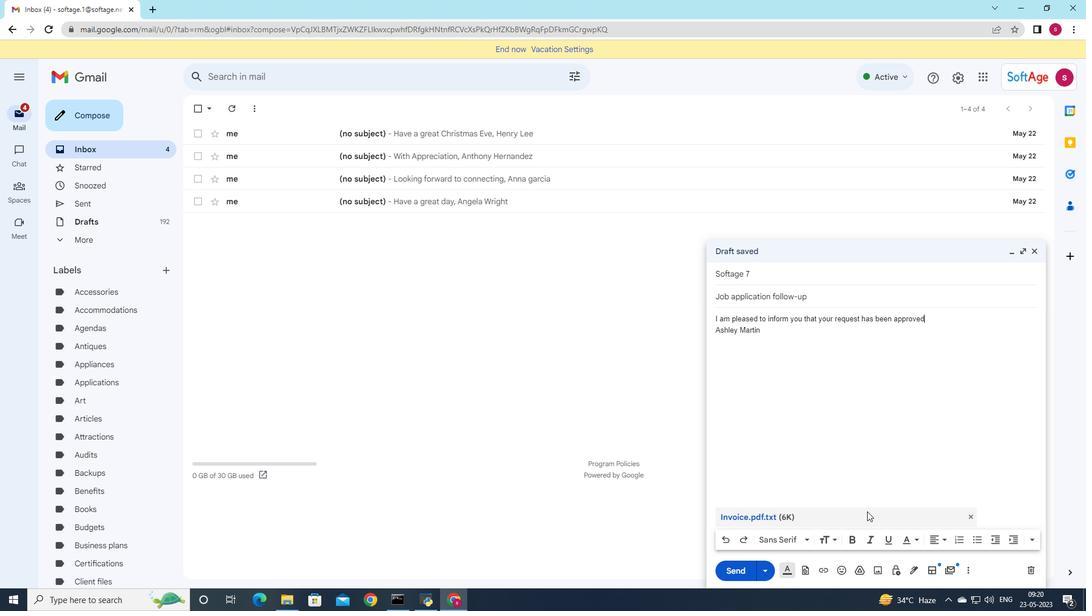 
Action: Mouse scrolled (866, 510) with delta (0, 0)
Screenshot: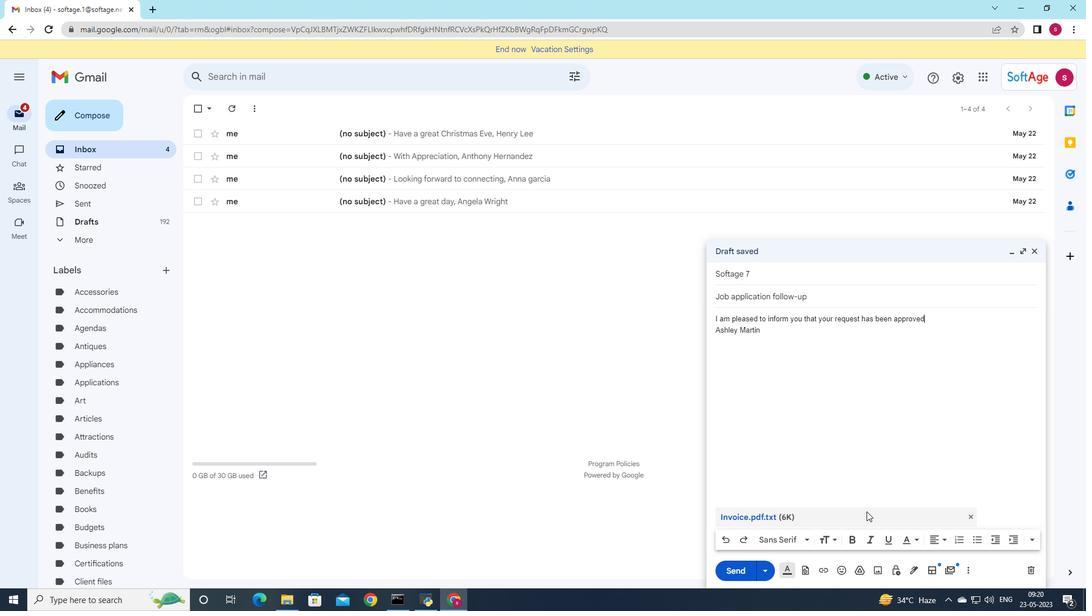 
Action: Mouse moved to (740, 571)
Screenshot: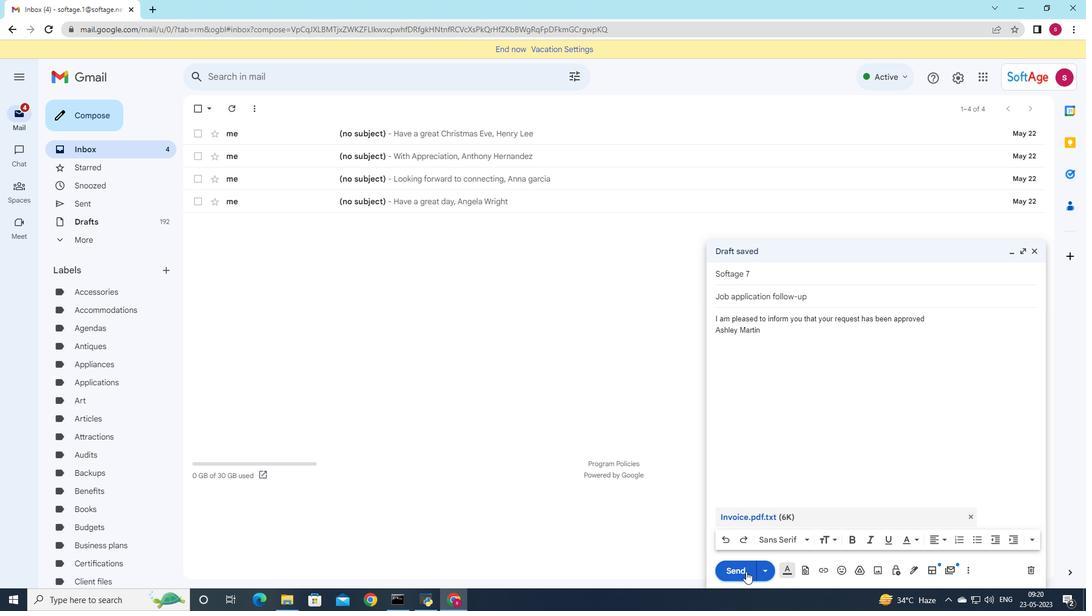 
Action: Mouse pressed left at (740, 571)
Screenshot: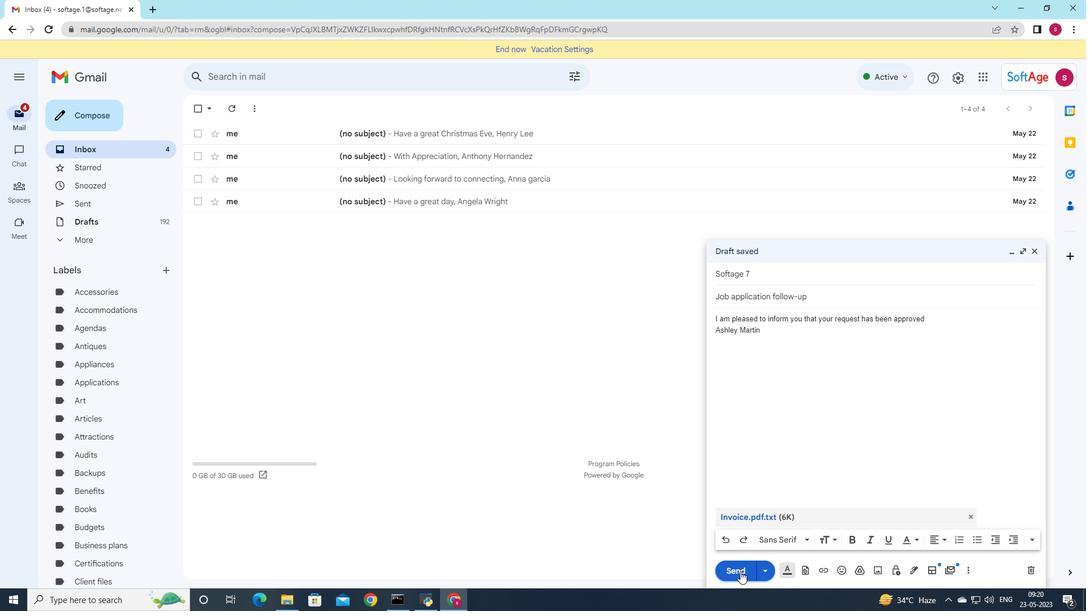 
Action: Mouse moved to (112, 212)
Screenshot: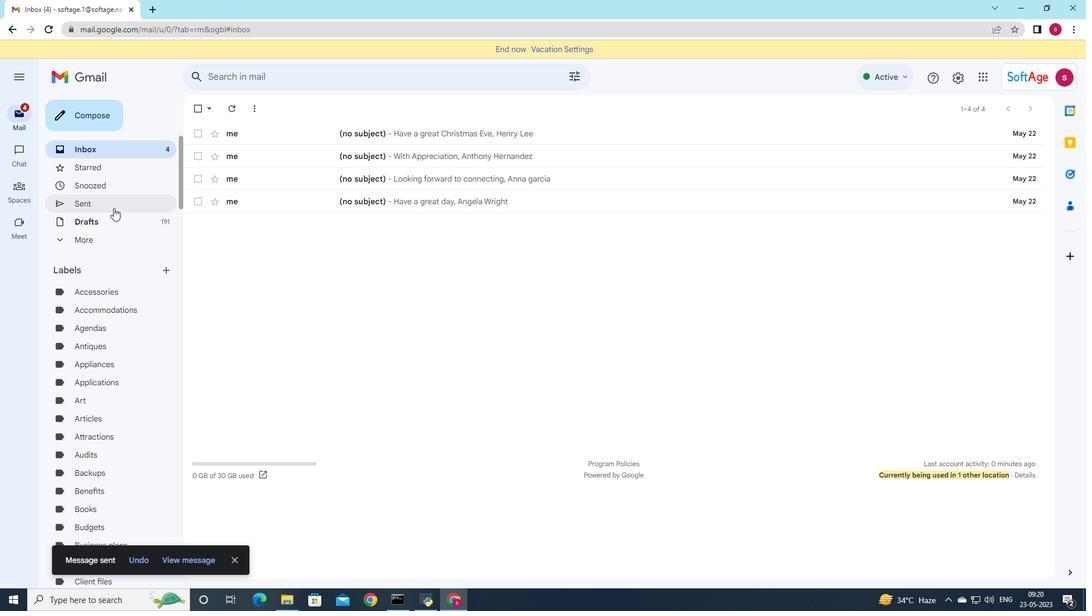 
Action: Mouse pressed left at (112, 212)
Screenshot: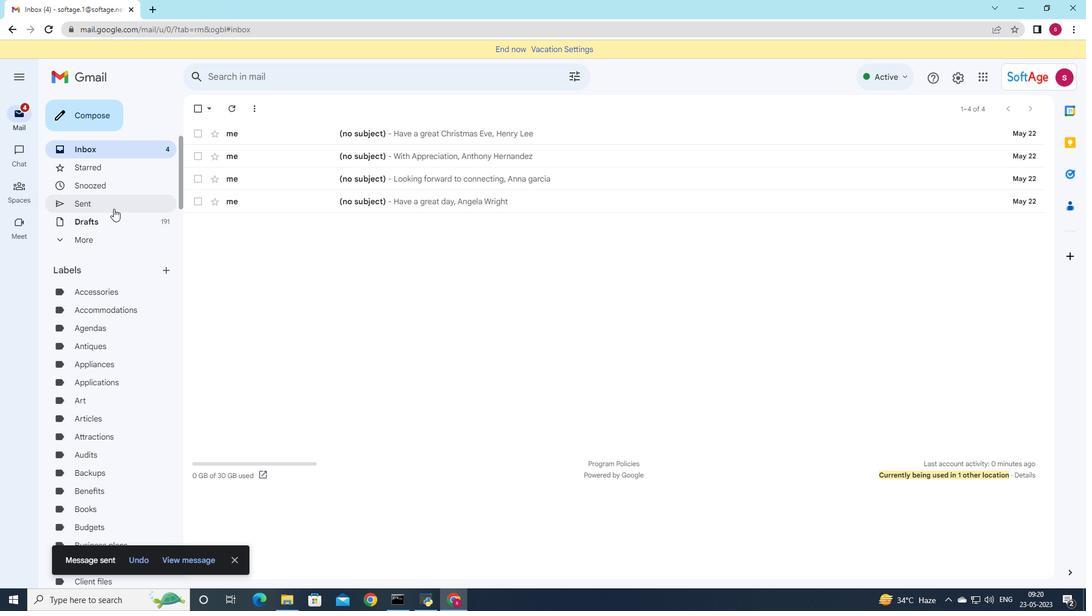 
Action: Mouse moved to (454, 178)
Screenshot: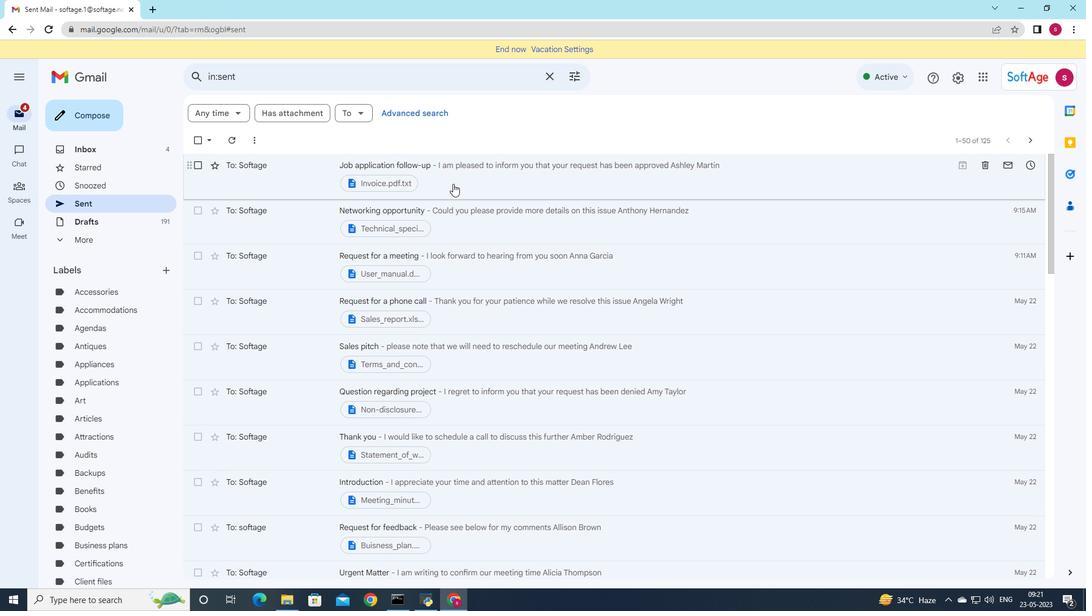 
Action: Mouse pressed left at (454, 178)
Screenshot: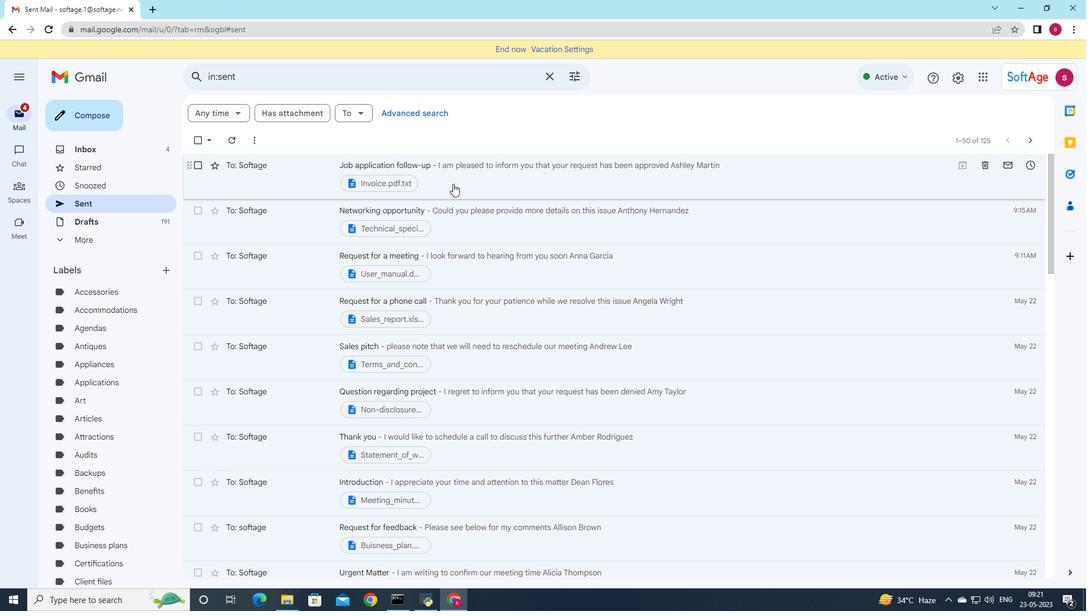 
Action: Mouse moved to (163, 265)
Screenshot: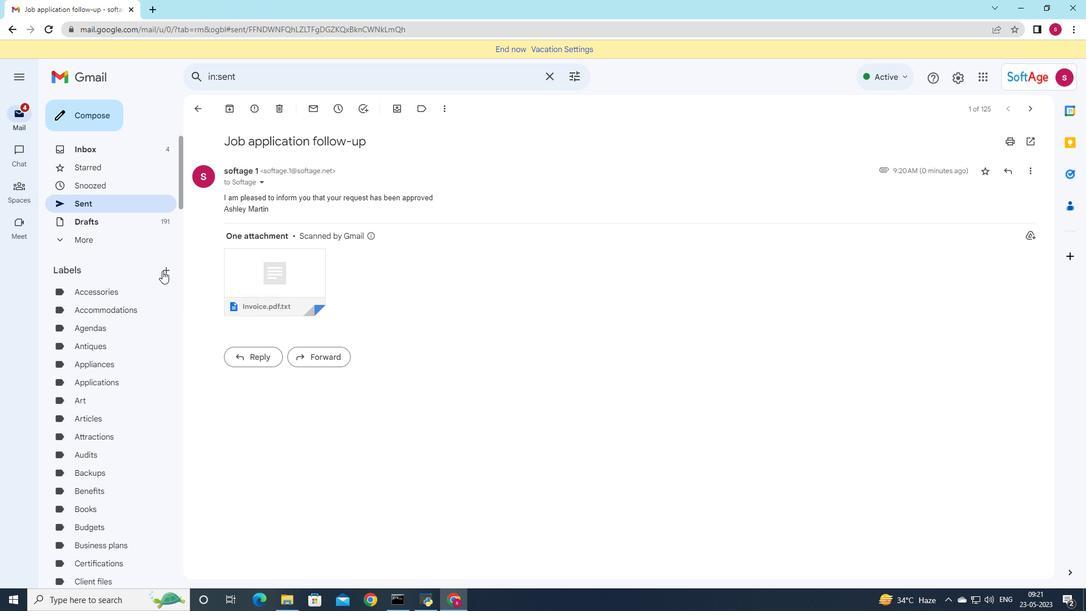 
Action: Mouse pressed left at (163, 265)
Screenshot: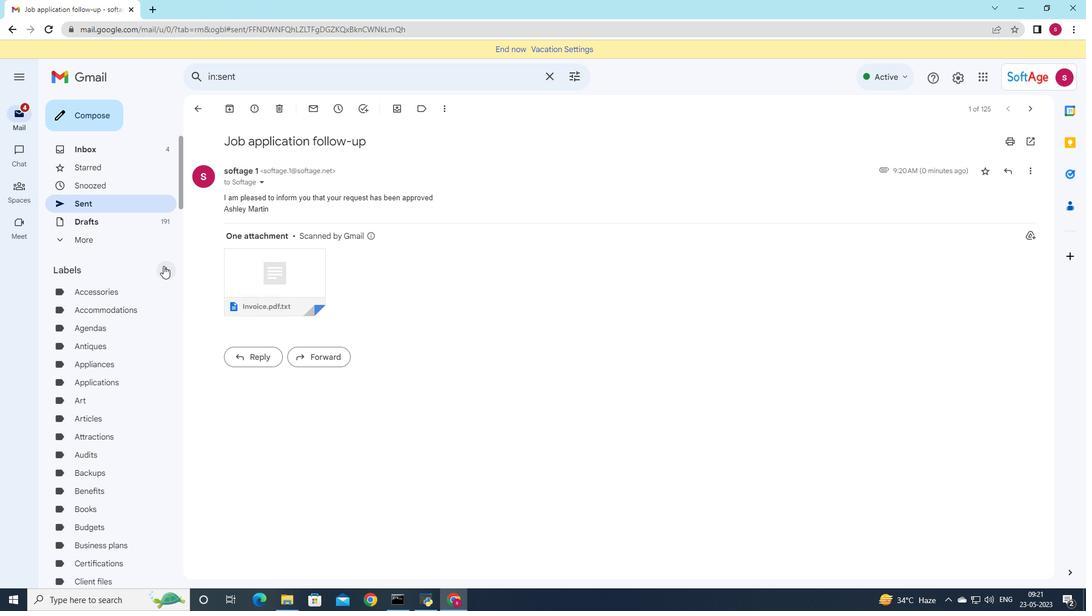 
Action: Mouse moved to (638, 314)
Screenshot: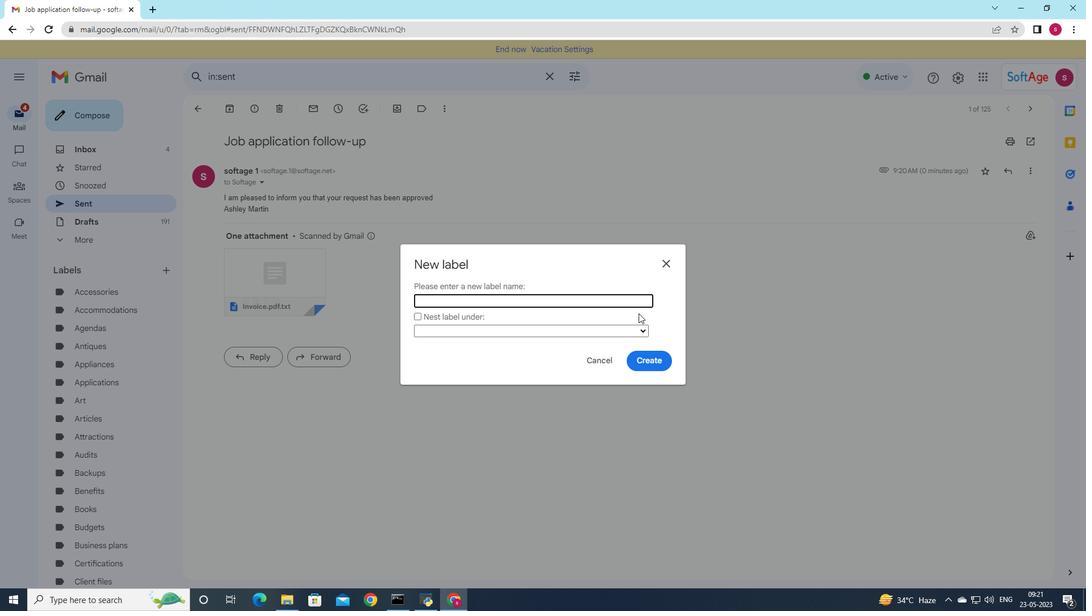 
Action: Key pressed <Key.shift>Insurance
Screenshot: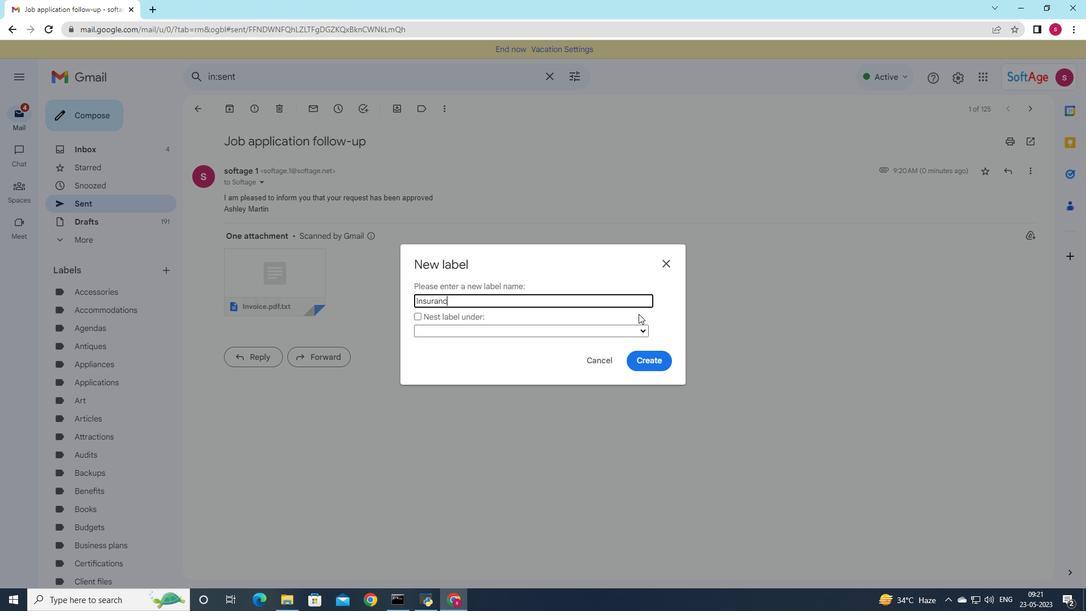 
Action: Mouse moved to (655, 358)
Screenshot: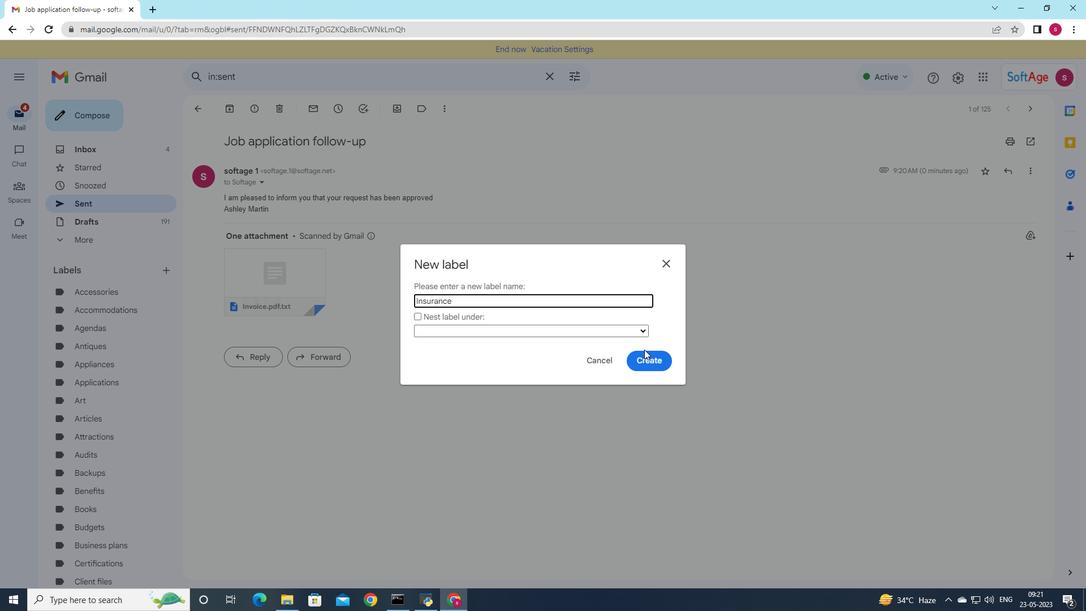 
Action: Mouse pressed left at (655, 358)
Screenshot: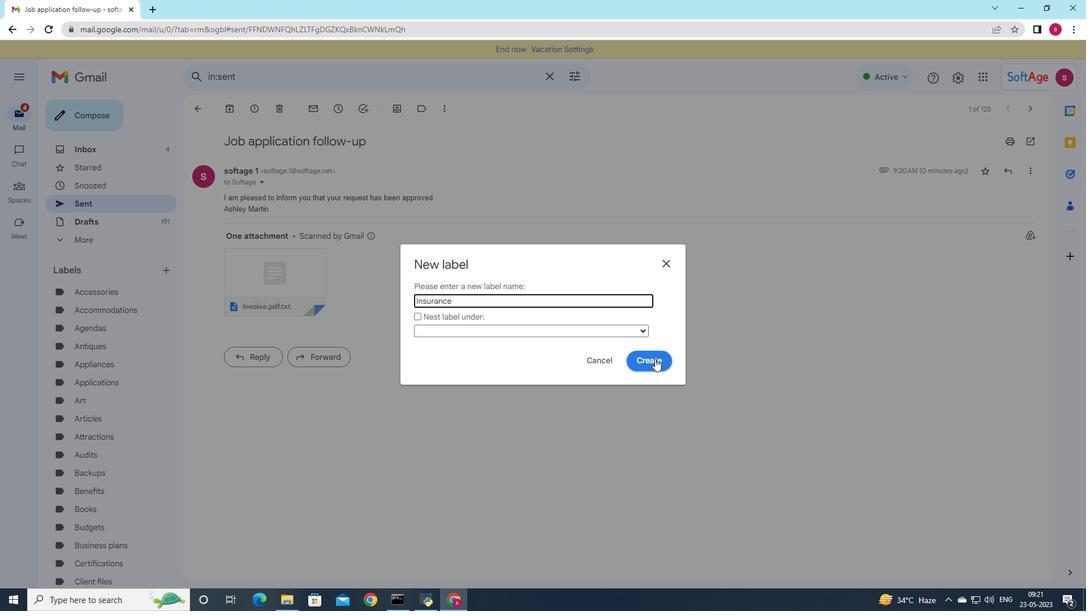 
Action: Mouse moved to (657, 367)
Screenshot: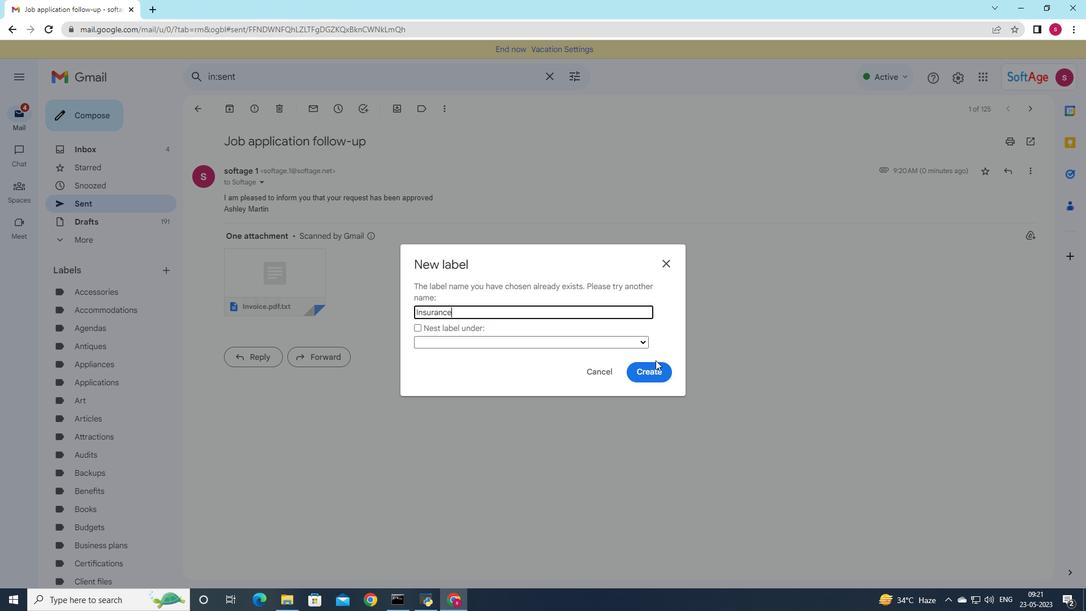 
Action: Mouse pressed left at (657, 367)
Screenshot: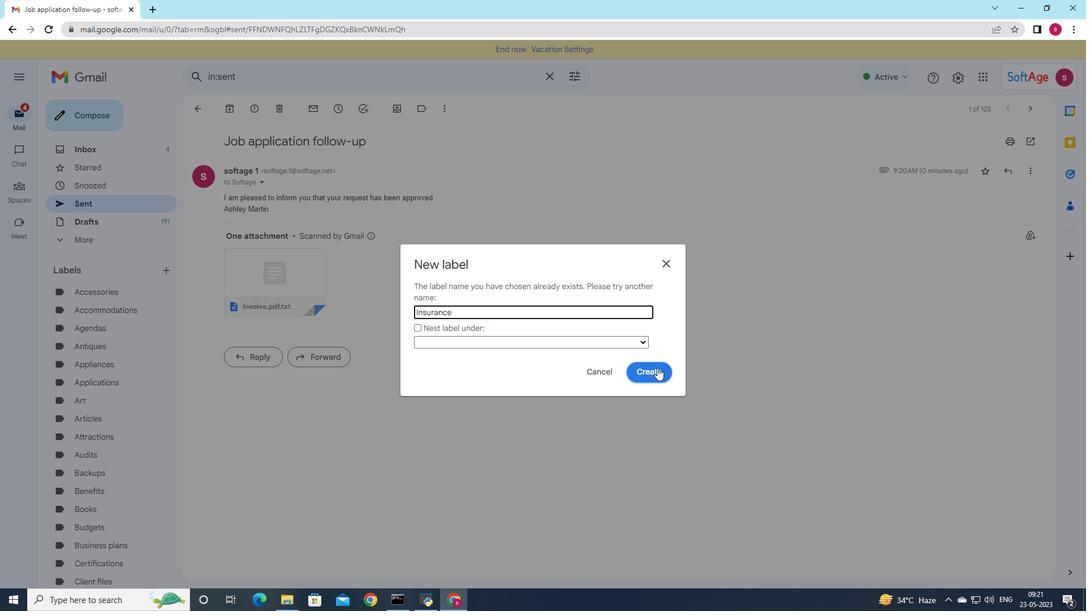 
Action: Mouse moved to (788, 351)
Screenshot: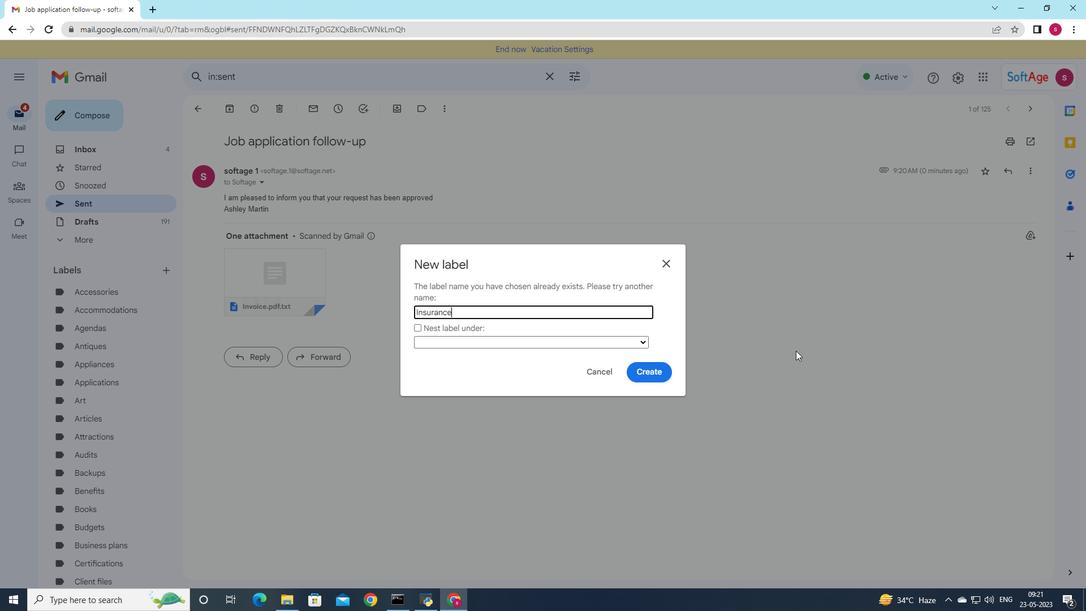 
